 Task: Add an event  with title  Third Conference Call with Stakeholders, date '2024/04/18' & Select Event type as  Group. Add location for the event as  Sofia, Bulgaria and add a description: By the end of the discussion, the employee will have a clear understanding of the performance concerns, a roadmap for improvement, and a support system in place to help them succeed. The supervisor will also have a framework for monitoring progress, providing ongoing feedback, and recognizing positive changes.Create an event link  http-thirdconferencecallwithstakeholderscom & Select the event color as  Lime Green. , logged in from the account softage.4@softage.netand send the event invitation to softage.8@softage.net and softage.9@softage.net
Action: Mouse pressed left at (691, 101)
Screenshot: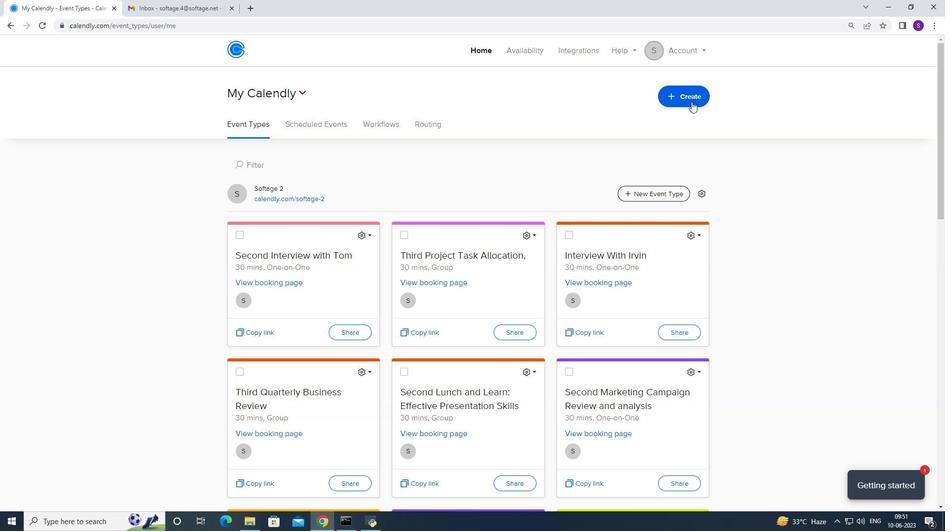 
Action: Mouse moved to (637, 143)
Screenshot: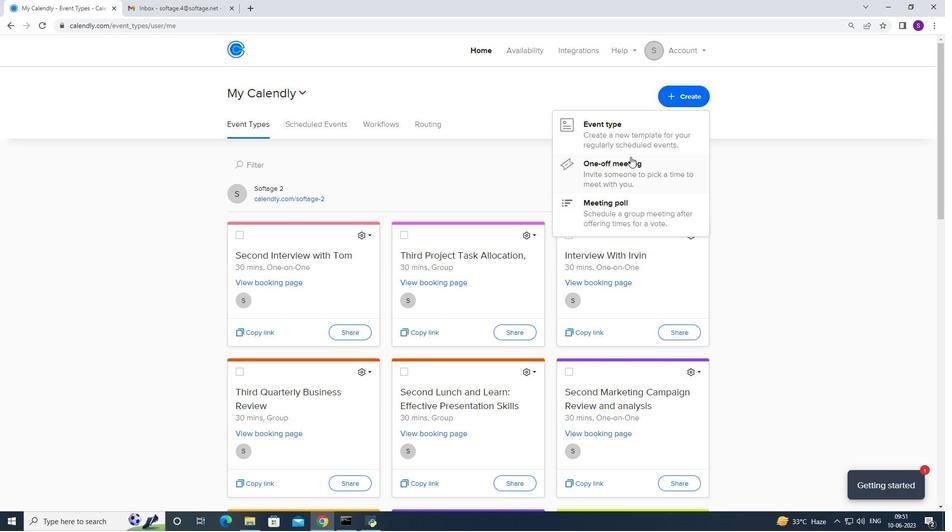 
Action: Mouse pressed left at (637, 143)
Screenshot: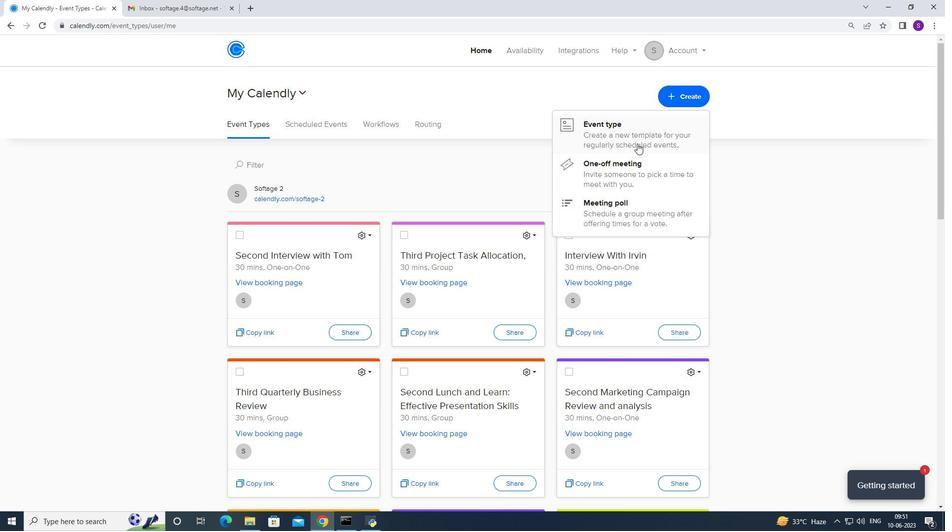 
Action: Mouse moved to (436, 227)
Screenshot: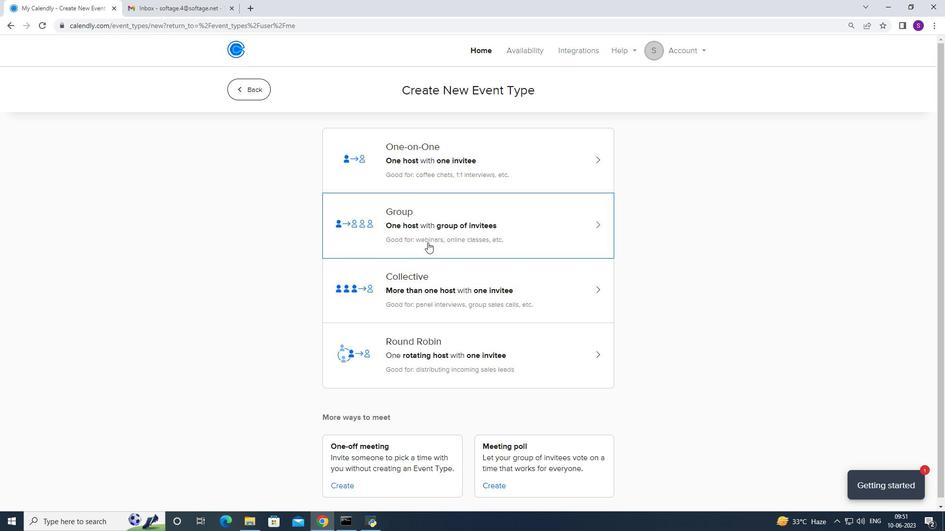 
Action: Mouse pressed left at (436, 227)
Screenshot: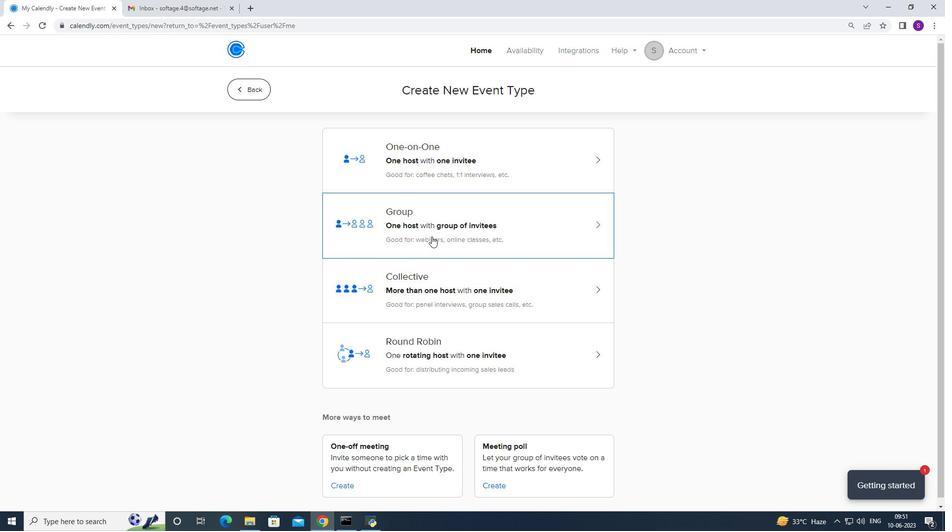 
Action: Mouse moved to (409, 234)
Screenshot: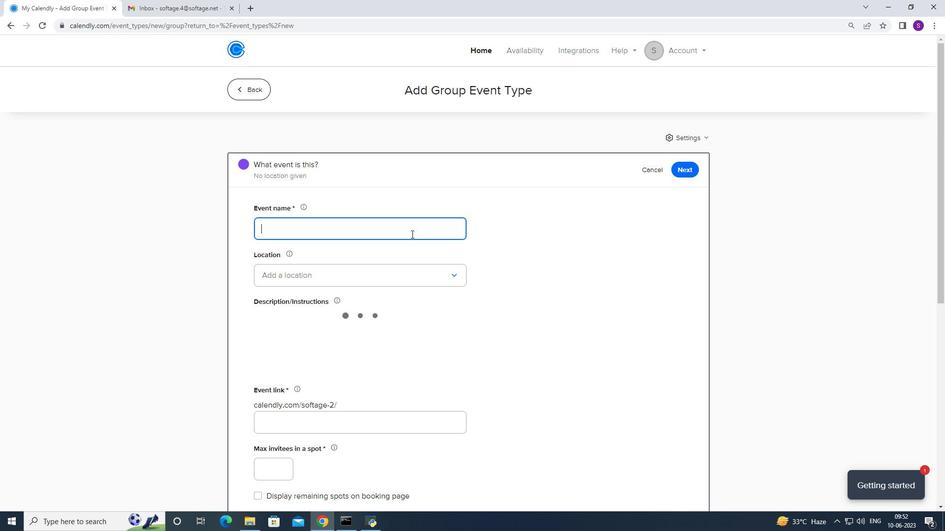 
Action: Key pressed ctrl+V
Screenshot: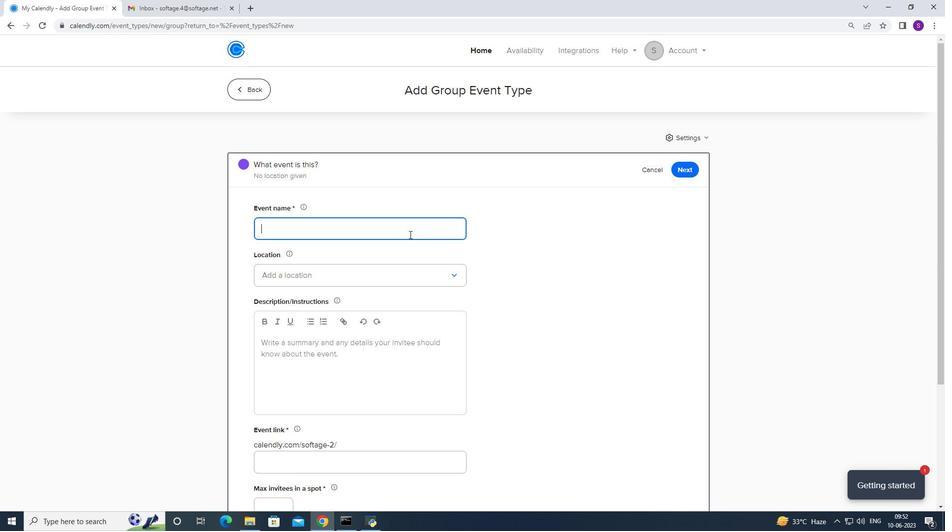 
Action: Mouse moved to (287, 283)
Screenshot: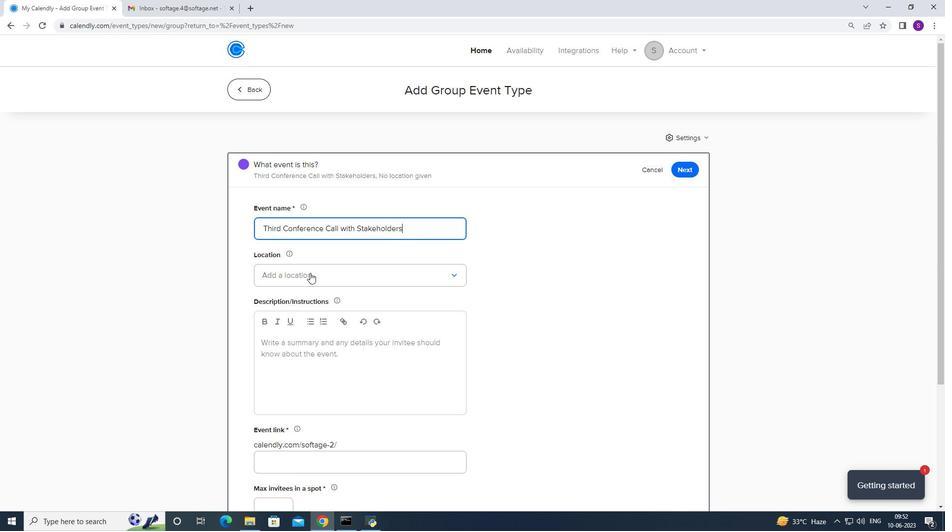 
Action: Mouse pressed left at (287, 283)
Screenshot: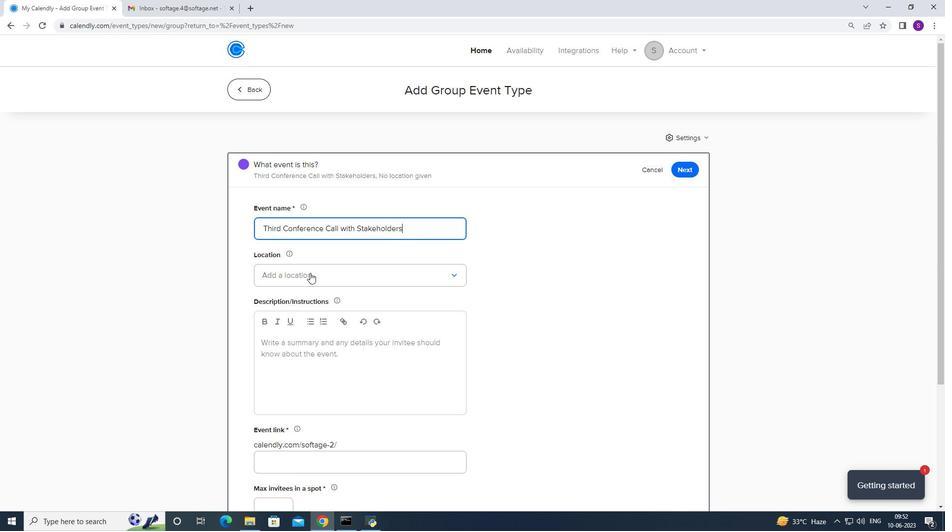 
Action: Mouse moved to (286, 313)
Screenshot: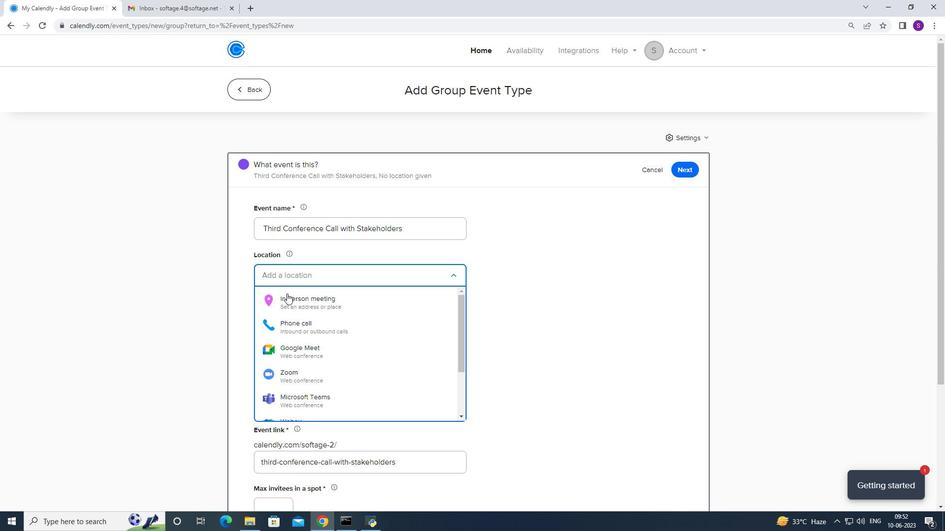 
Action: Mouse pressed left at (286, 313)
Screenshot: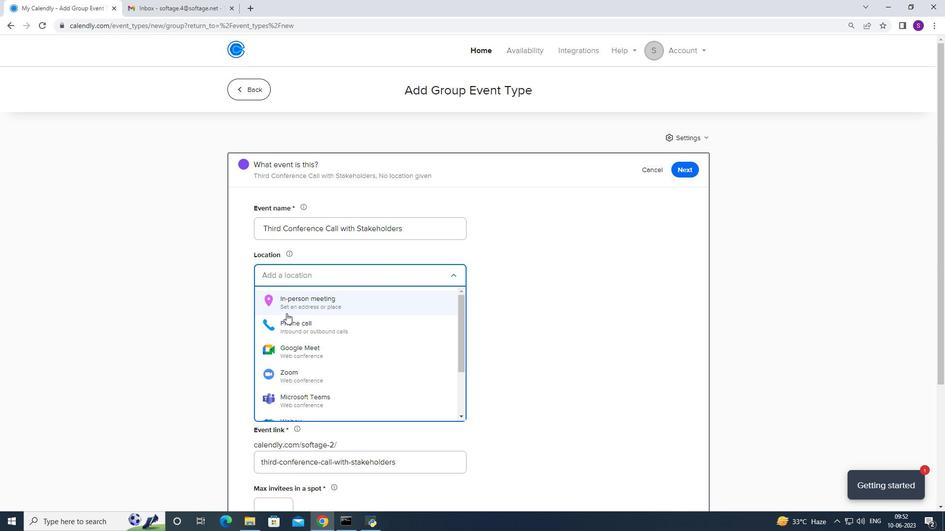 
Action: Mouse moved to (407, 156)
Screenshot: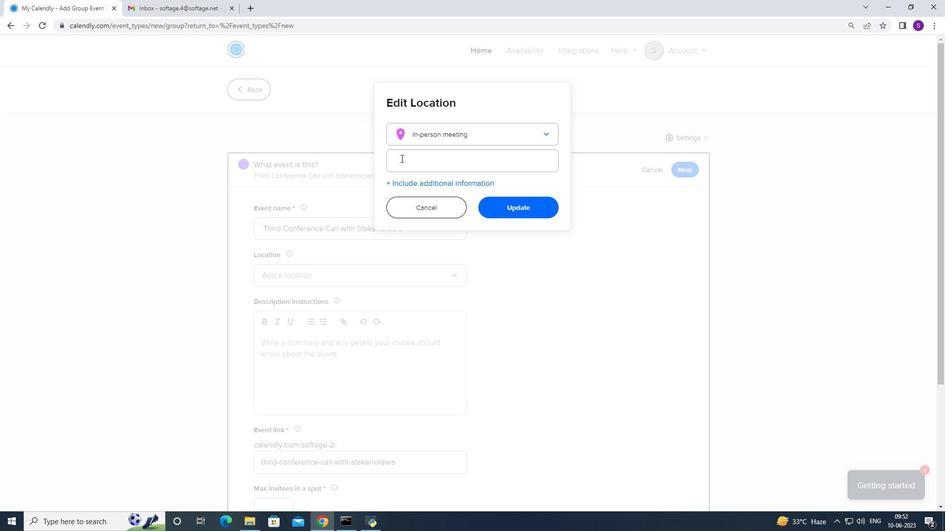 
Action: Mouse pressed left at (407, 156)
Screenshot: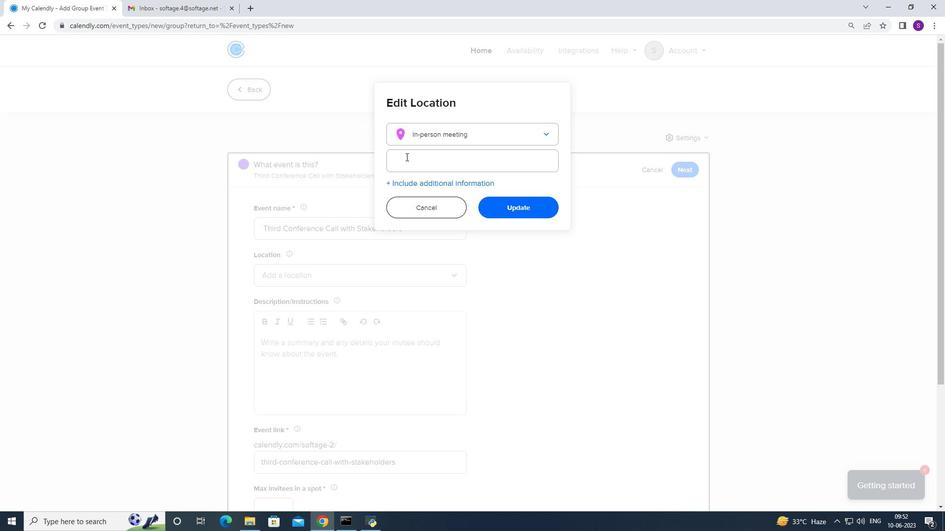 
Action: Mouse moved to (420, 154)
Screenshot: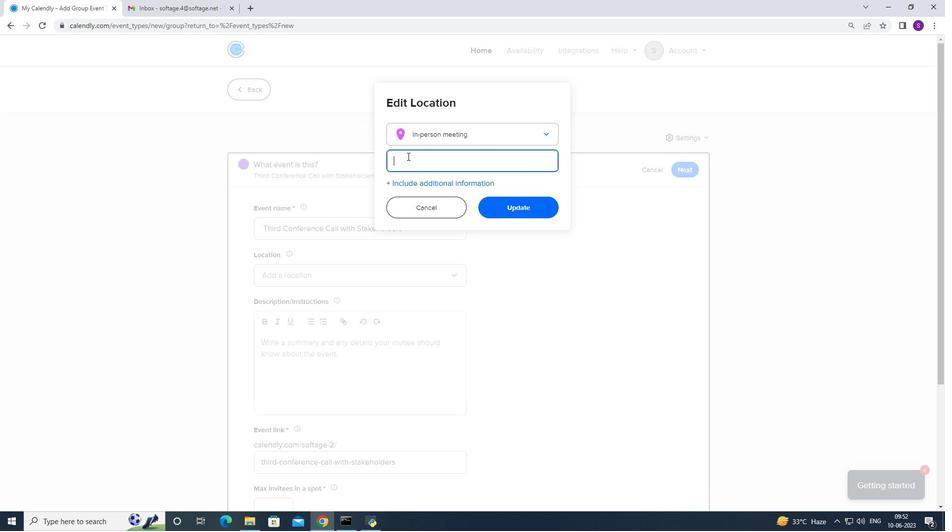 
Action: Key pressed <Key.caps_lock>S<Key.caps_lock>
Screenshot: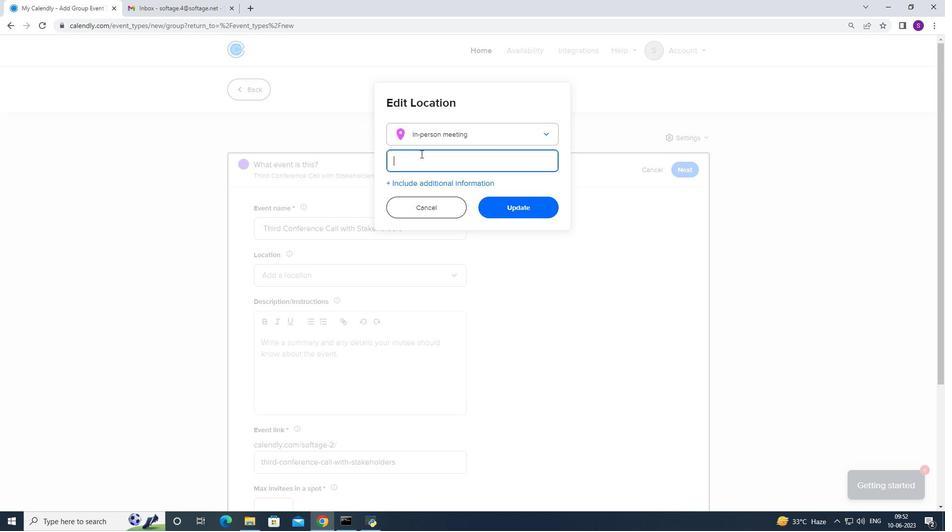 
Action: Mouse moved to (450, 145)
Screenshot: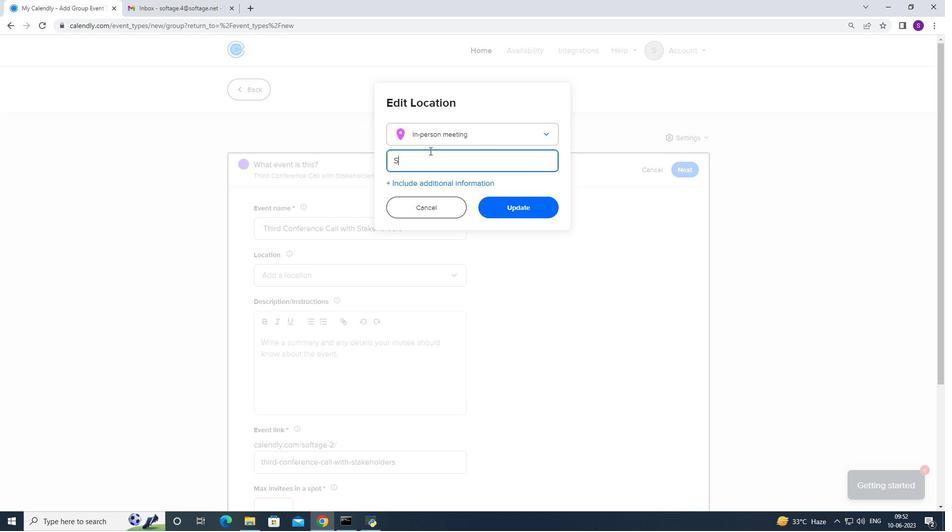 
Action: Key pressed o
Screenshot: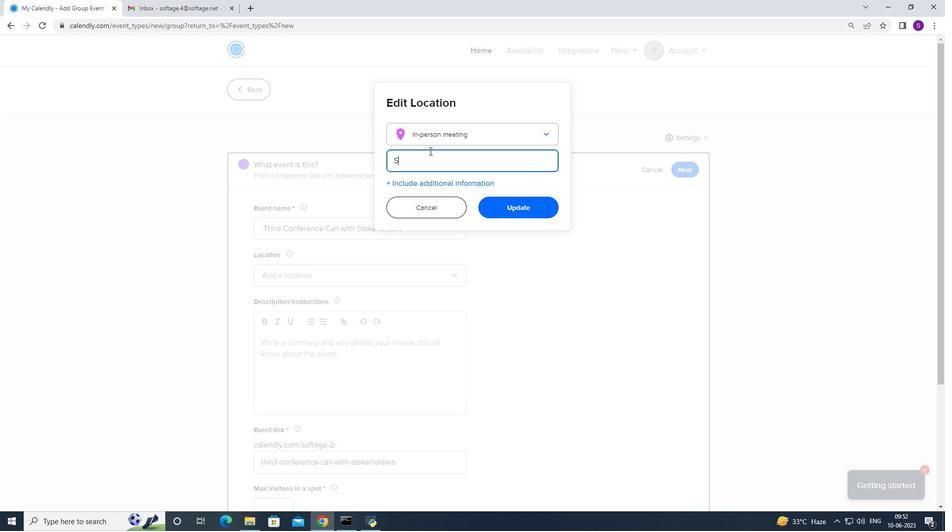 
Action: Mouse moved to (459, 147)
Screenshot: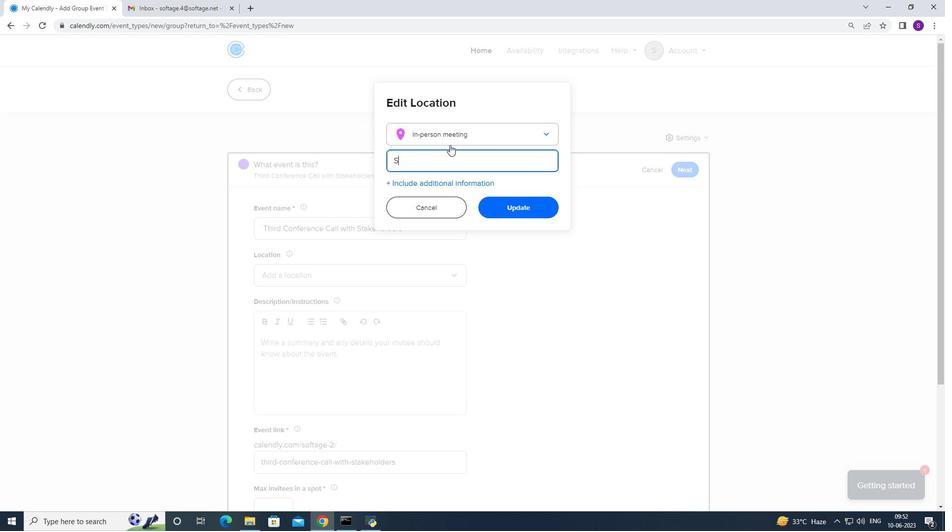 
Action: Key pressed fia,<Key.space><Key.caps_lock>B<Key.caps_lock>ulf
Screenshot: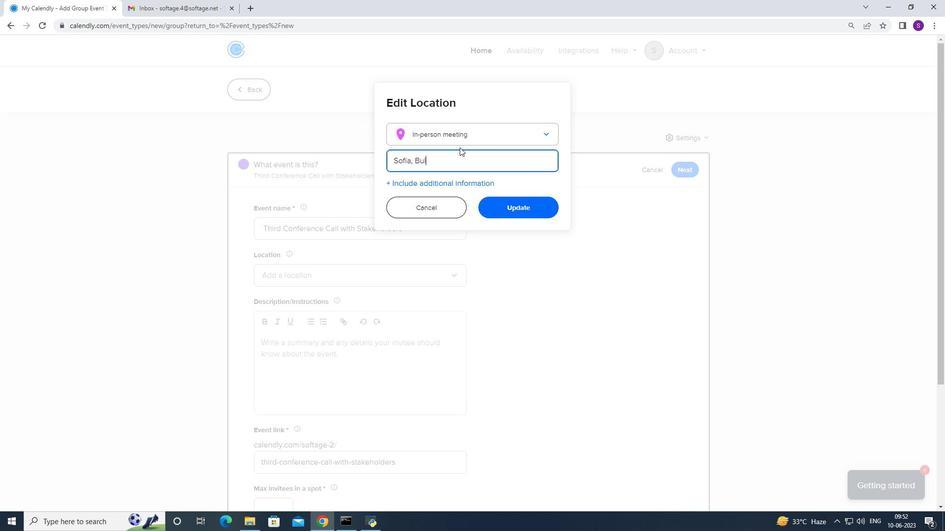 
Action: Mouse moved to (599, 204)
Screenshot: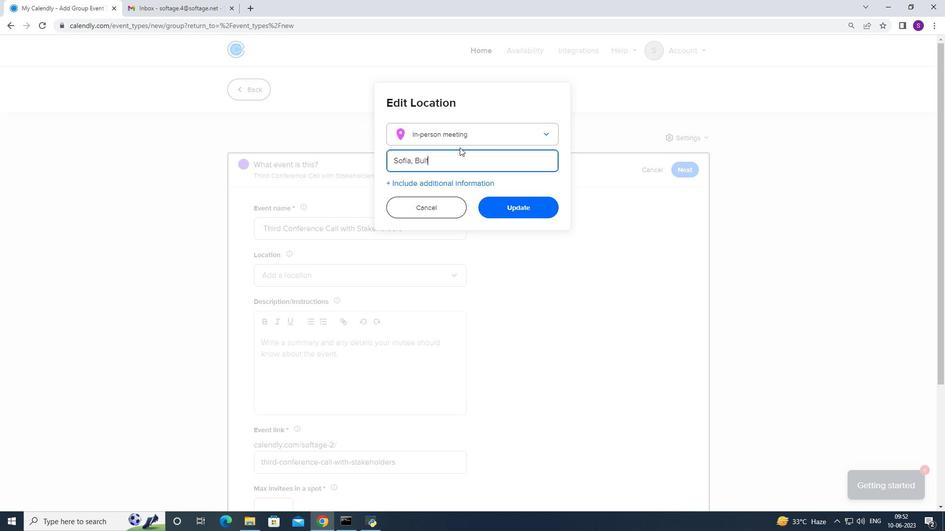 
Action: Key pressed <Key.backspace>
Screenshot: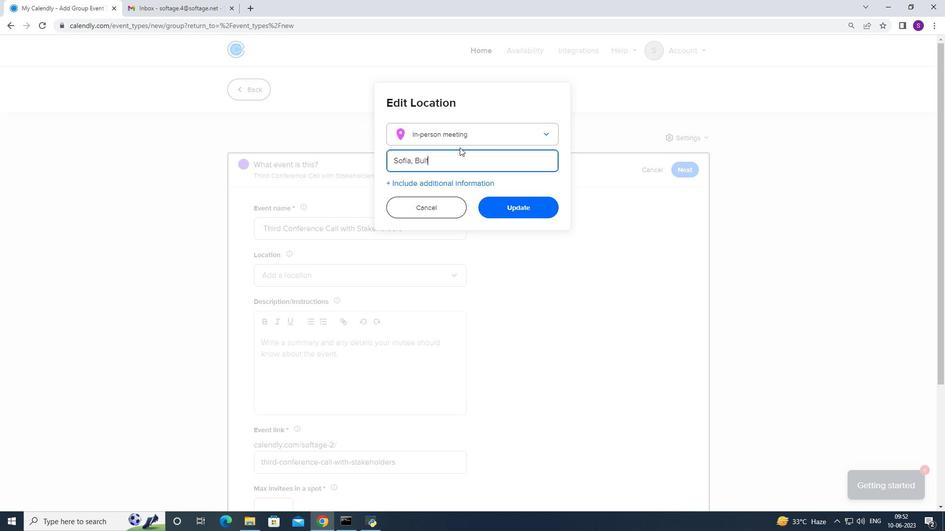 
Action: Mouse moved to (821, 225)
Screenshot: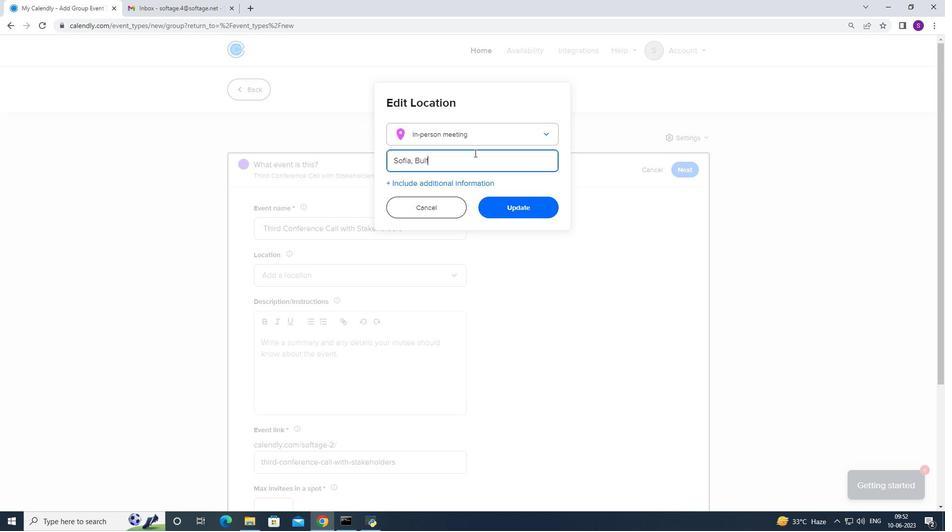 
Action: Key pressed garia
Screenshot: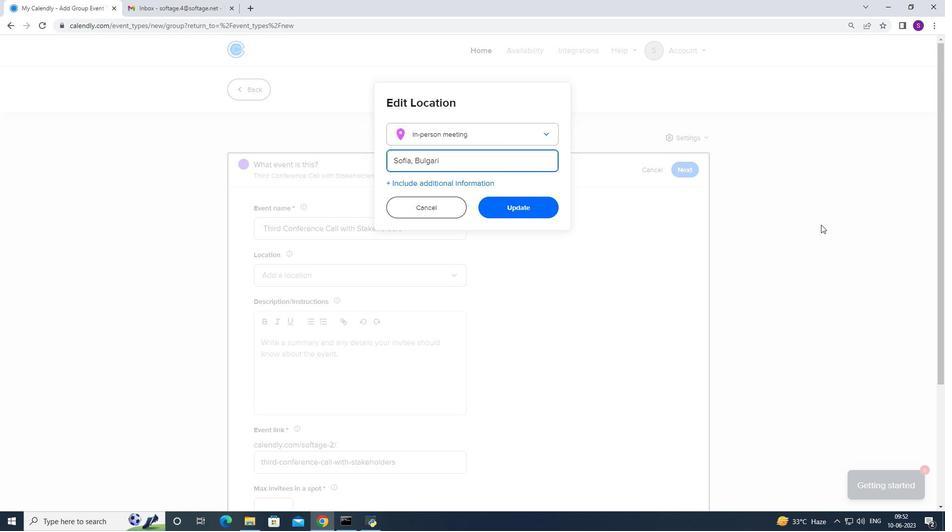 
Action: Mouse moved to (544, 211)
Screenshot: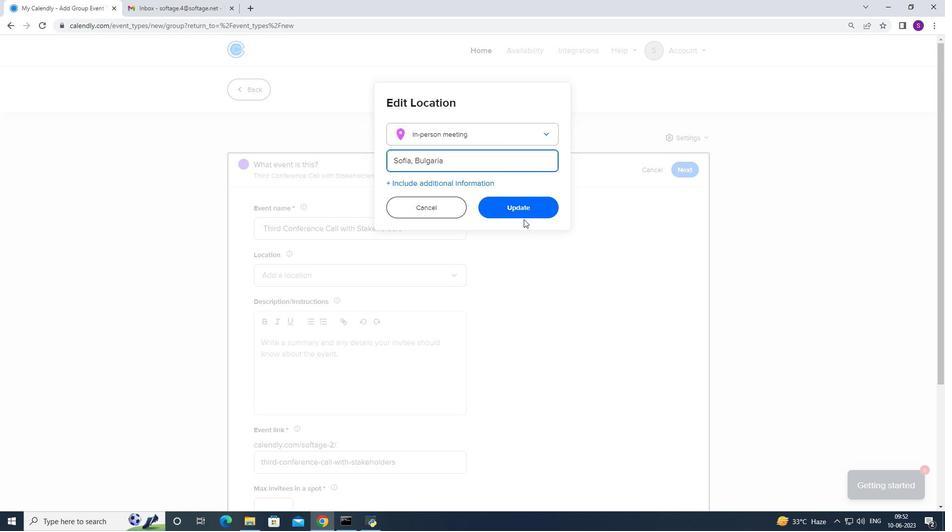 
Action: Mouse pressed left at (544, 211)
Screenshot: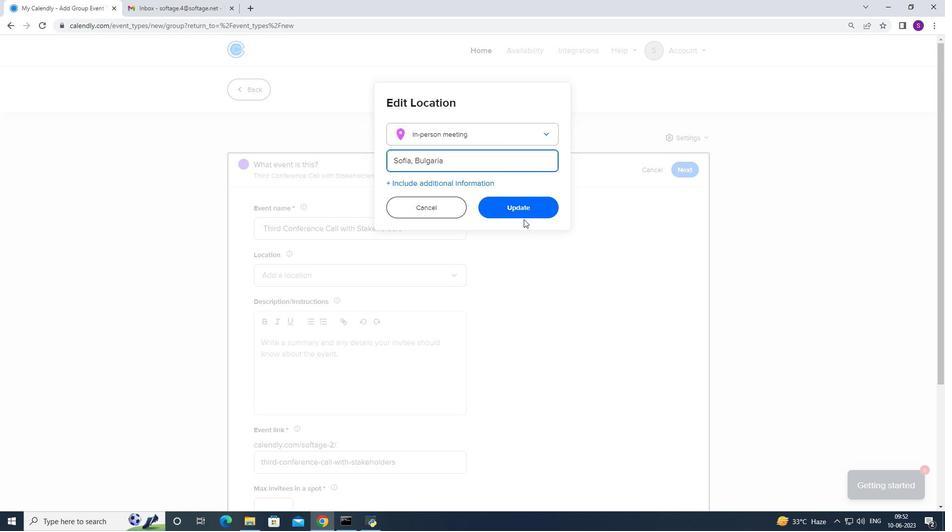 
Action: Mouse moved to (381, 256)
Screenshot: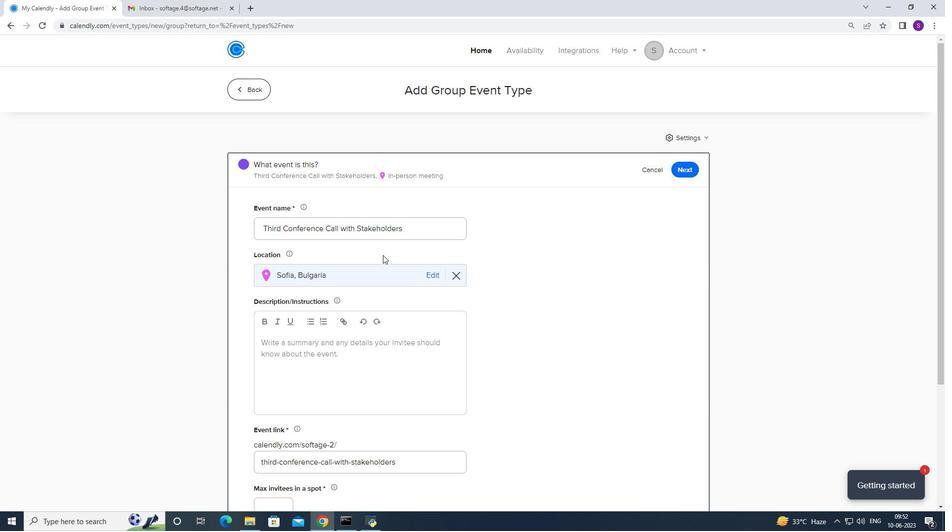
Action: Mouse scrolled (381, 255) with delta (0, 0)
Screenshot: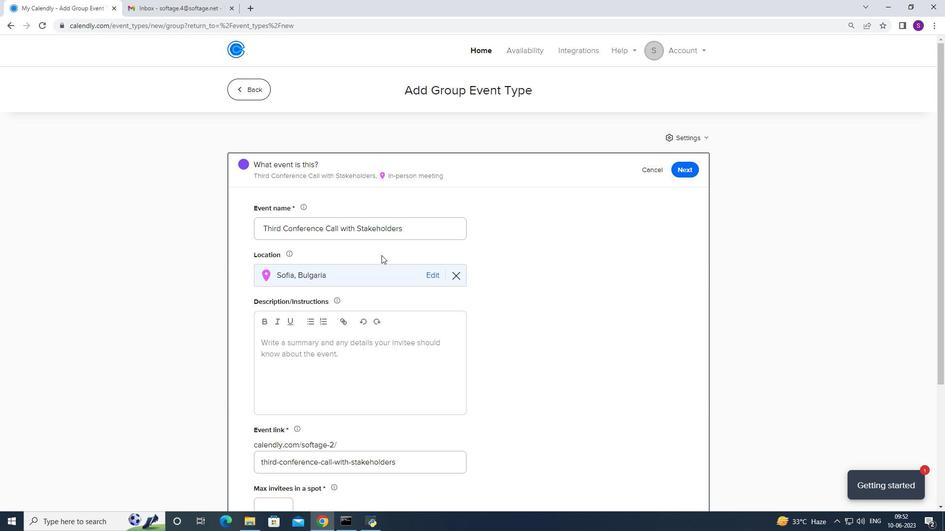 
Action: Mouse scrolled (381, 255) with delta (0, 0)
Screenshot: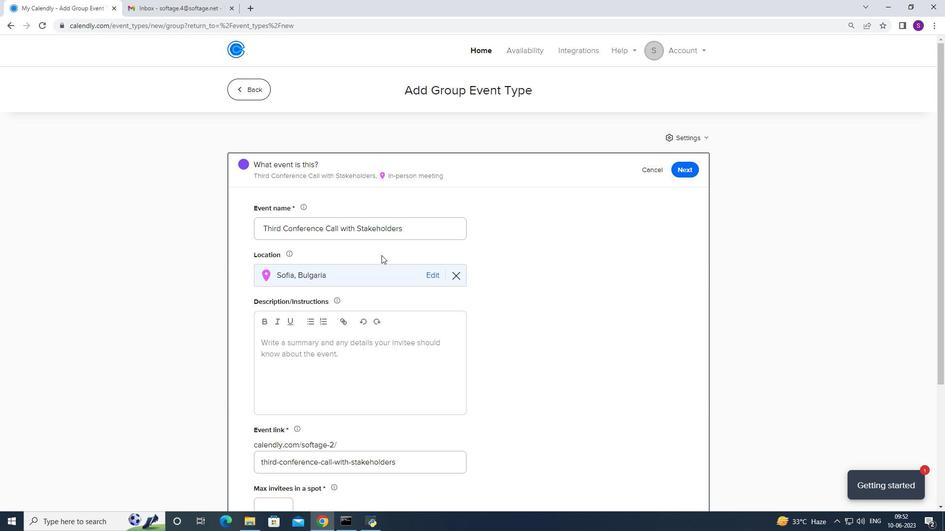 
Action: Mouse scrolled (381, 255) with delta (0, 0)
Screenshot: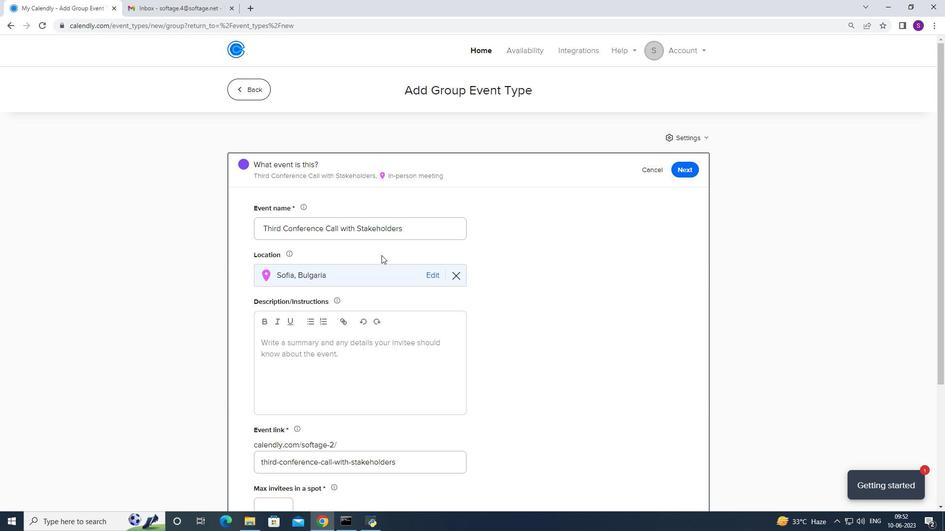 
Action: Mouse scrolled (381, 255) with delta (0, 0)
Screenshot: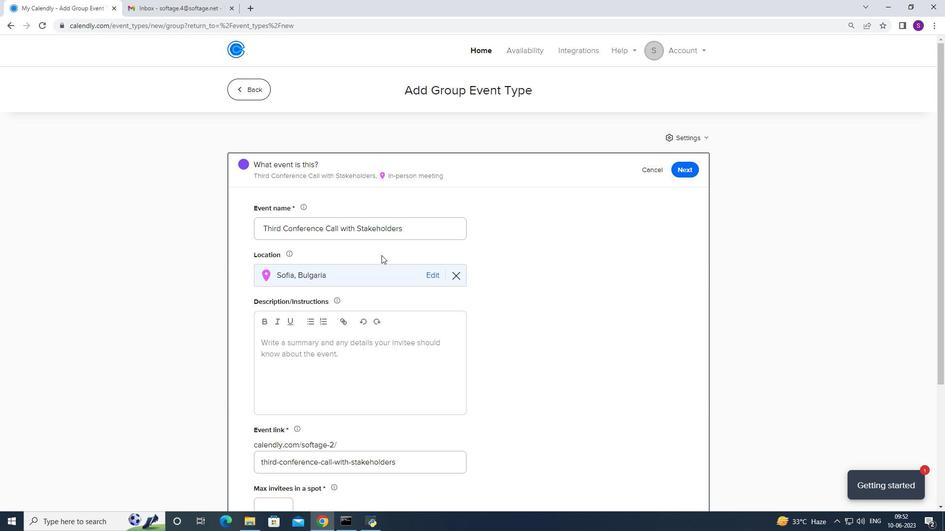 
Action: Mouse scrolled (381, 255) with delta (0, 0)
Screenshot: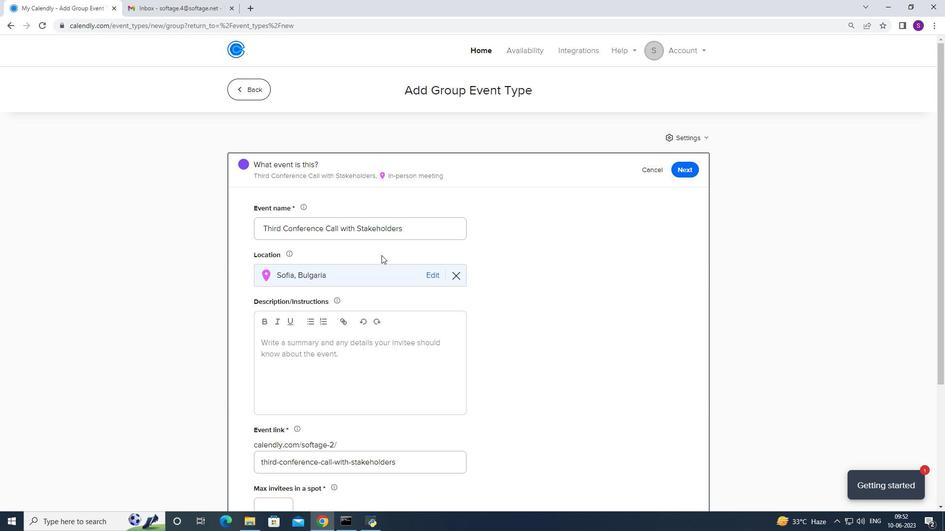 
Action: Mouse moved to (388, 412)
Screenshot: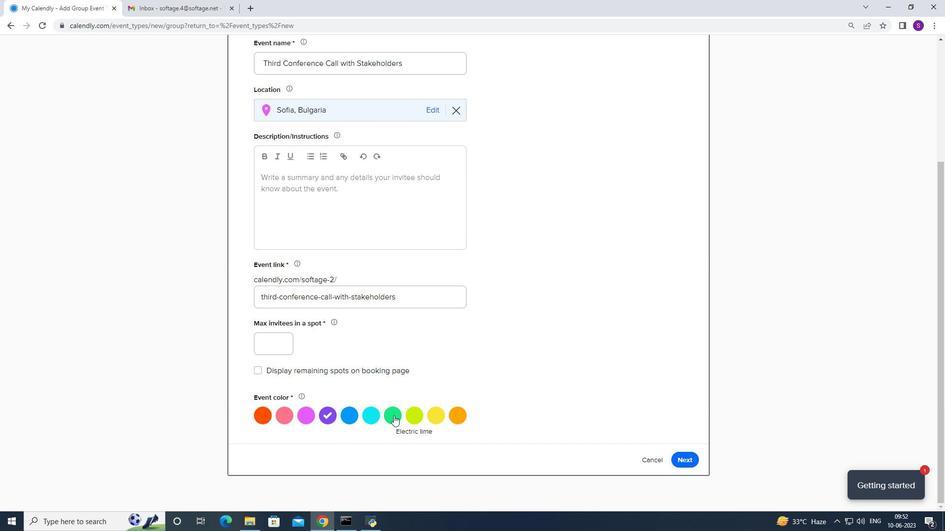 
Action: Mouse pressed left at (388, 412)
Screenshot: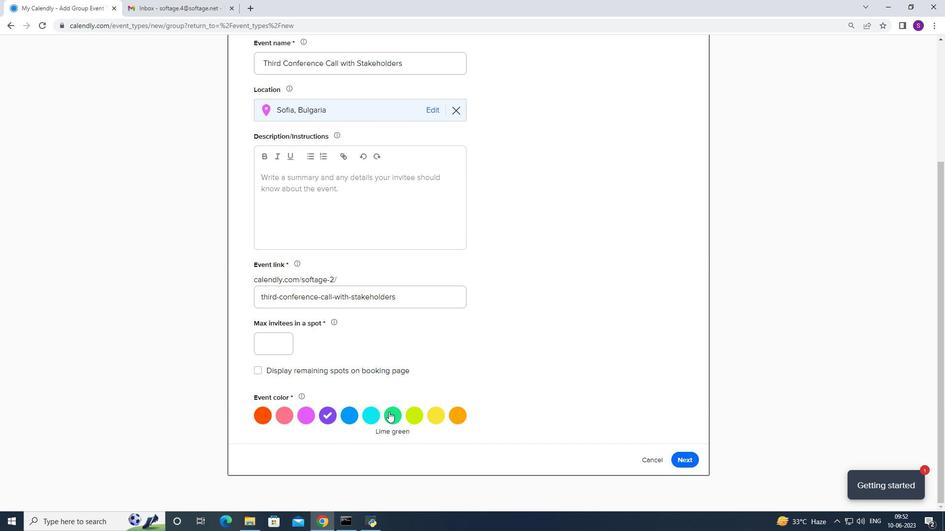 
Action: Mouse pressed right at (388, 412)
Screenshot: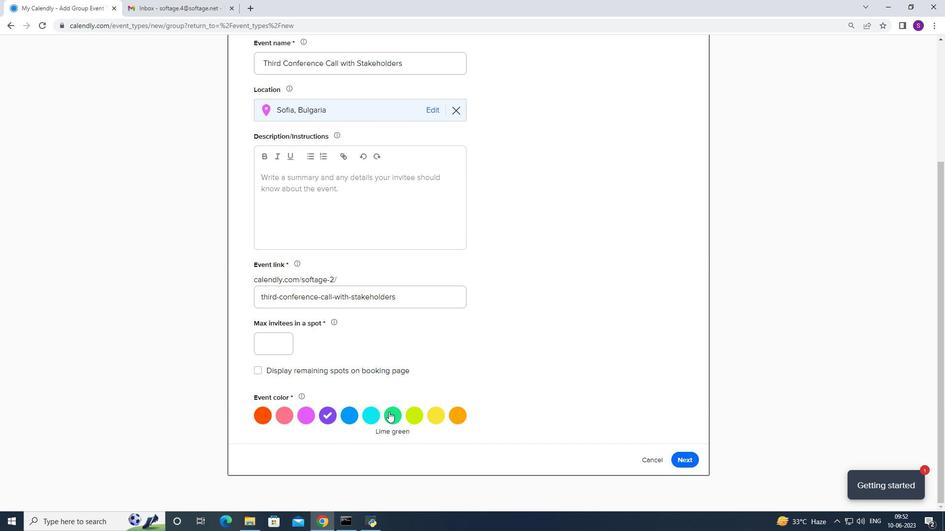 
Action: Mouse pressed left at (388, 412)
Screenshot: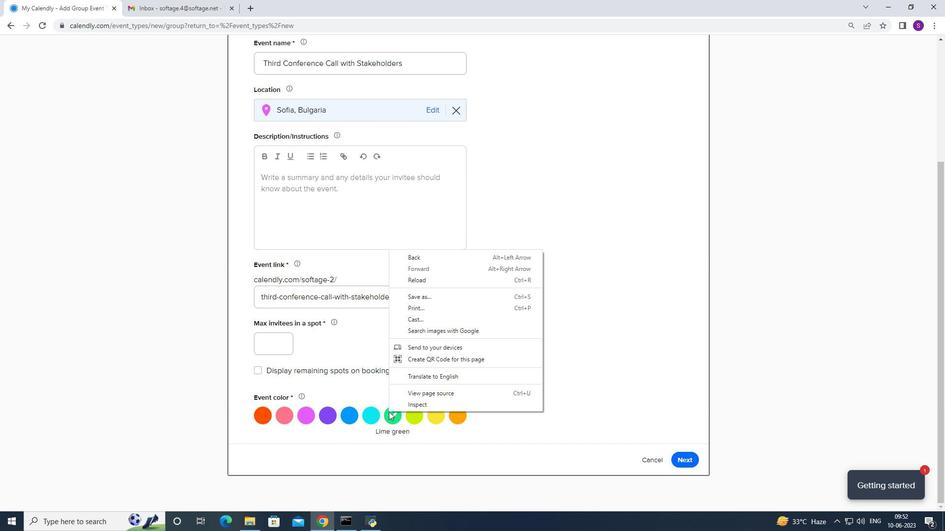 
Action: Mouse moved to (293, 204)
Screenshot: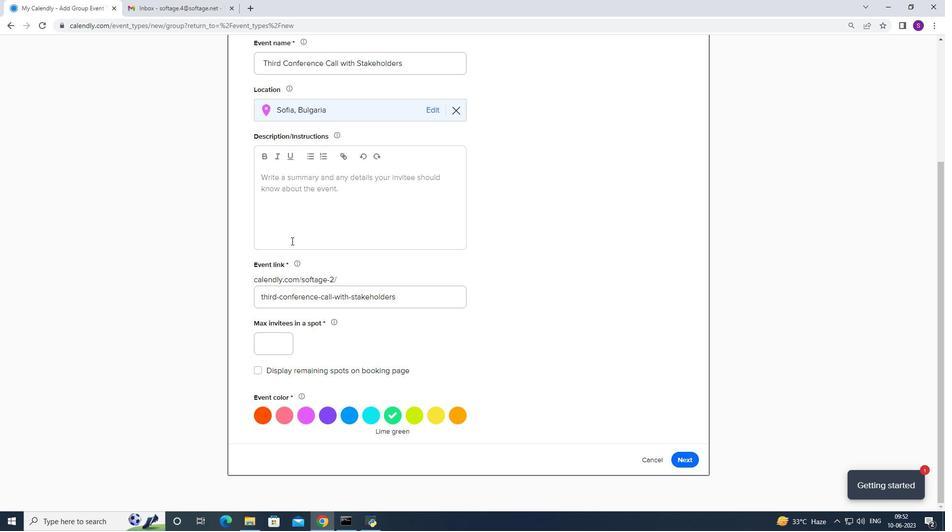 
Action: Mouse pressed left at (293, 204)
Screenshot: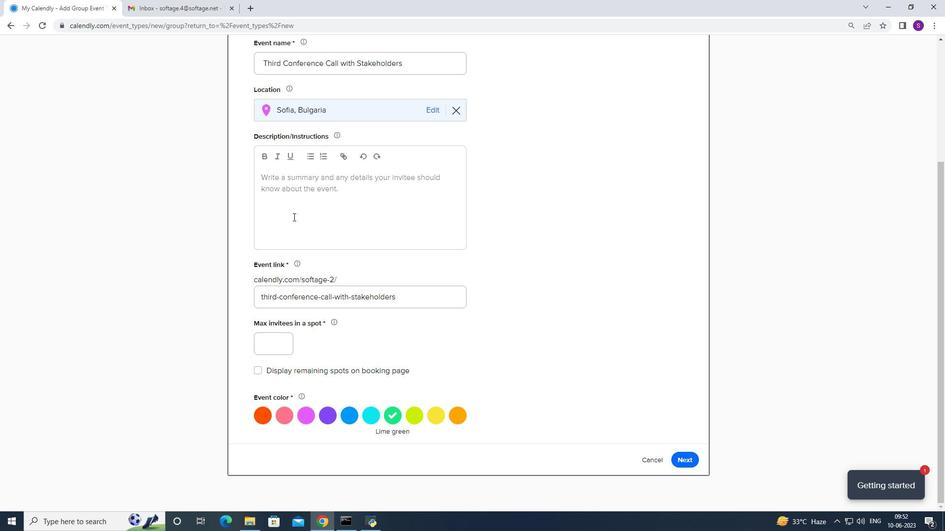 
Action: Mouse moved to (301, 201)
Screenshot: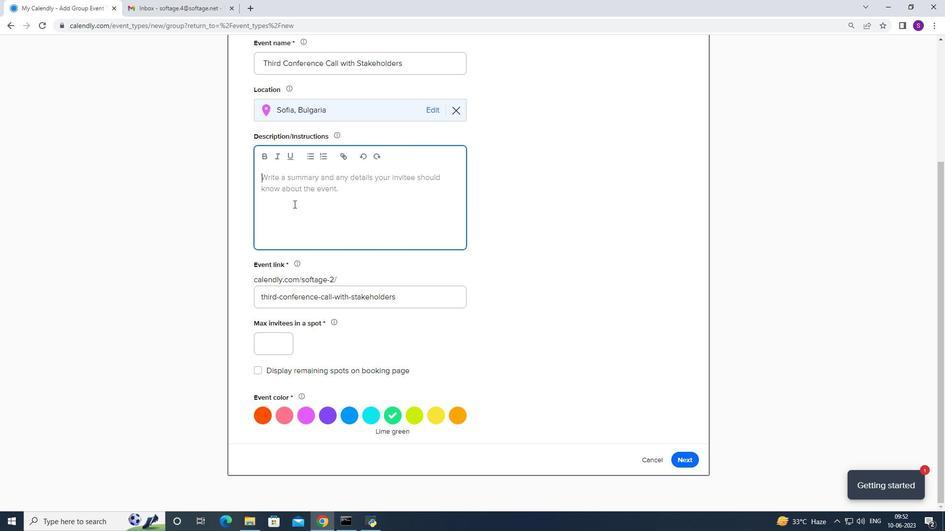 
Action: Mouse scrolled (301, 201) with delta (0, 0)
Screenshot: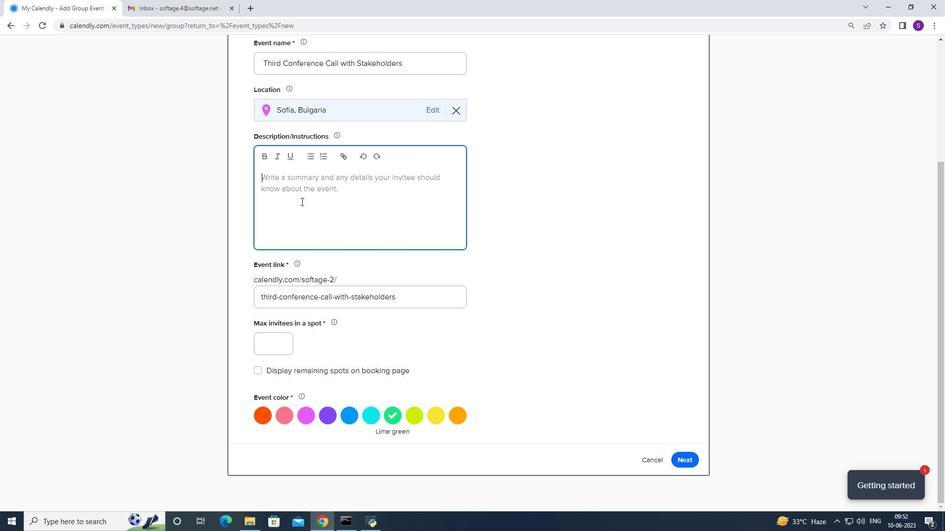 
Action: Mouse scrolled (301, 201) with delta (0, 0)
Screenshot: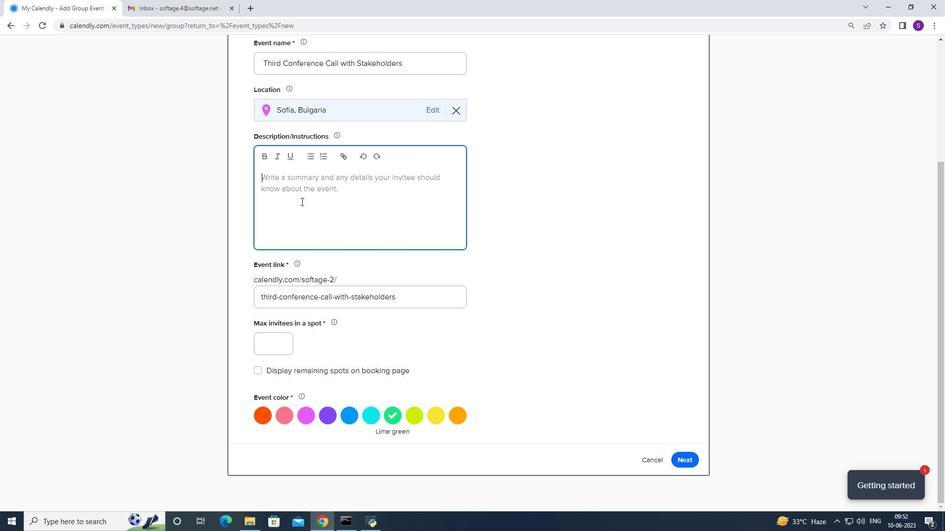 
Action: Mouse scrolled (301, 201) with delta (0, 0)
Screenshot: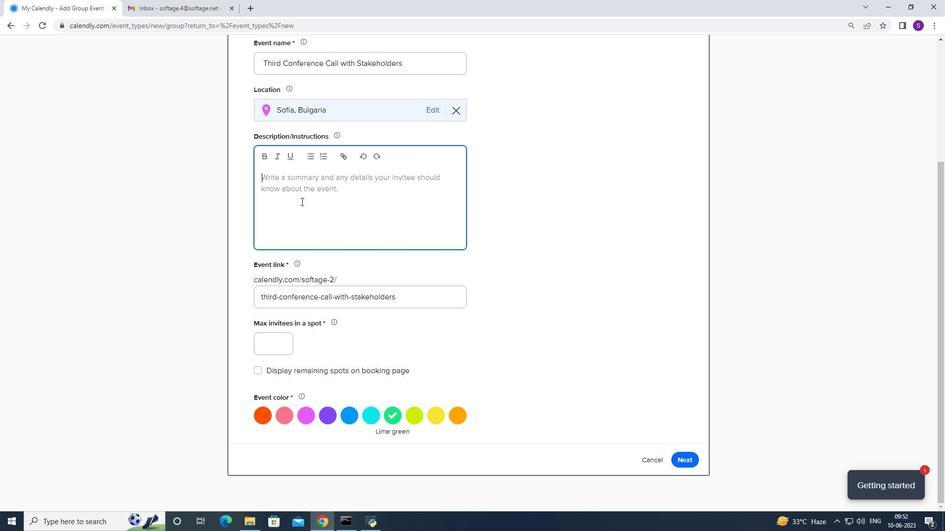 
Action: Mouse scrolled (301, 202) with delta (0, 0)
Screenshot: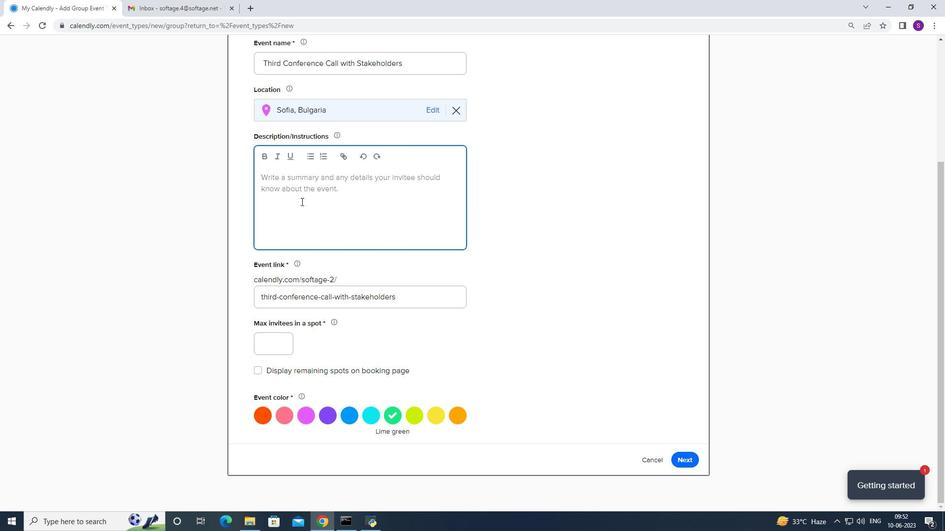 
Action: Mouse scrolled (301, 202) with delta (0, 0)
Screenshot: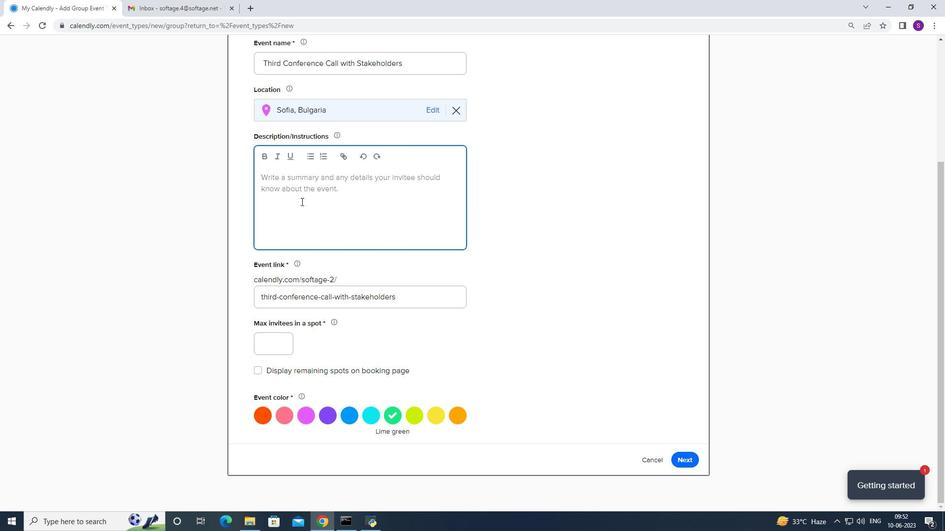 
Action: Mouse moved to (301, 201)
Screenshot: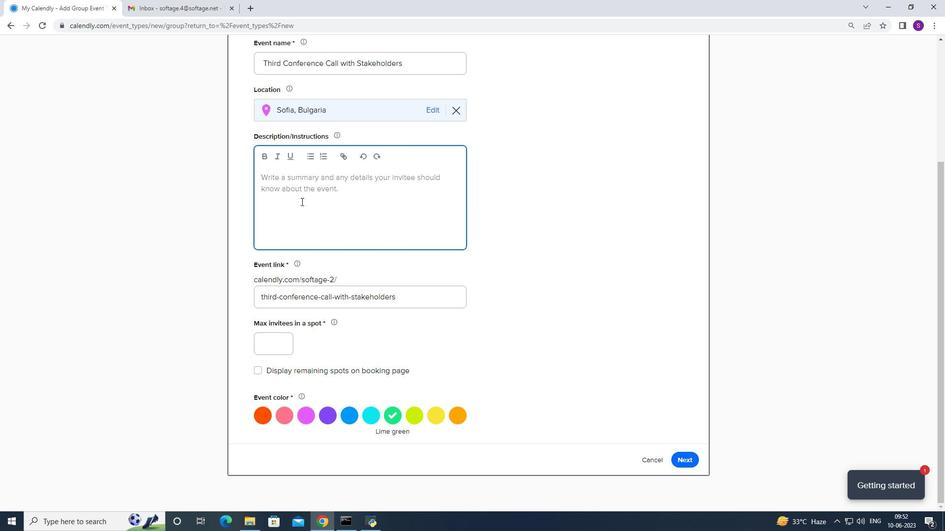 
Action: Mouse scrolled (301, 202) with delta (0, 0)
Screenshot: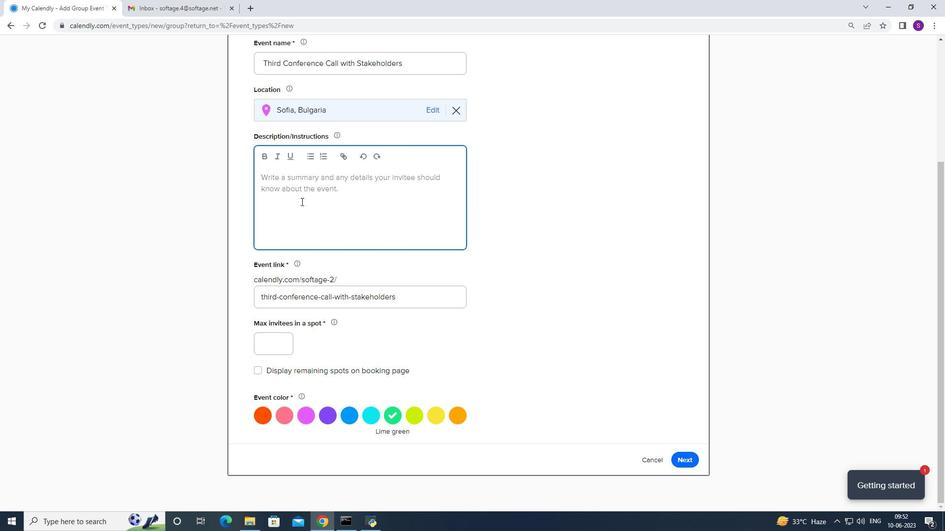 
Action: Mouse moved to (299, 201)
Screenshot: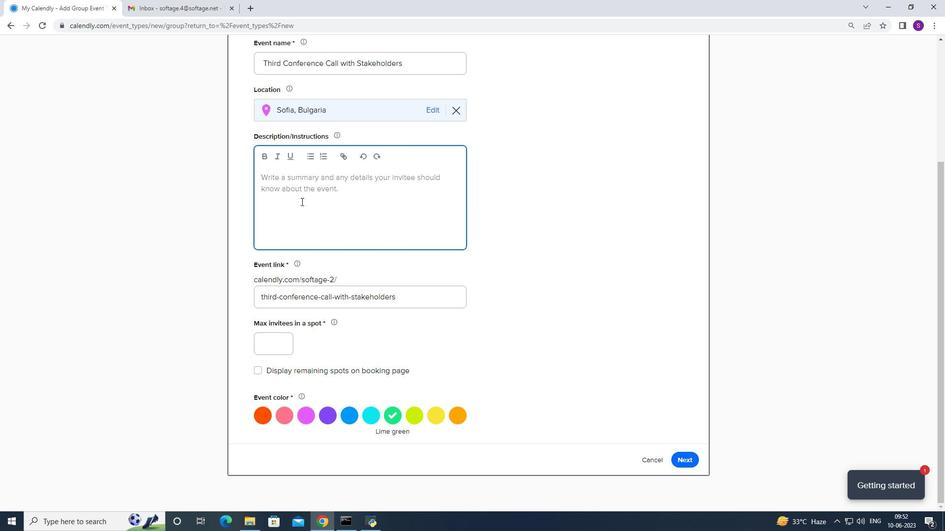 
Action: Mouse scrolled (299, 201) with delta (0, 0)
Screenshot: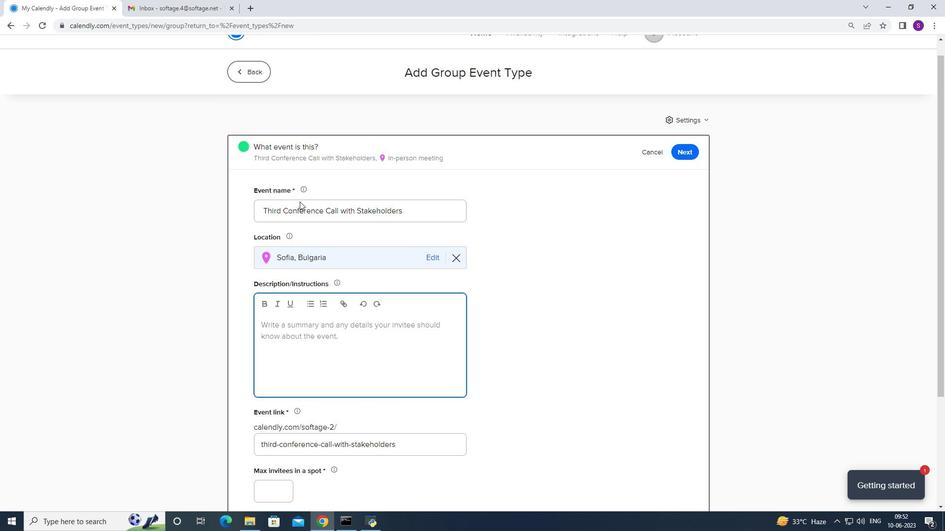 
Action: Mouse scrolled (299, 201) with delta (0, 0)
Screenshot: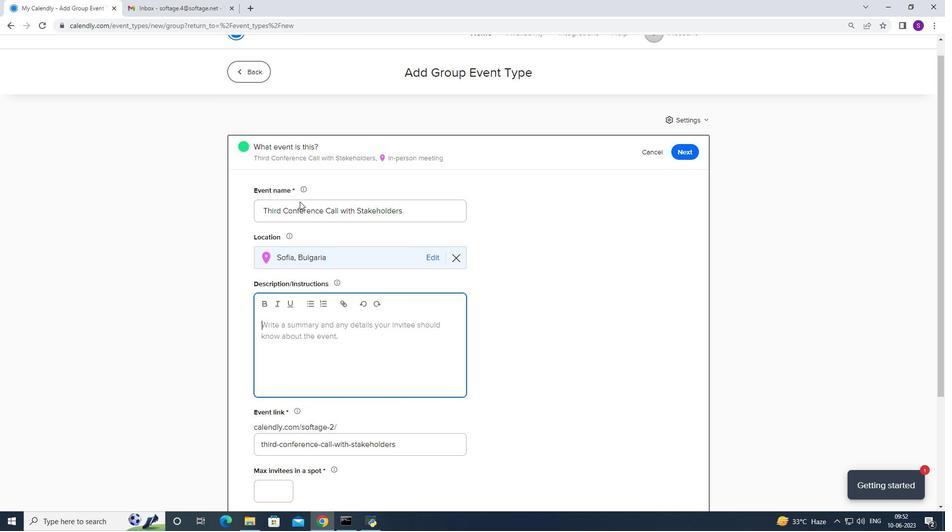 
Action: Mouse moved to (282, 206)
Screenshot: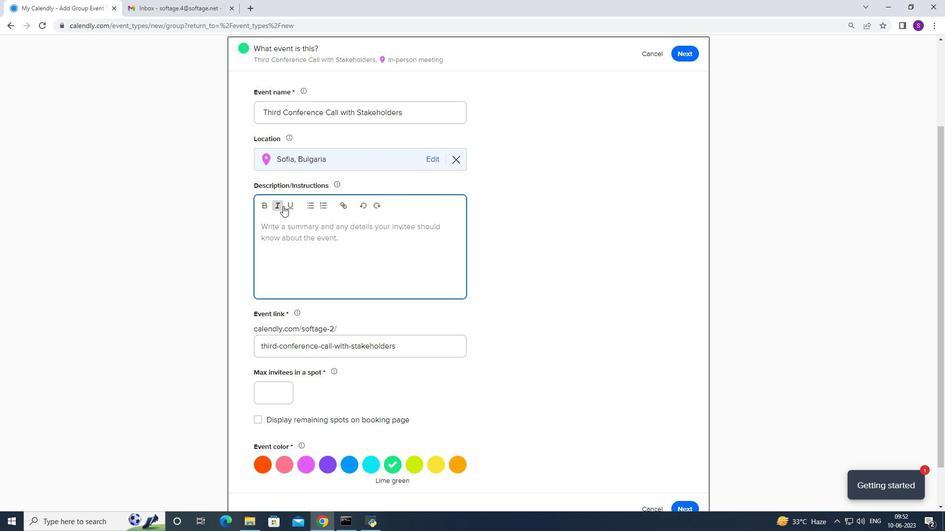 
Action: Mouse pressed left at (282, 206)
Screenshot: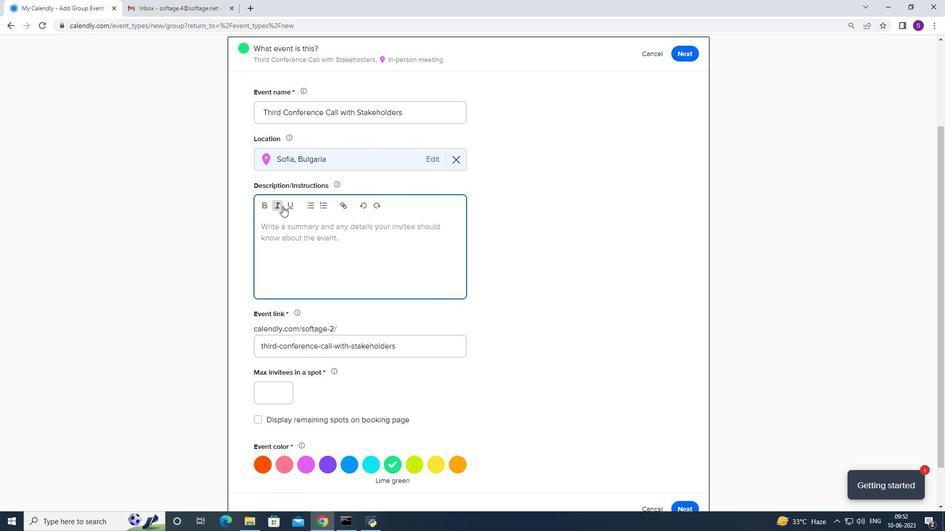 
Action: Mouse moved to (258, 211)
Screenshot: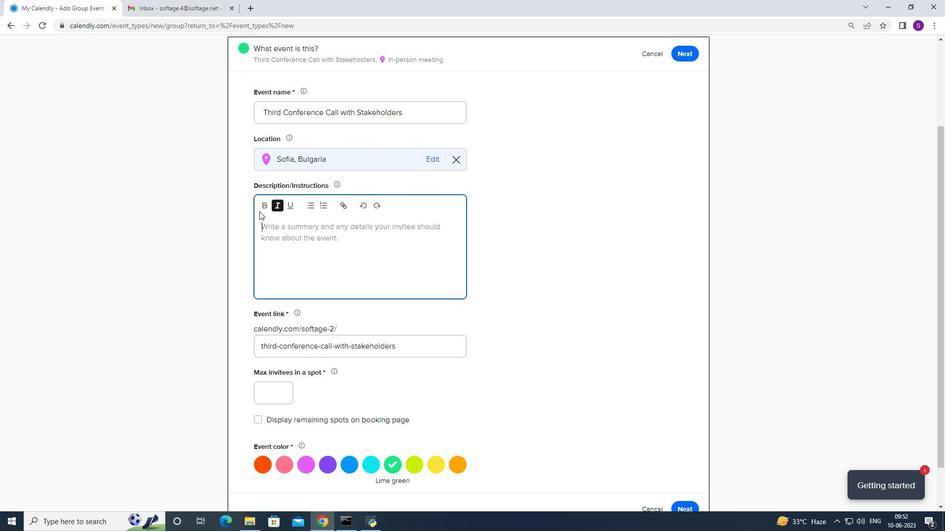 
Action: Key pressed <Key.caps_lock>B<Key.caps_lock>y<Key.space>the<Key.space>end<Key.space>of<Key.space>s<Key.backspace>=
Screenshot: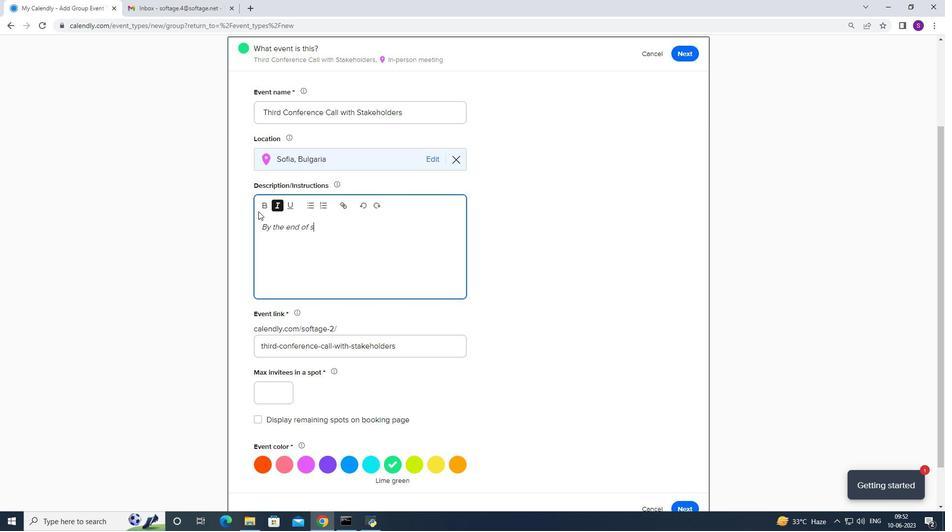 
Action: Mouse moved to (258, 212)
Screenshot: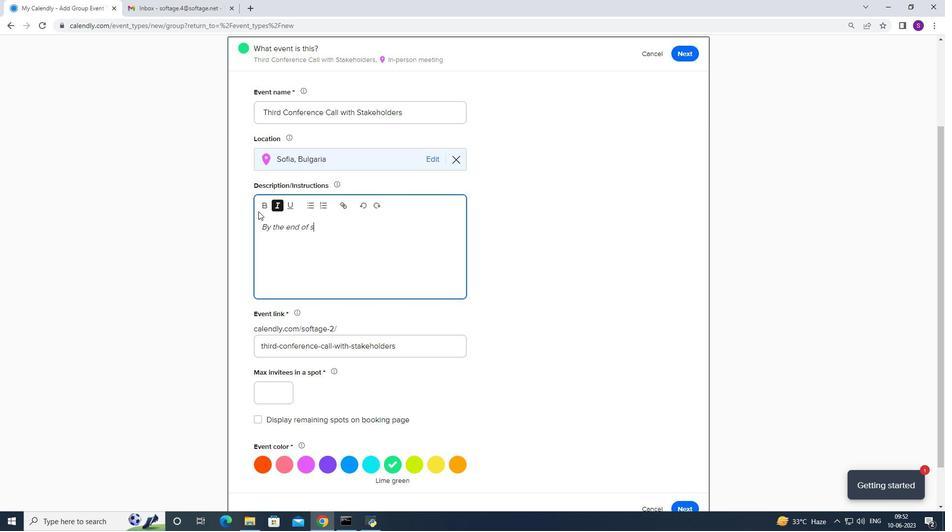 
Action: Key pressed <Key.backspace>discussion<Key.space>the<Key.space>employee<Key.space>will<Key.space>have<Key.space>a<Key.space>clear<Key.space>undferstanding<Key.space>
Screenshot: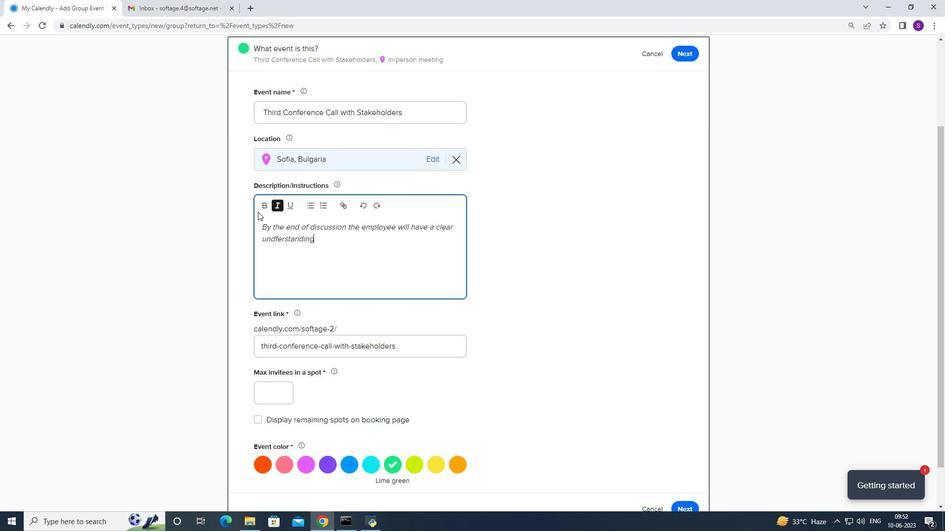 
Action: Mouse moved to (276, 243)
Screenshot: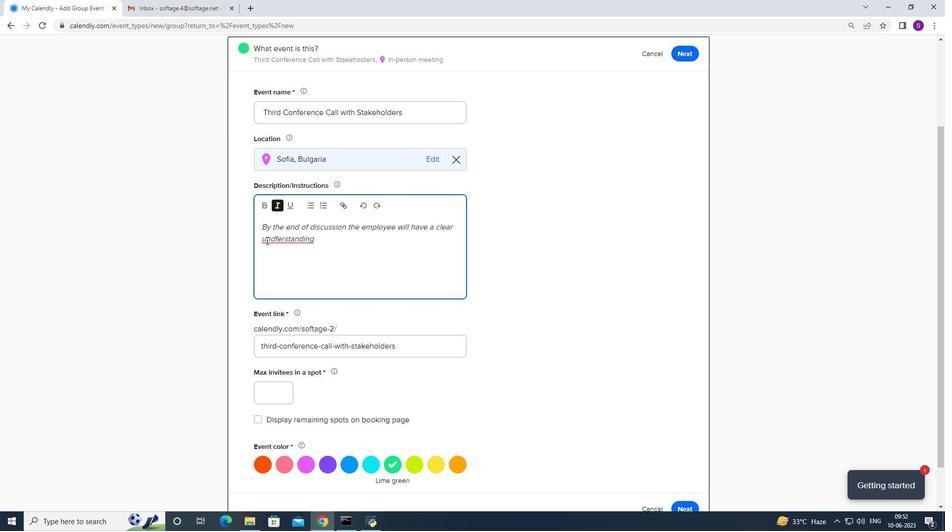
Action: Mouse pressed right at (276, 243)
Screenshot: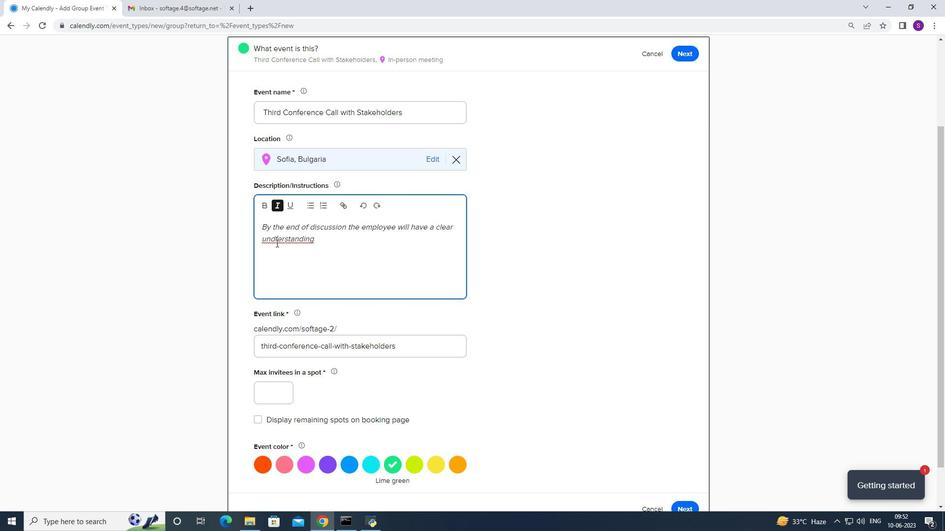 
Action: Mouse moved to (296, 248)
Screenshot: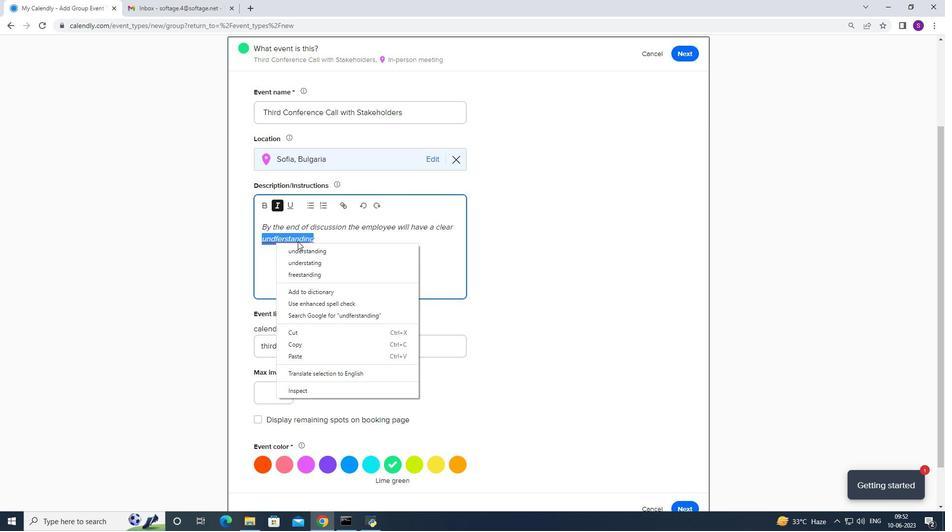 
Action: Mouse pressed left at (296, 248)
Screenshot: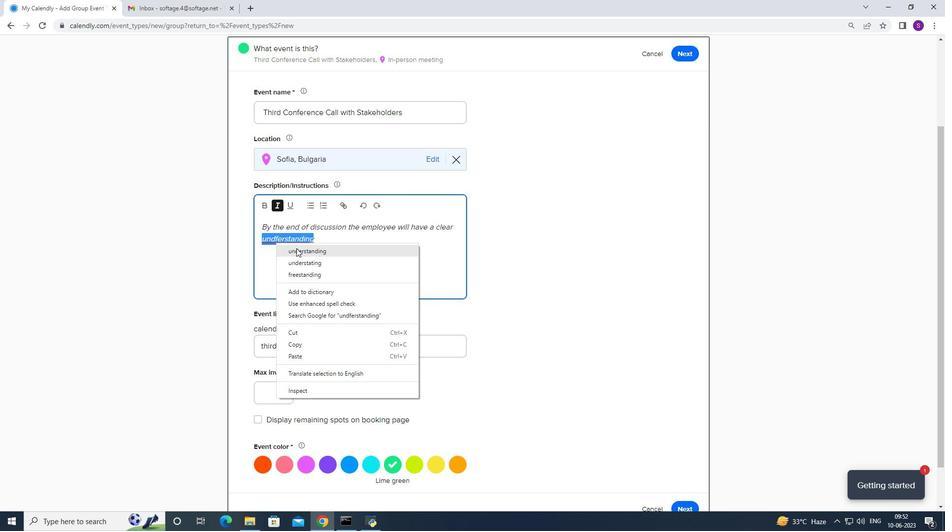 
Action: Mouse moved to (340, 237)
Screenshot: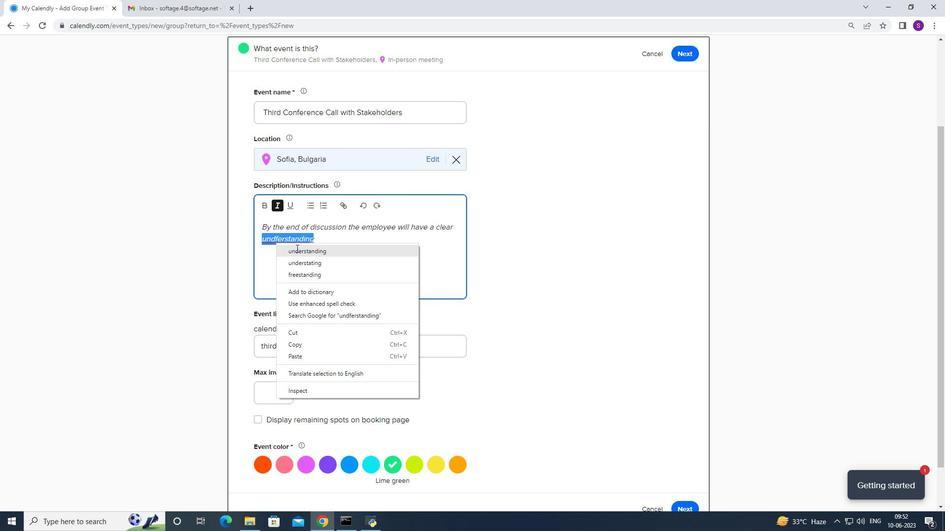 
Action: Mouse pressed left at (340, 237)
Screenshot: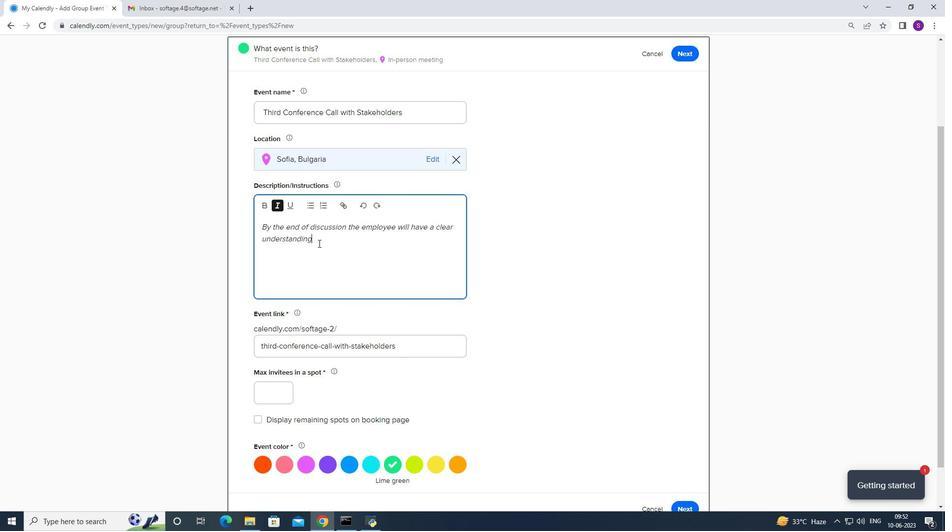 
Action: Key pressed of<Key.space>the<Key.space>p
Screenshot: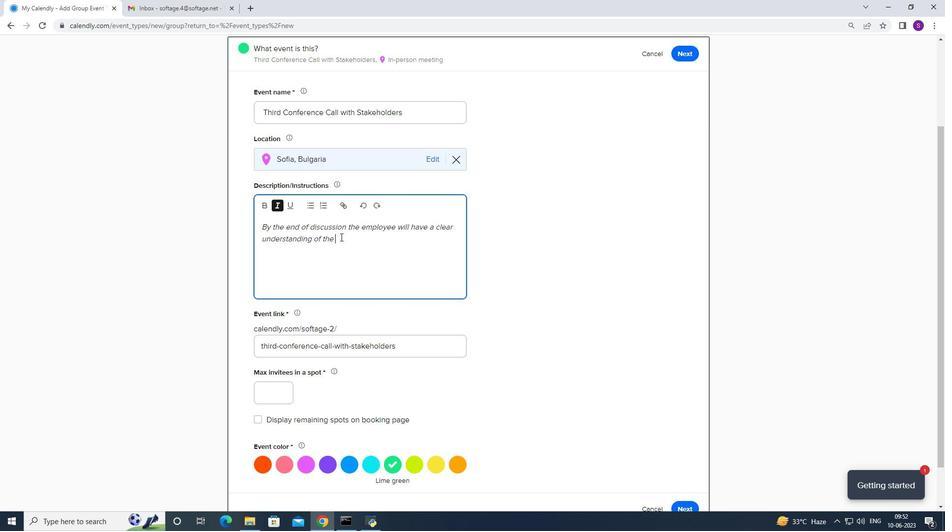
Action: Mouse moved to (340, 237)
Screenshot: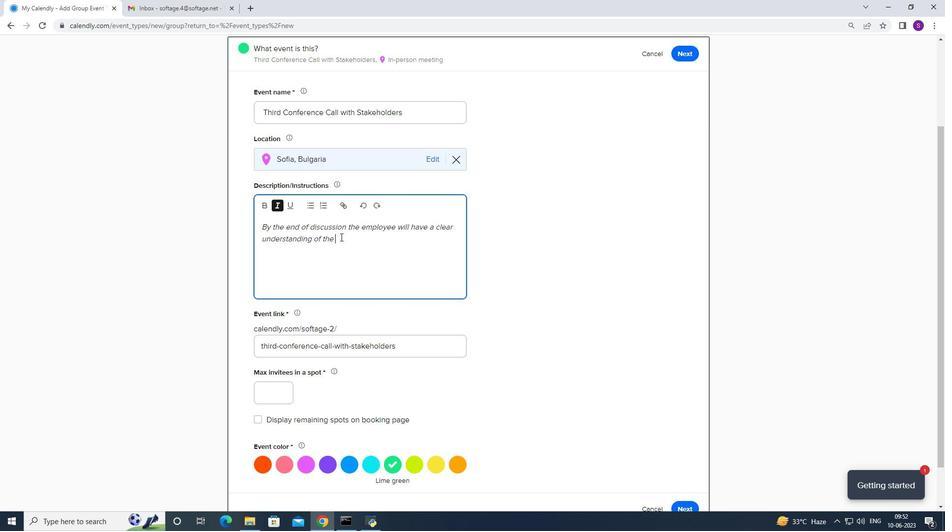 
Action: Key pressed erfor
Screenshot: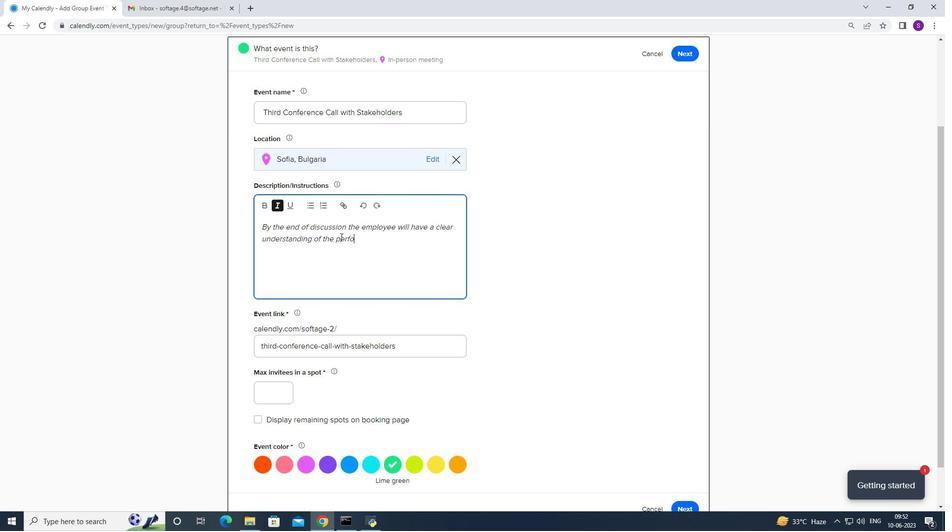 
Action: Mouse moved to (340, 237)
Screenshot: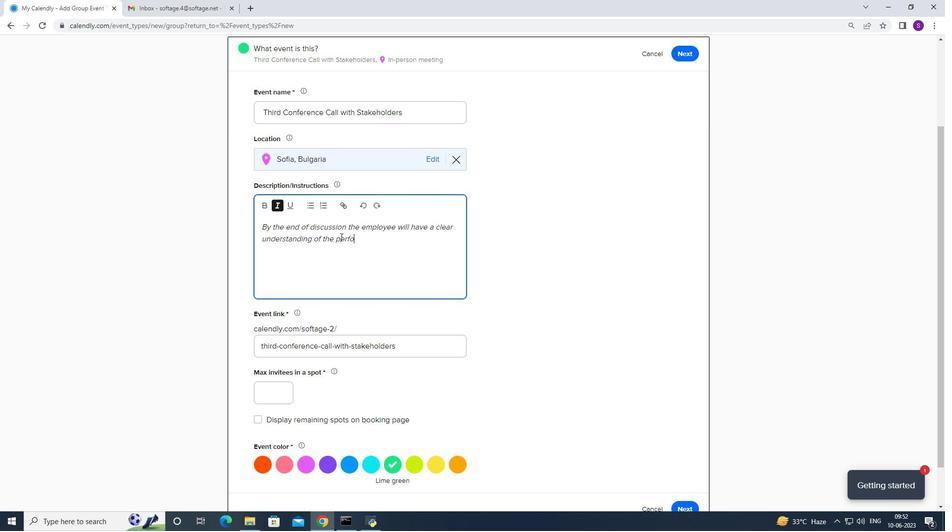 
Action: Key pressed mancve<Key.space>criteria,<Key.space>a<Key.space>road<Key.space>map<Key.space>for<Key.space>improvement
Screenshot: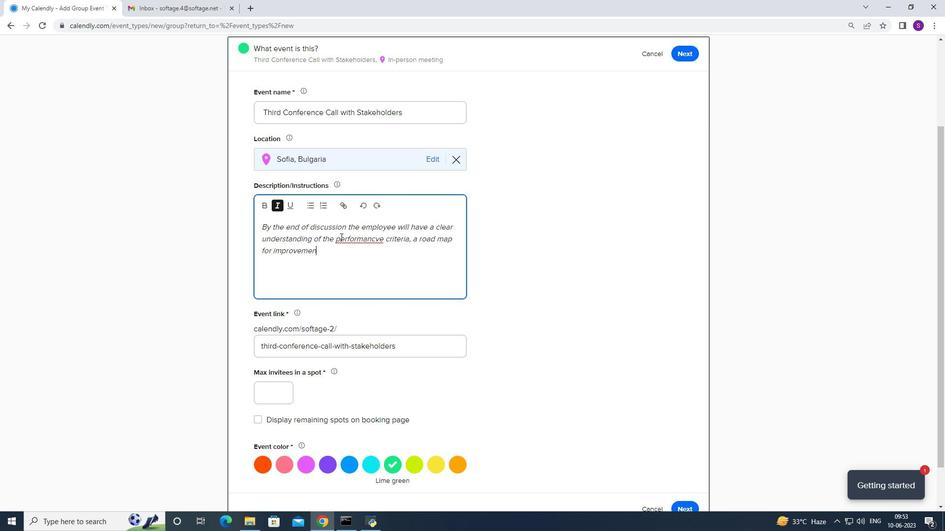 
Action: Mouse moved to (340, 237)
Screenshot: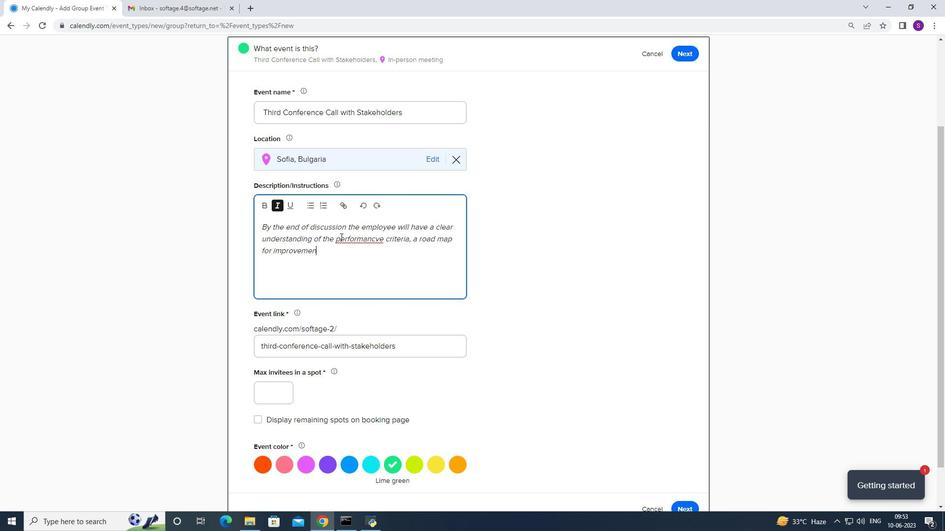 
Action: Key pressed <Key.space>and<Key.space>a<Key.space>support
Screenshot: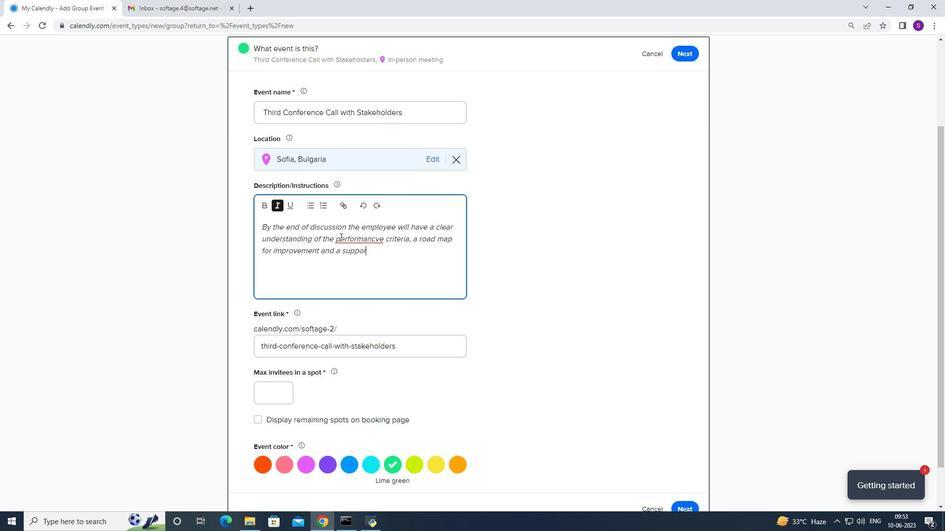 
Action: Mouse moved to (339, 237)
Screenshot: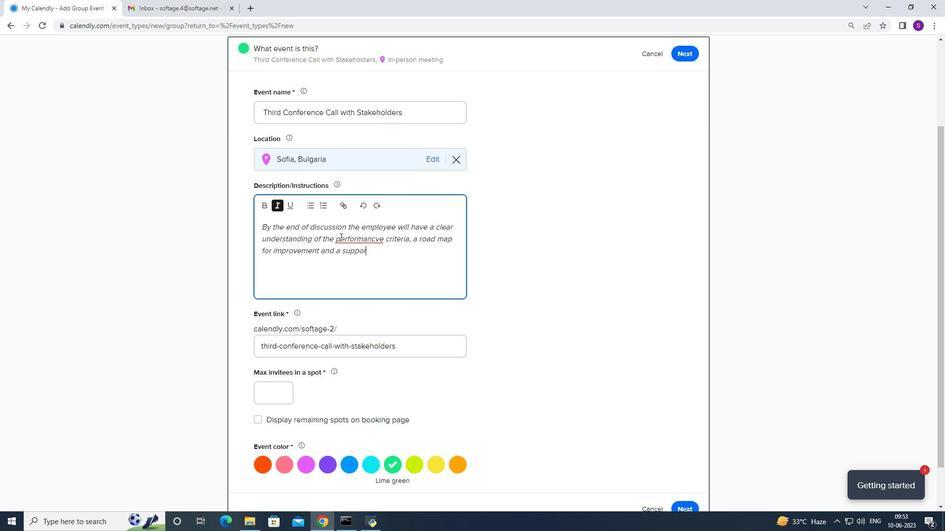 
Action: Key pressed <Key.space>system<Key.space>in<Key.space>place<Key.space>to<Key.space>ghe<Key.backspace><Key.backspace><Key.backspace><Key.backspace>
Screenshot: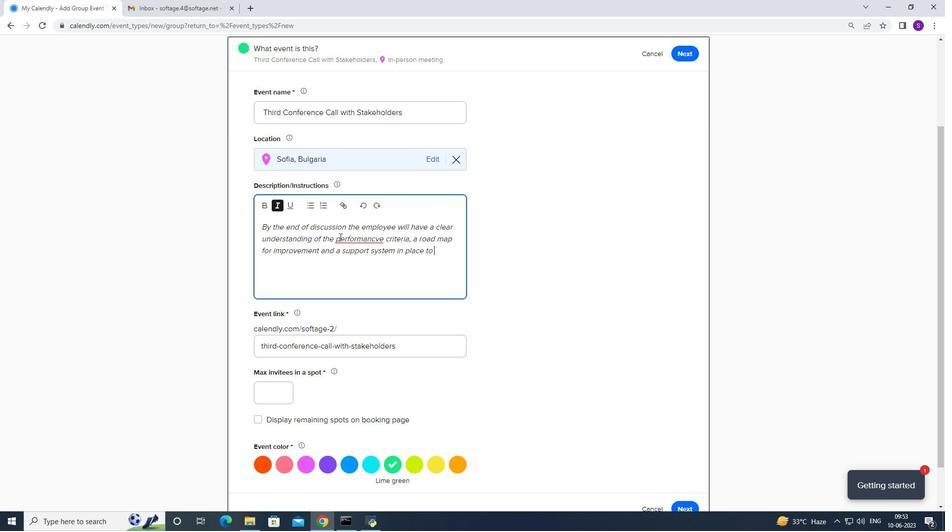 
Action: Mouse pressed right at (339, 237)
Screenshot: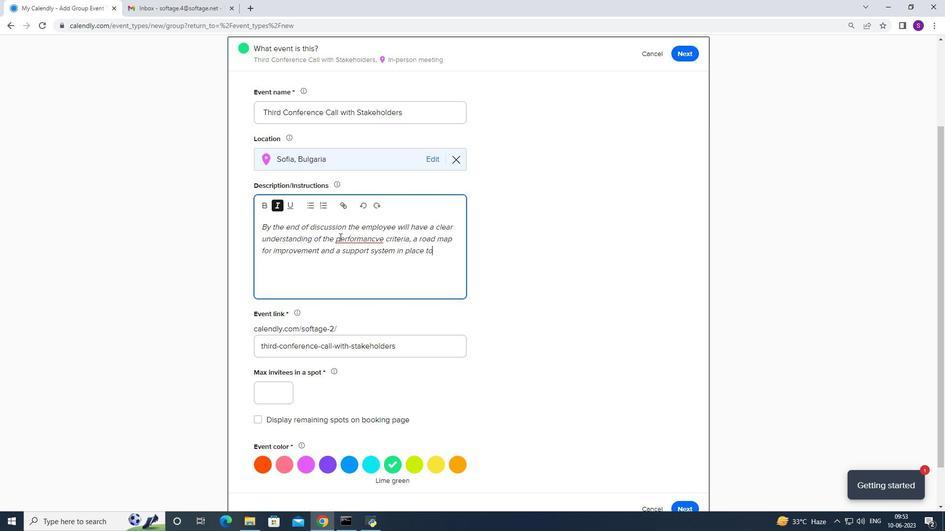 
Action: Mouse moved to (348, 246)
Screenshot: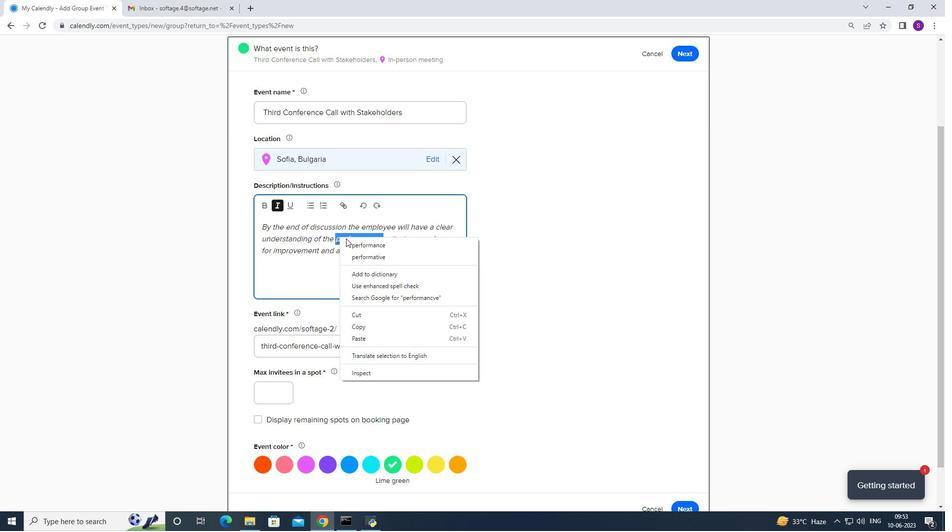 
Action: Mouse pressed left at (348, 246)
Screenshot: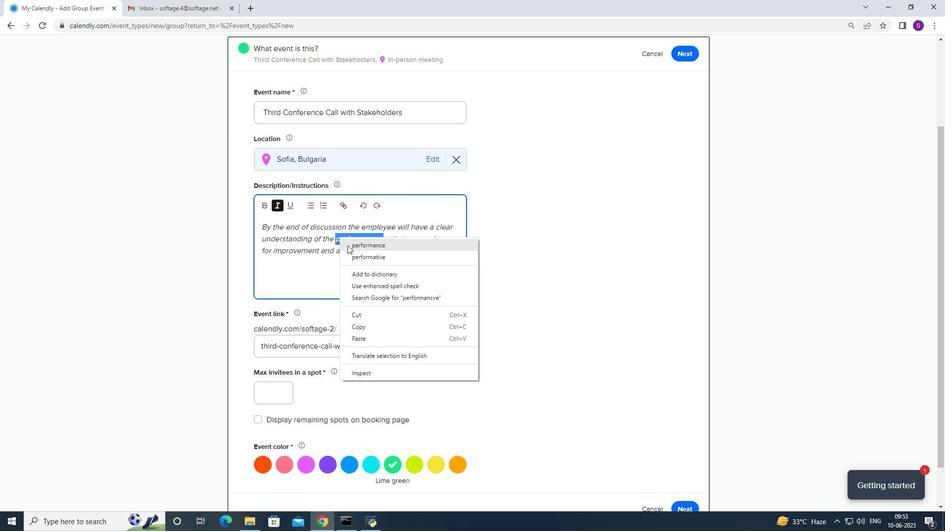 
Action: Mouse moved to (439, 253)
Screenshot: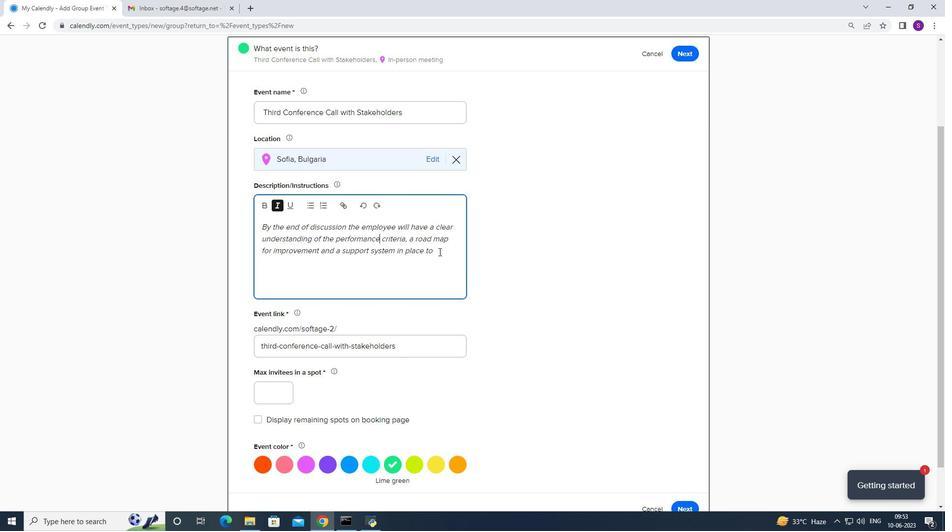 
Action: Mouse pressed left at (439, 253)
Screenshot: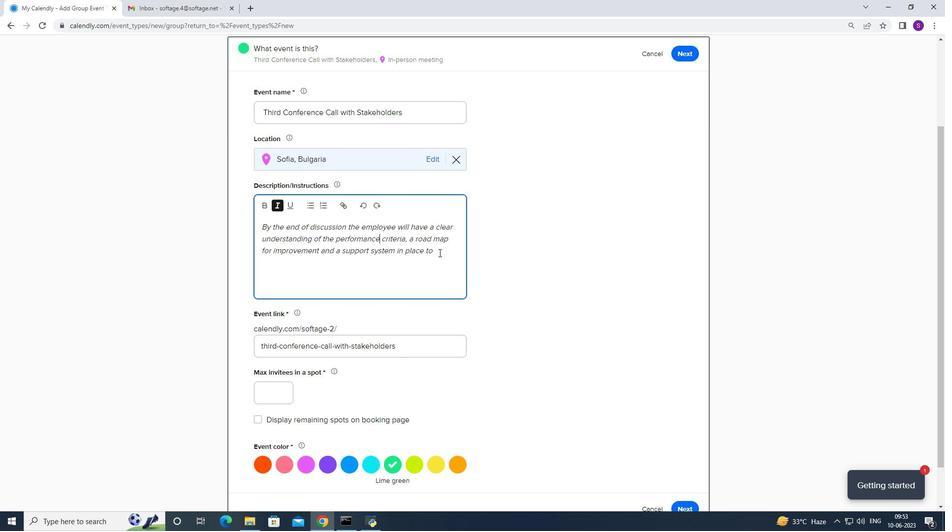 
Action: Key pressed <Key.space>help<Key.space>them<Key.space>s
Screenshot: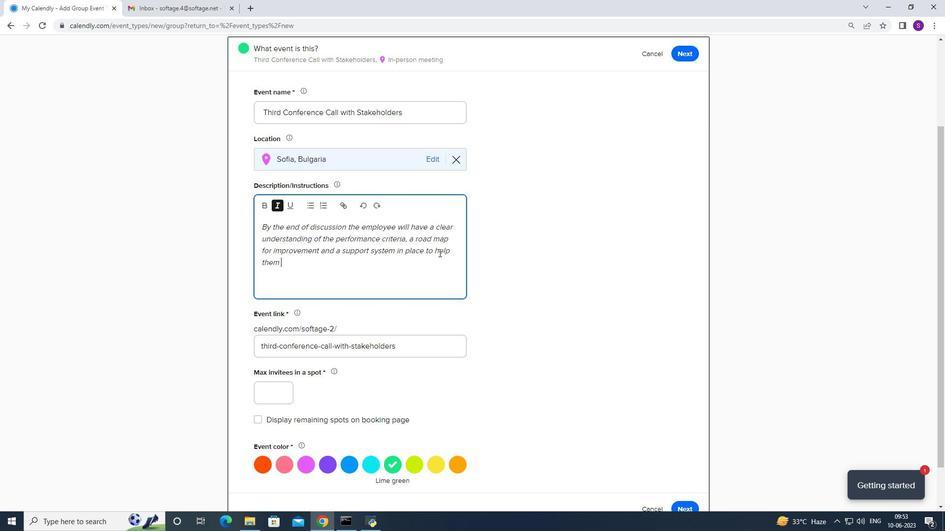 
Action: Mouse moved to (439, 253)
Screenshot: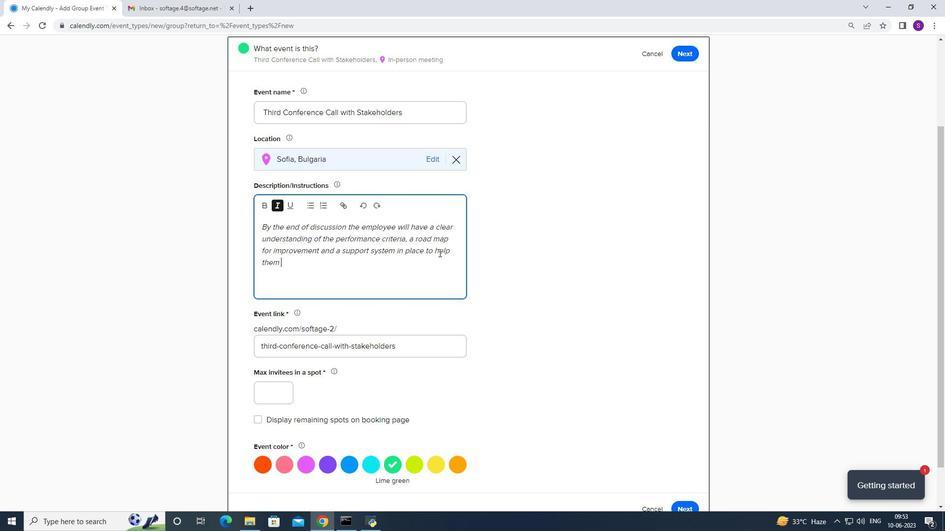 
Action: Key pressed ucceed.<Key.space><Key.caps_lock>T<Key.caps_lock>he<Key.space>su
Screenshot: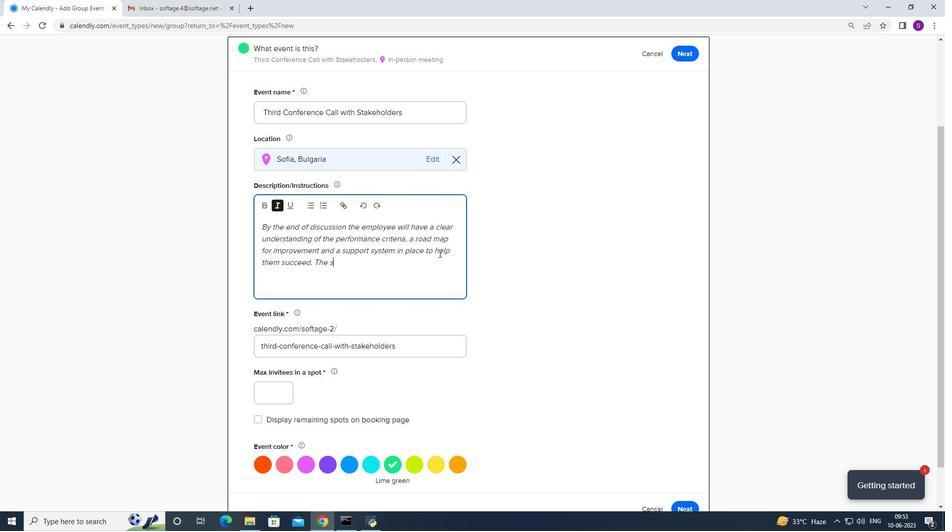 
Action: Mouse moved to (439, 253)
Screenshot: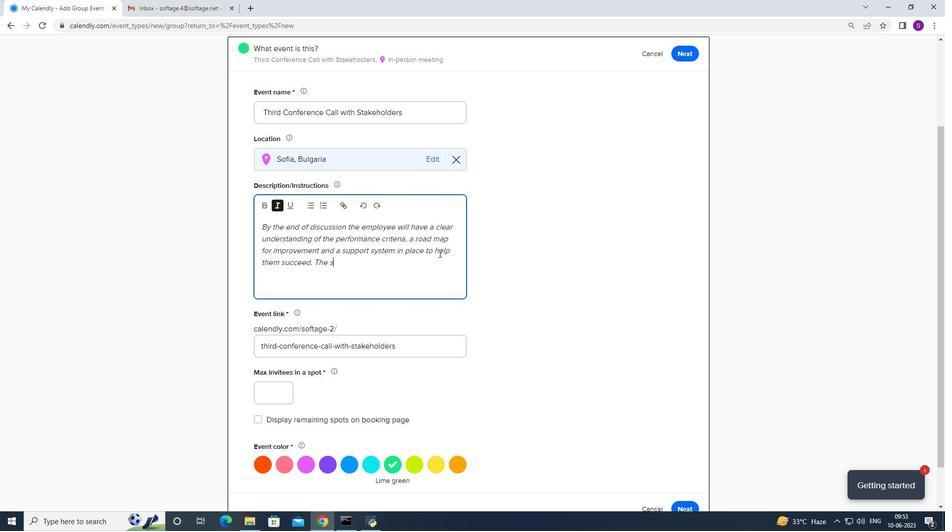 
Action: Key pressed pervisor<Key.space>will<Key.space>also<Key.space>hasve<Key.space>a<Key.space>framework<Key.space>for<Key.space>monitoring<Key.space>progress<Key.space>,<Key.space>providing<Key.space>ongoing<Key.space>eedback<Key.space>and<Key.space>e<Key.backspace>recognizing<Key.space>positive<Key.space>changes.
Screenshot: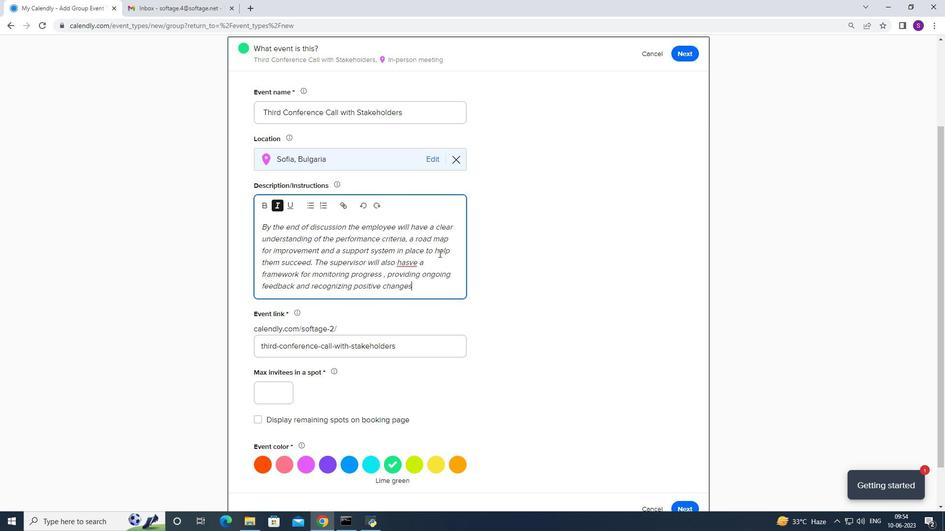 
Action: Mouse moved to (409, 259)
Screenshot: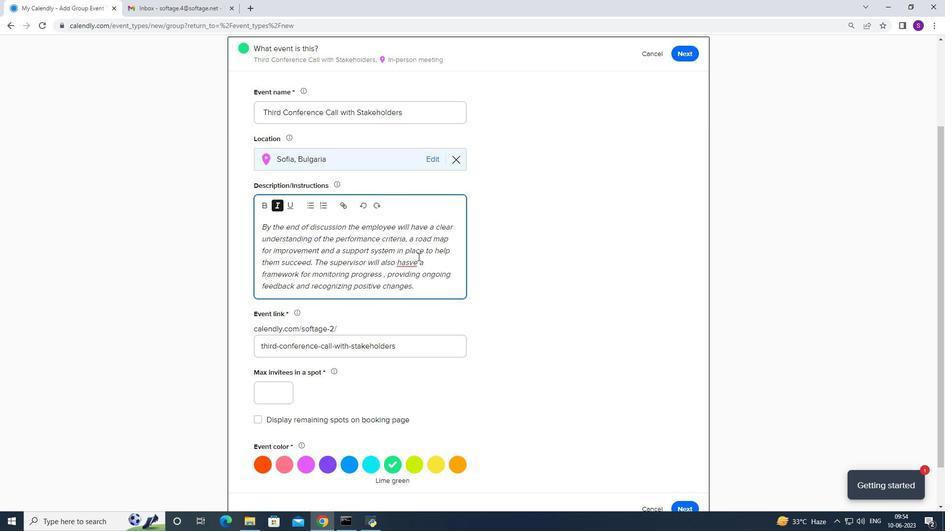 
Action: Mouse pressed left at (409, 259)
Screenshot: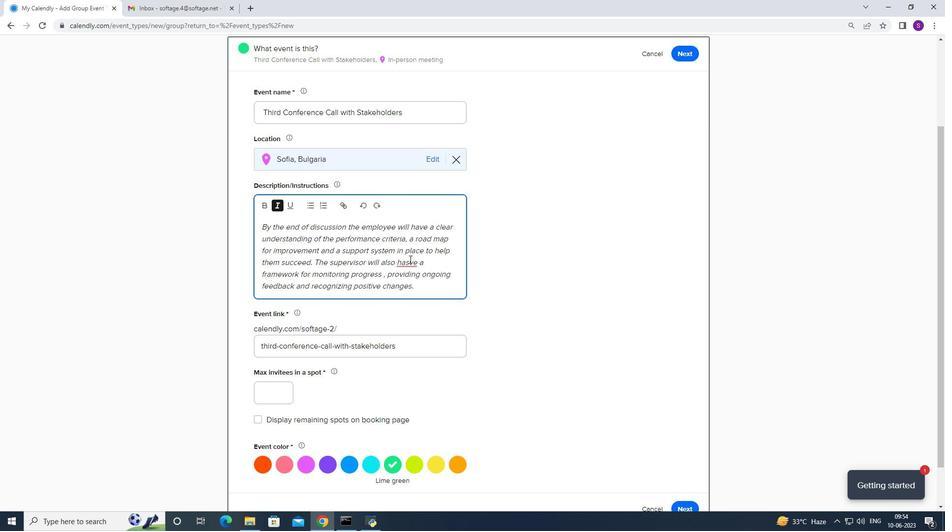 
Action: Key pressed <Key.backspace>
Screenshot: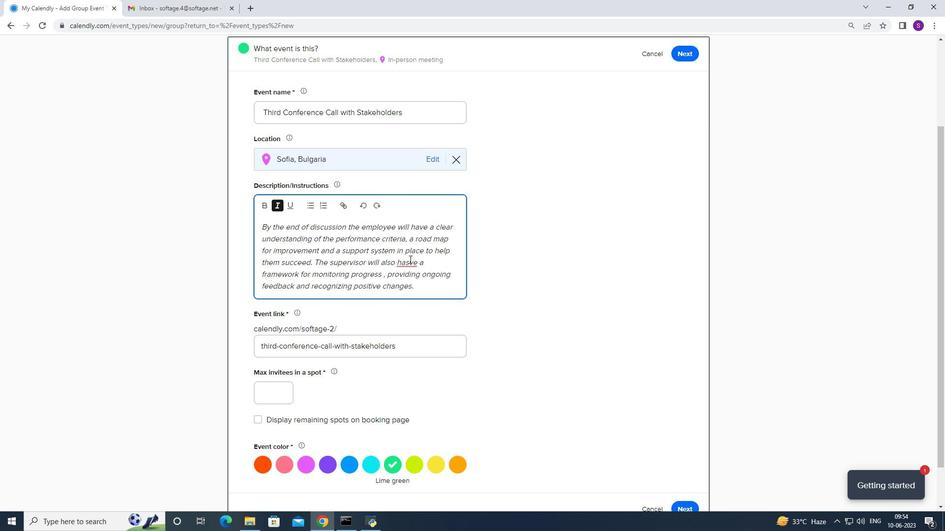 
Action: Mouse moved to (397, 285)
Screenshot: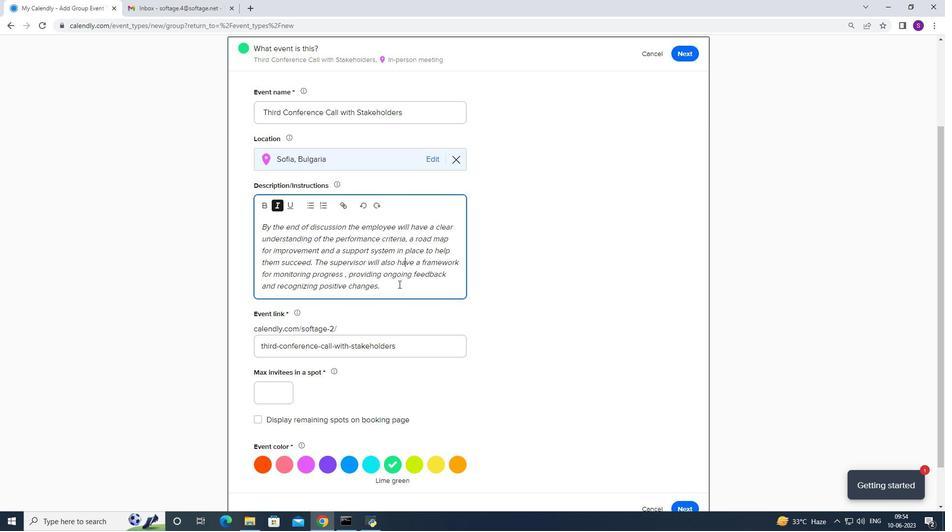 
Action: Mouse pressed left at (397, 285)
Screenshot: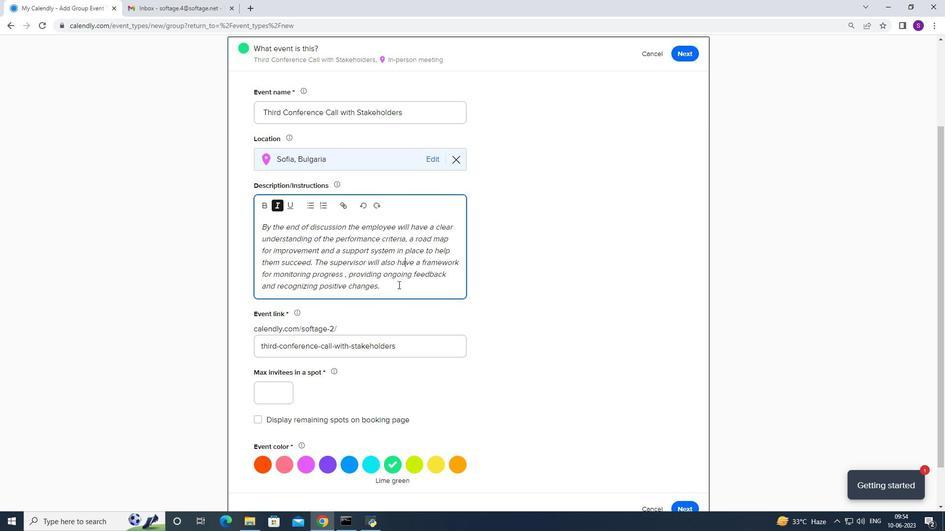 
Action: Mouse moved to (271, 206)
Screenshot: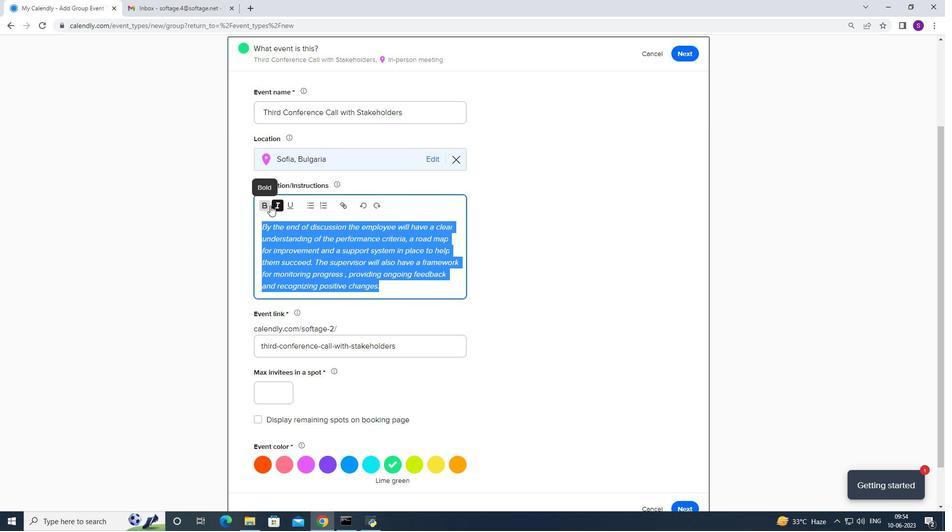 
Action: Mouse pressed left at (271, 206)
Screenshot: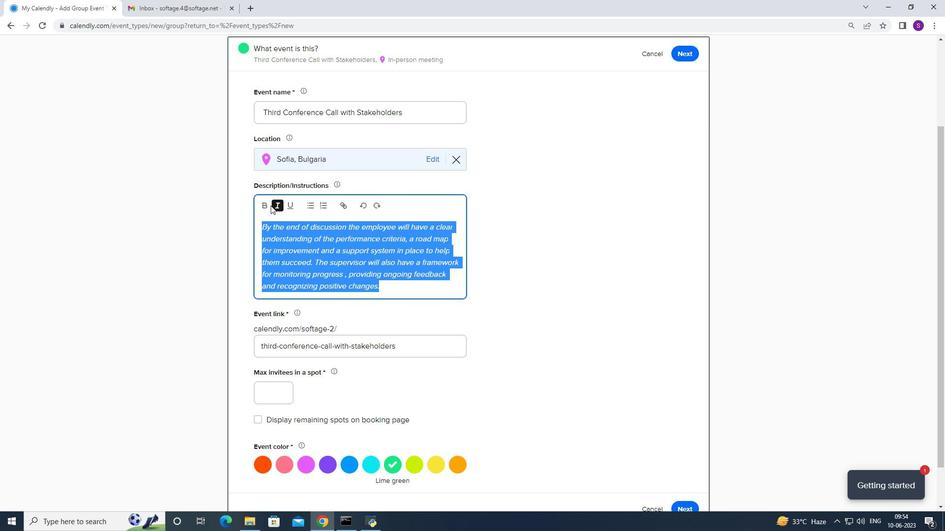 
Action: Mouse moved to (274, 207)
Screenshot: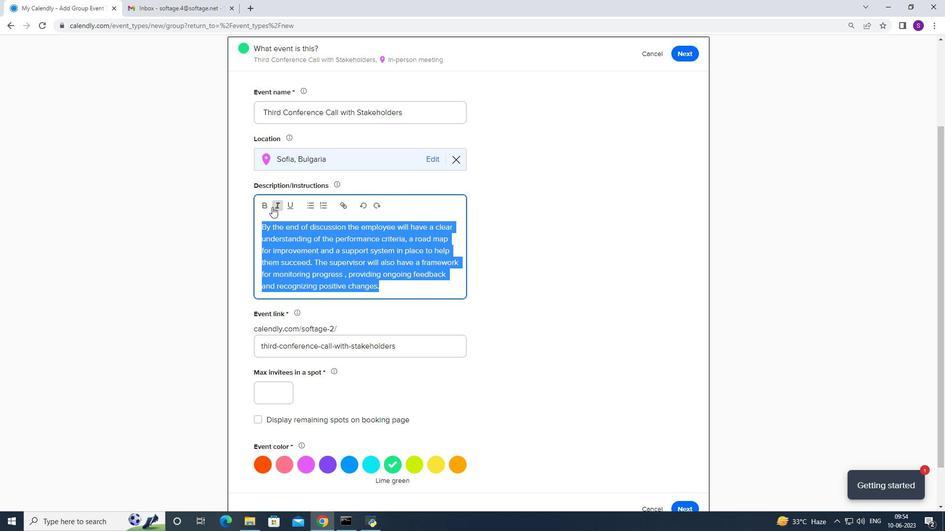 
Action: Mouse pressed left at (274, 207)
Screenshot: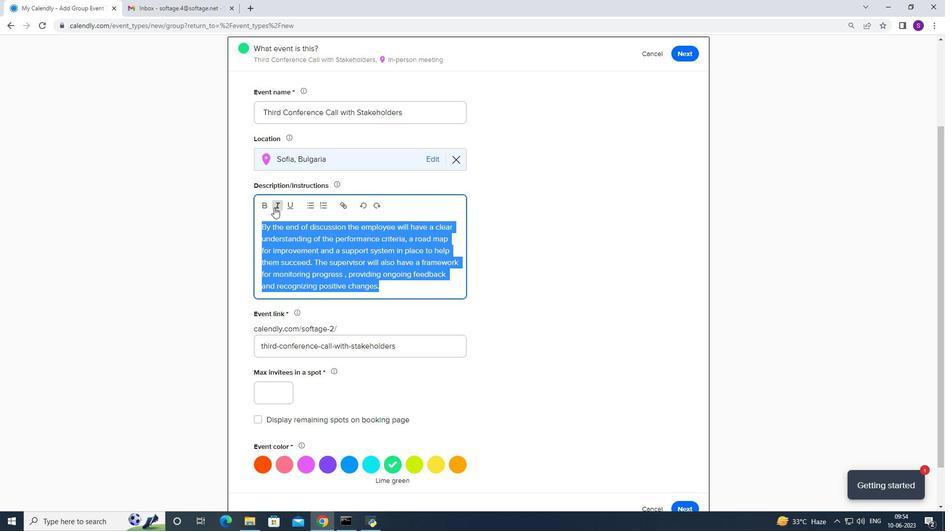 
Action: Mouse moved to (296, 392)
Screenshot: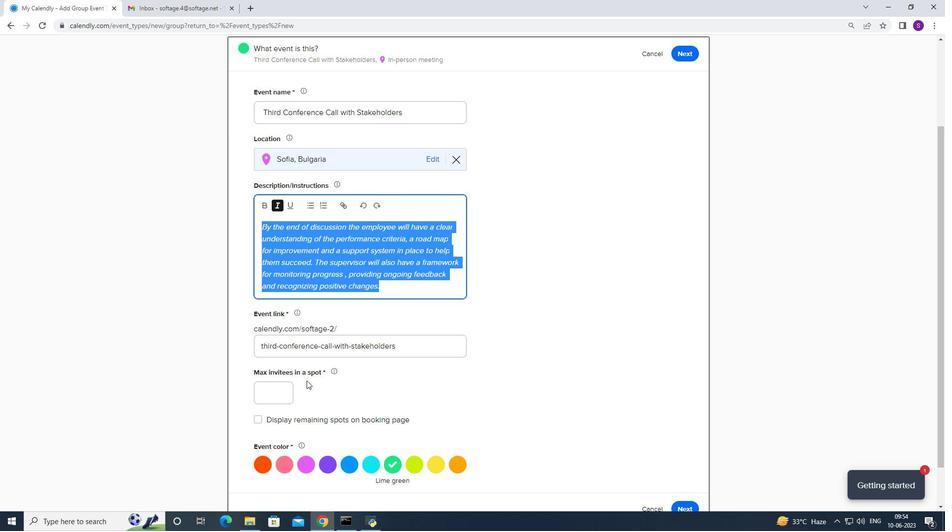 
Action: Mouse pressed left at (296, 392)
Screenshot: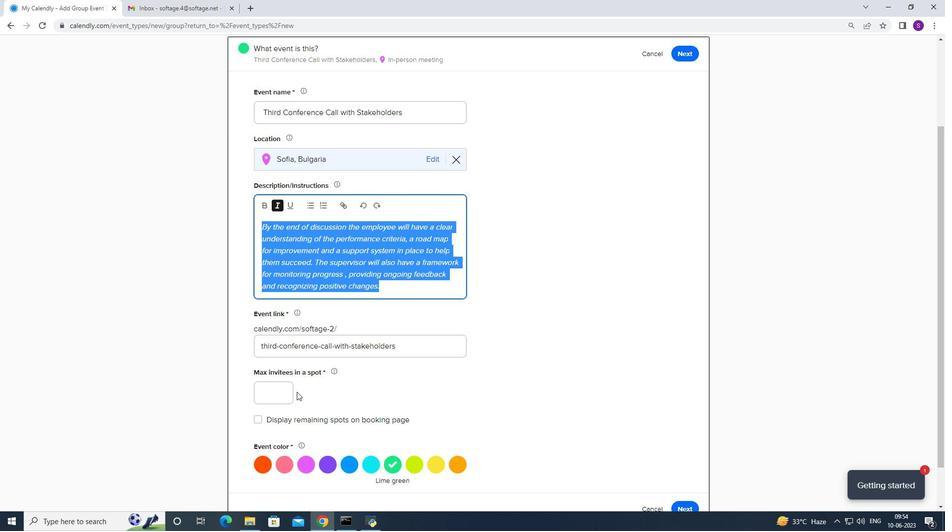 
Action: Mouse moved to (287, 396)
Screenshot: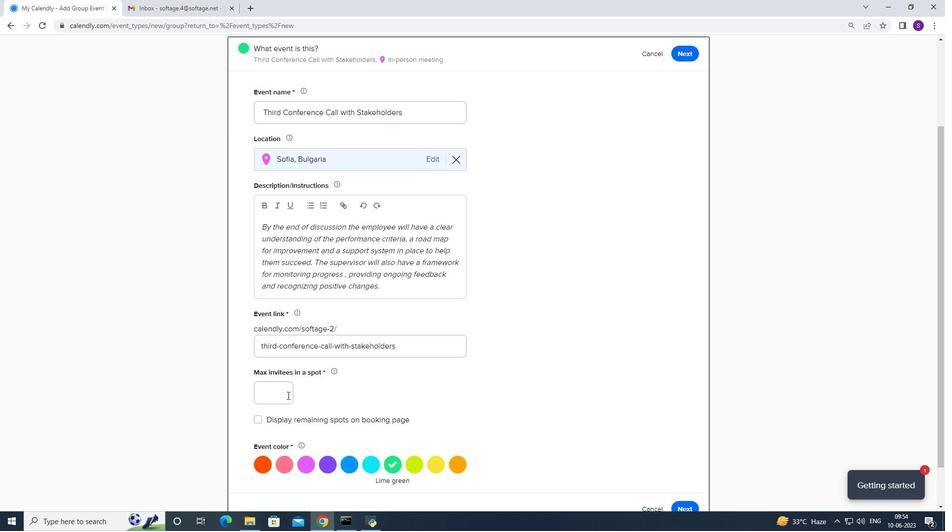 
Action: Mouse pressed left at (287, 396)
Screenshot: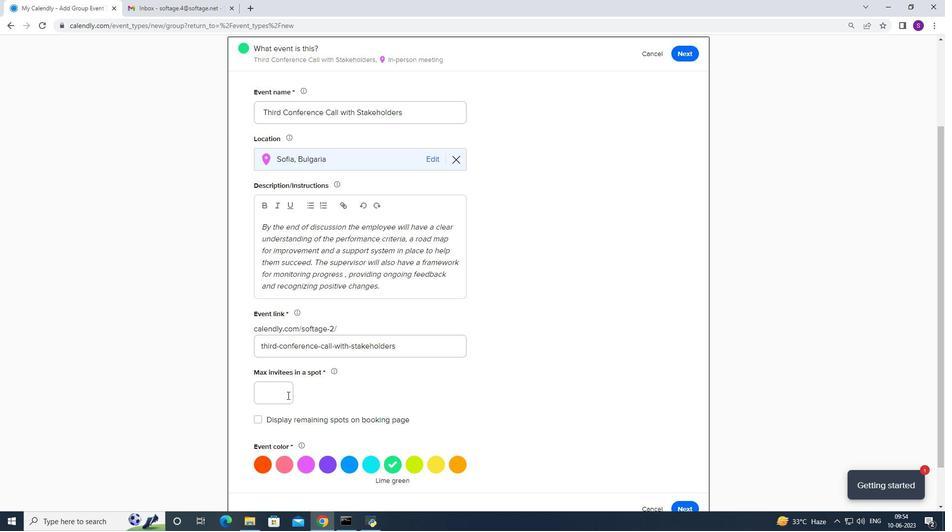 
Action: Key pressed 3
Screenshot: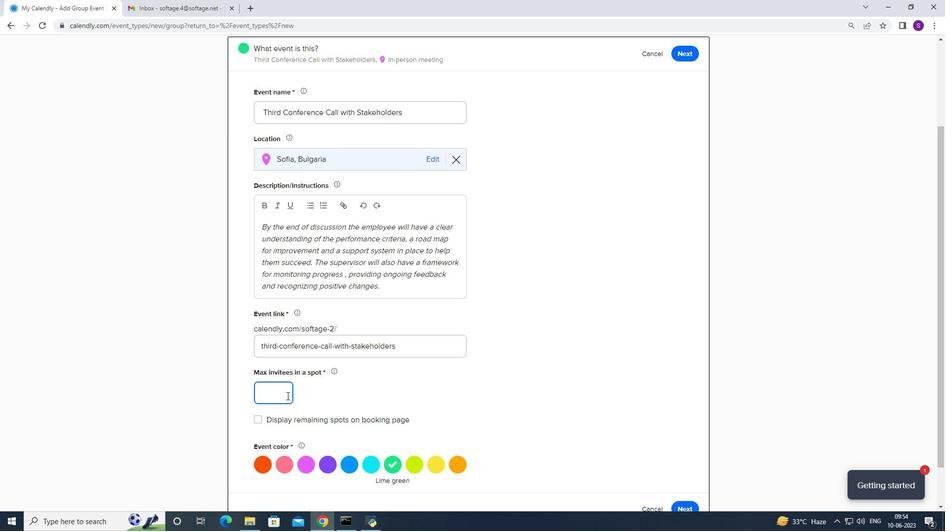 
Action: Mouse moved to (354, 402)
Screenshot: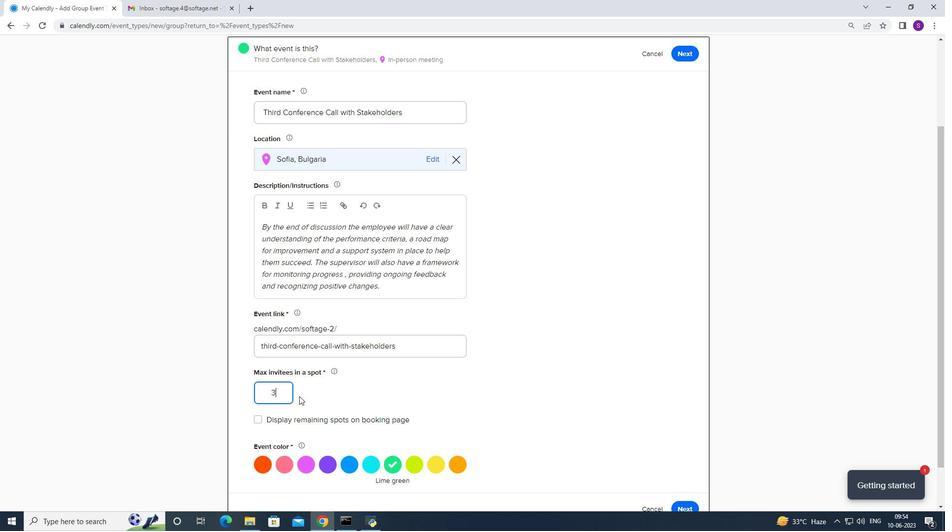 
Action: Mouse scrolled (354, 402) with delta (0, 0)
Screenshot: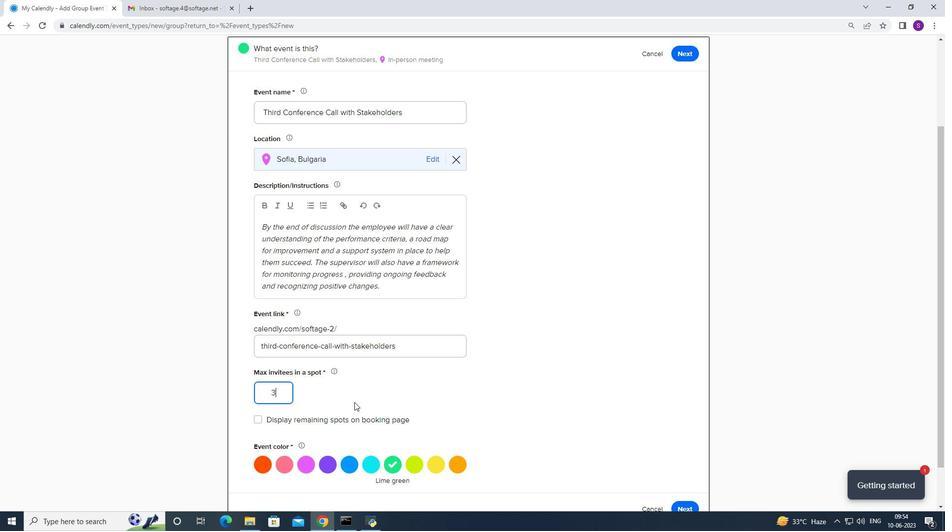
Action: Mouse scrolled (354, 402) with delta (0, 0)
Screenshot: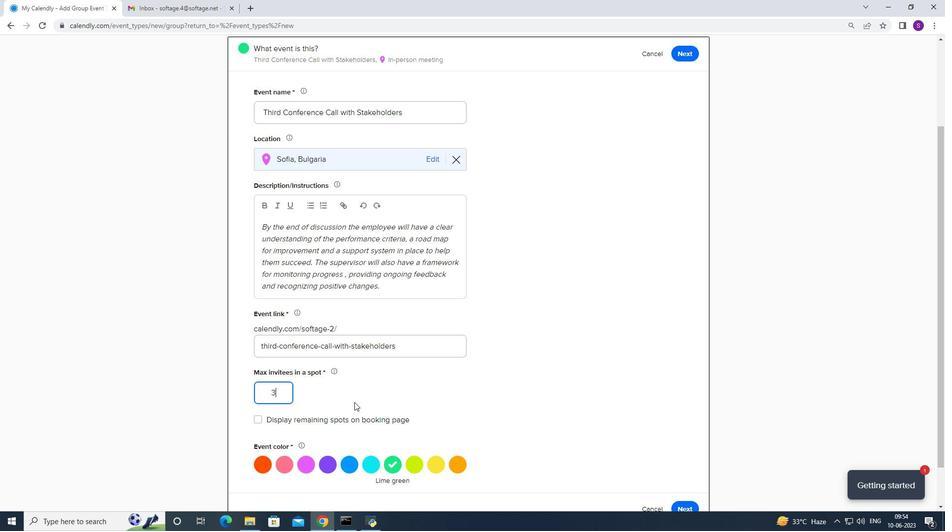 
Action: Mouse scrolled (354, 402) with delta (0, 0)
Screenshot: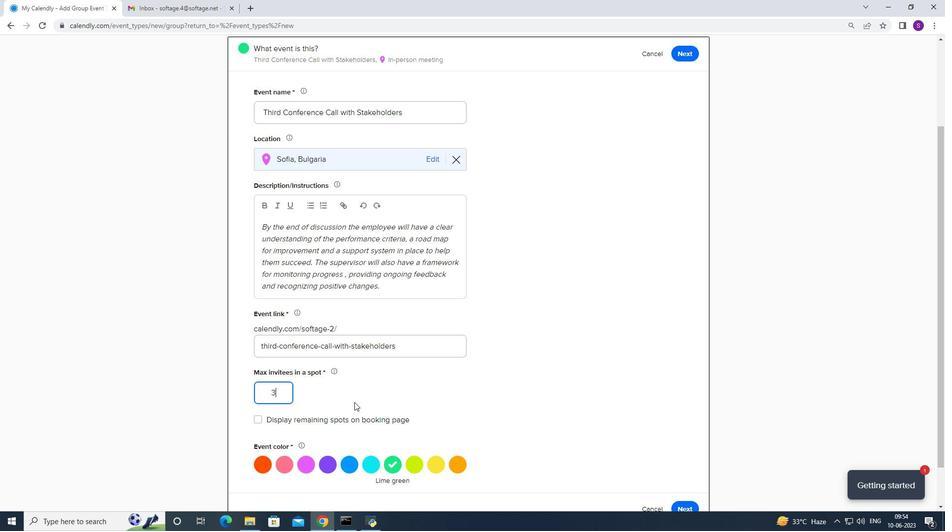 
Action: Mouse scrolled (354, 402) with delta (0, 0)
Screenshot: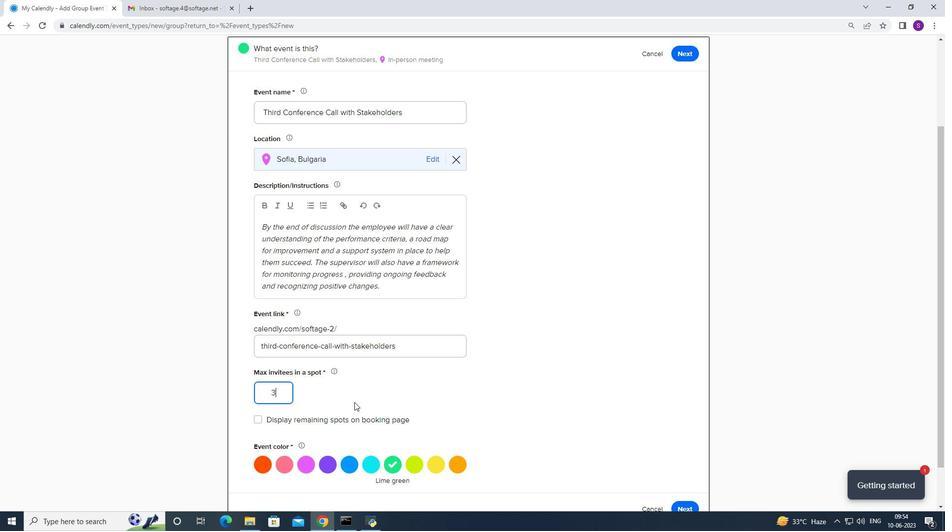 
Action: Mouse scrolled (354, 402) with delta (0, 0)
Screenshot: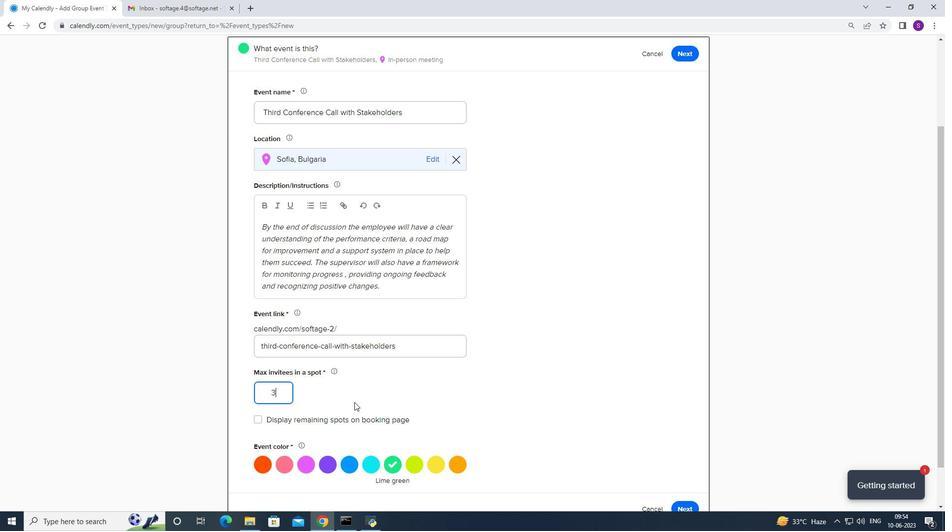 
Action: Mouse scrolled (354, 402) with delta (0, 0)
Screenshot: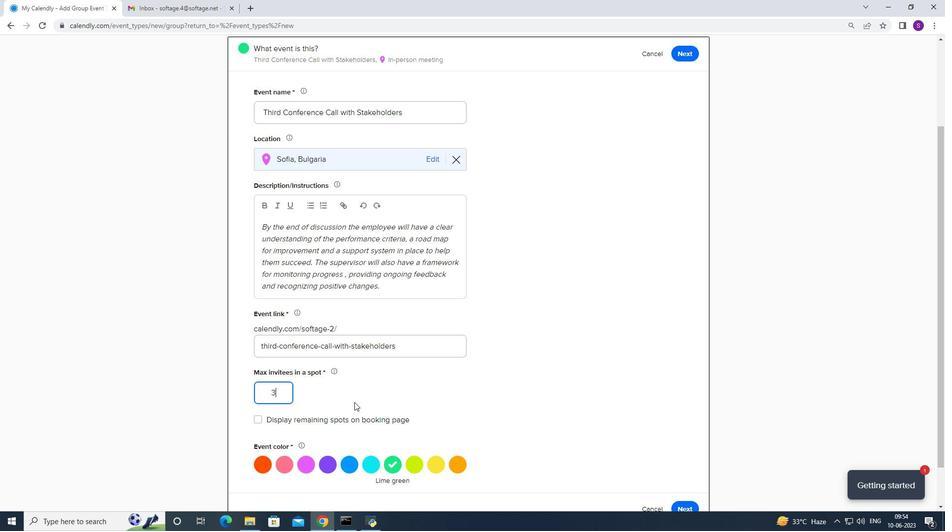 
Action: Mouse scrolled (354, 402) with delta (0, 0)
Screenshot: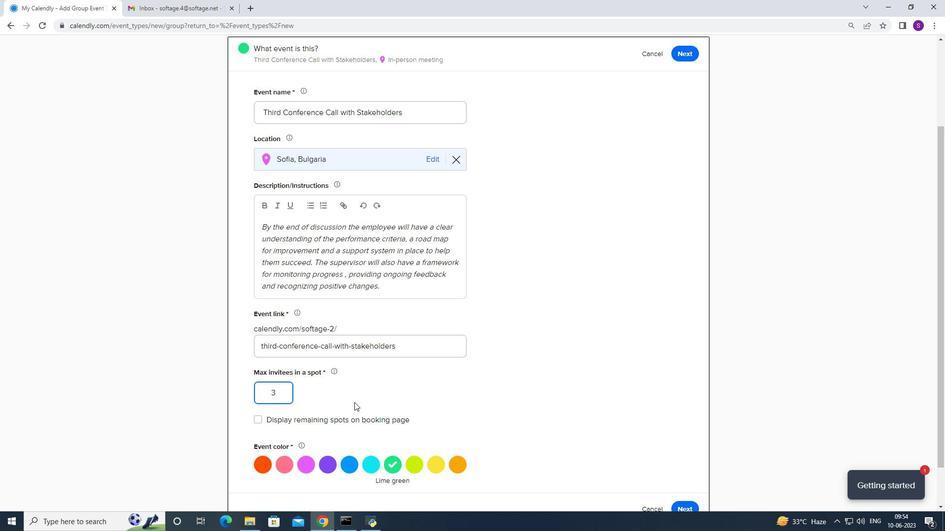 
Action: Mouse moved to (687, 452)
Screenshot: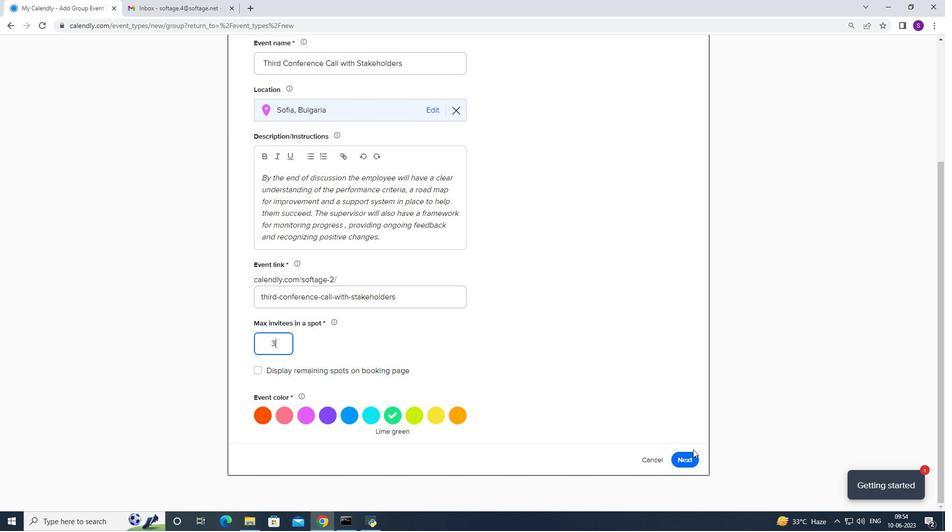 
Action: Mouse pressed left at (687, 452)
Screenshot: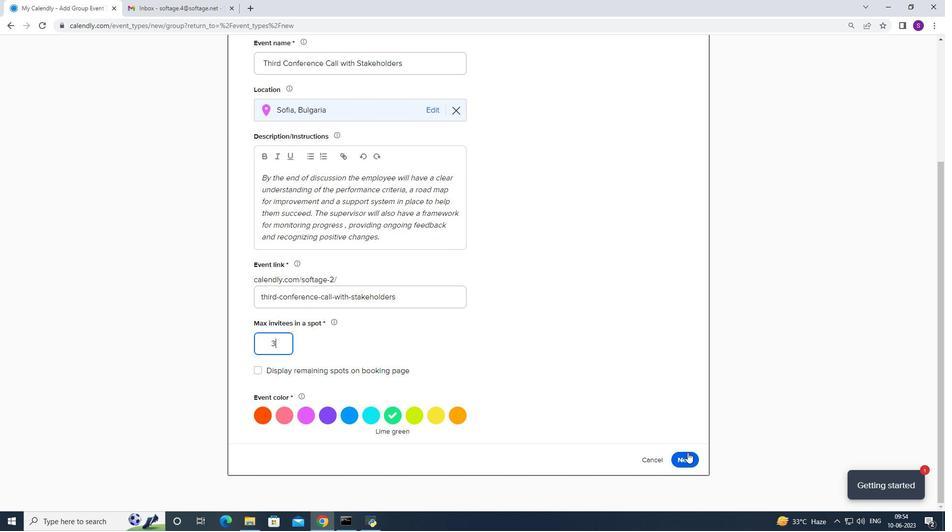 
Action: Mouse moved to (259, 153)
Screenshot: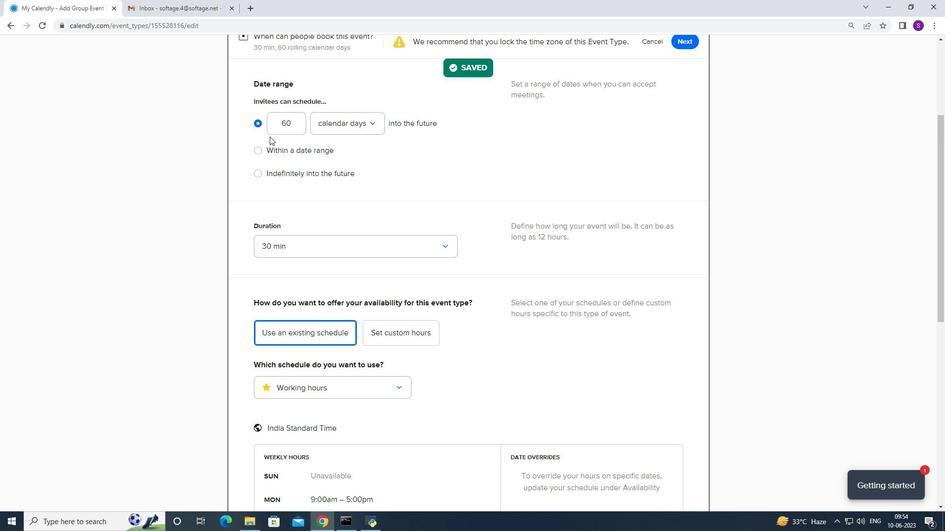 
Action: Mouse pressed left at (259, 153)
Screenshot: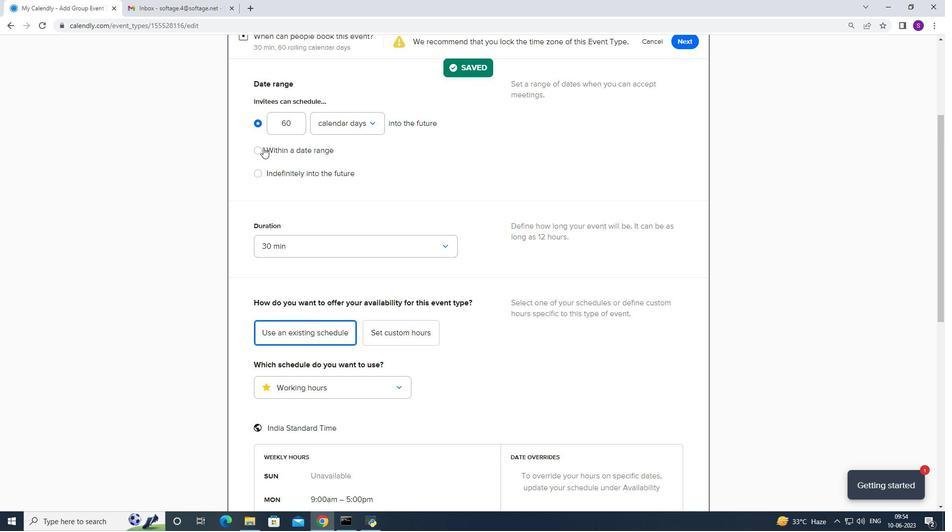 
Action: Mouse moved to (358, 148)
Screenshot: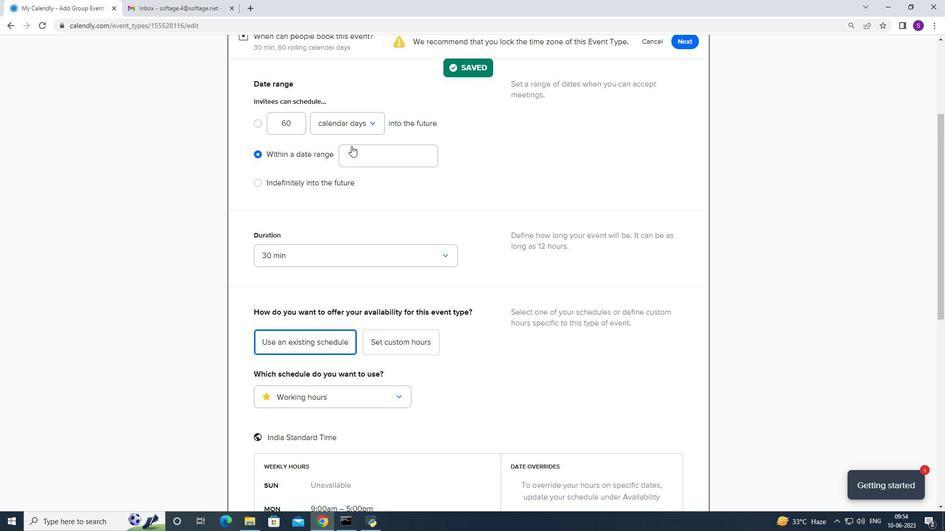 
Action: Mouse pressed left at (358, 148)
Screenshot: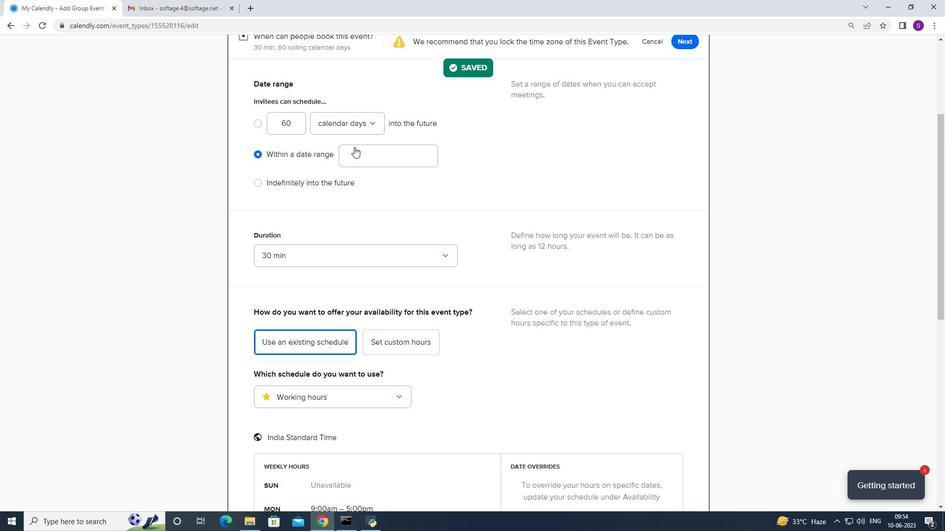 
Action: Mouse moved to (409, 187)
Screenshot: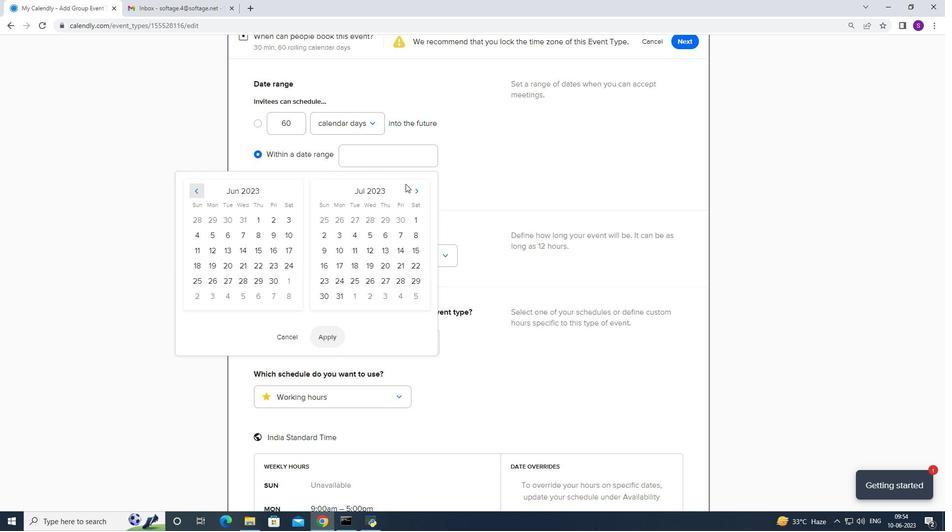
Action: Mouse pressed left at (409, 187)
Screenshot: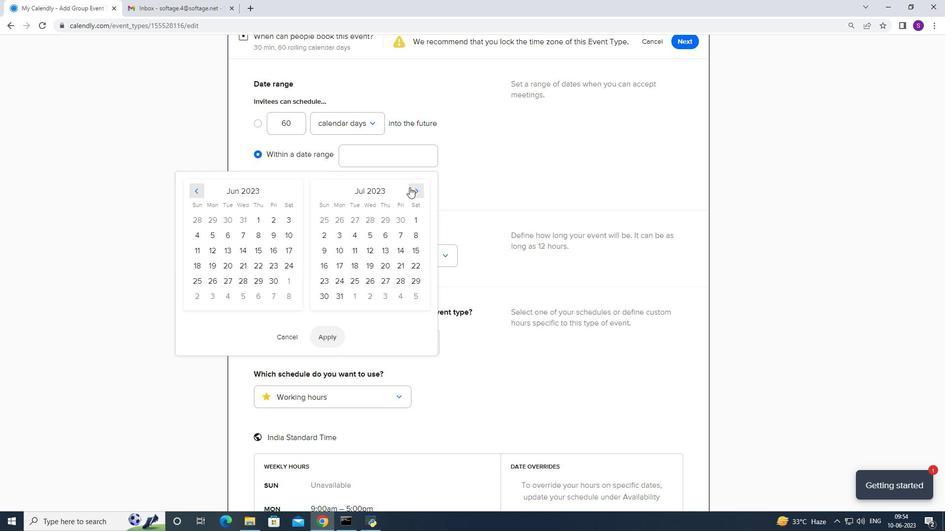 
Action: Mouse pressed left at (409, 187)
Screenshot: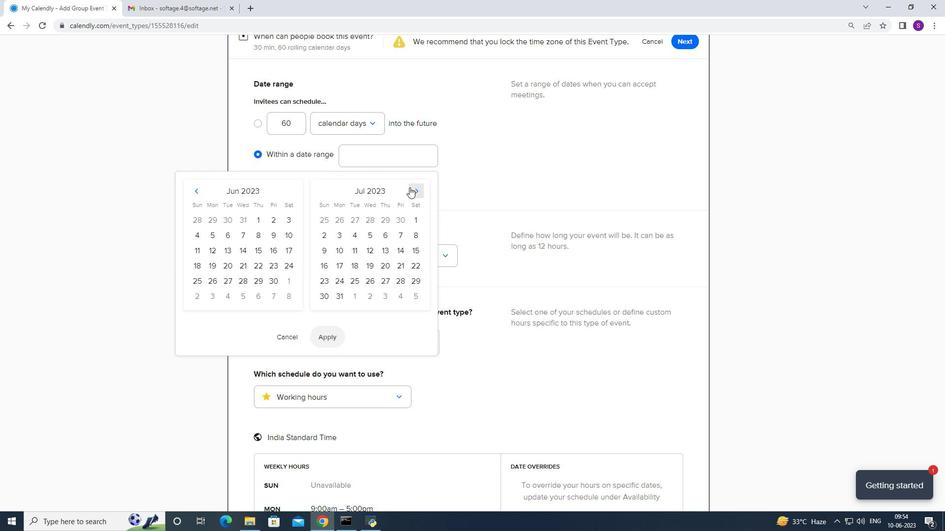 
Action: Mouse pressed left at (409, 187)
Screenshot: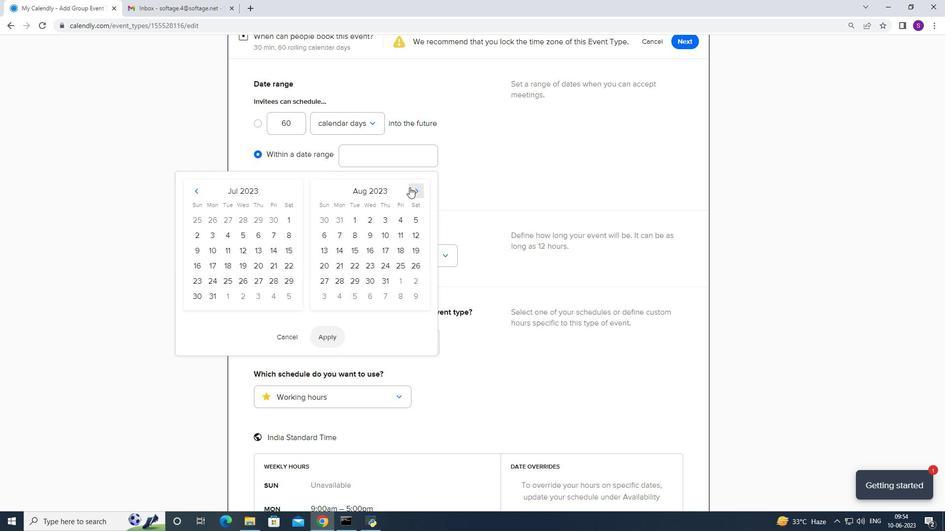 
Action: Mouse pressed left at (409, 187)
Screenshot: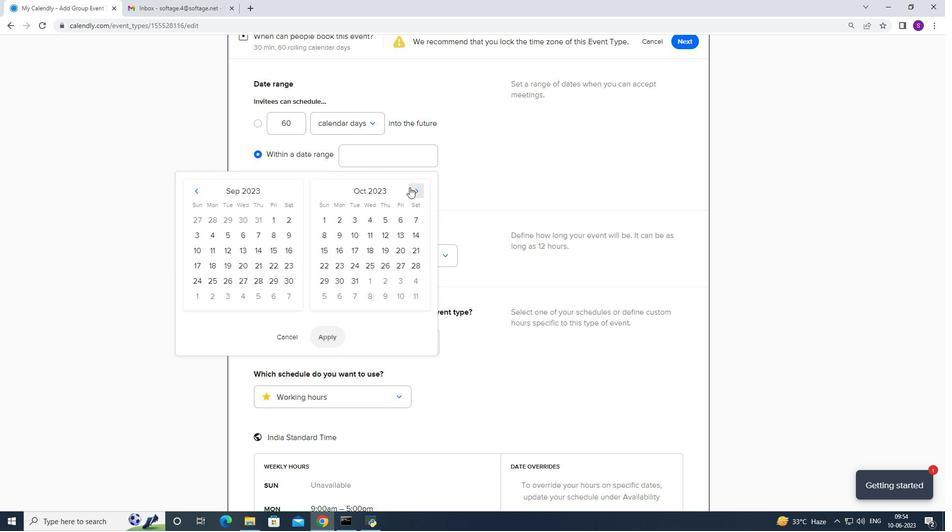 
Action: Mouse pressed left at (409, 187)
Screenshot: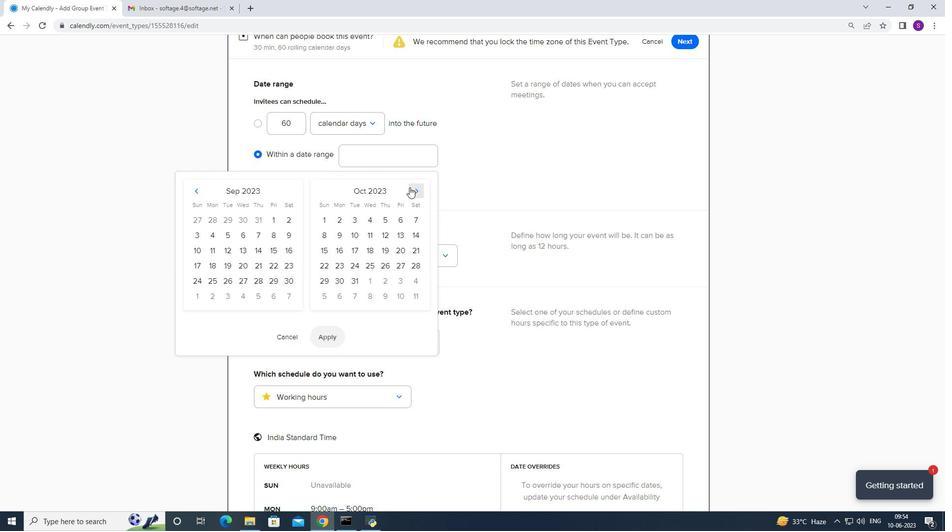 
Action: Mouse pressed left at (409, 187)
Screenshot: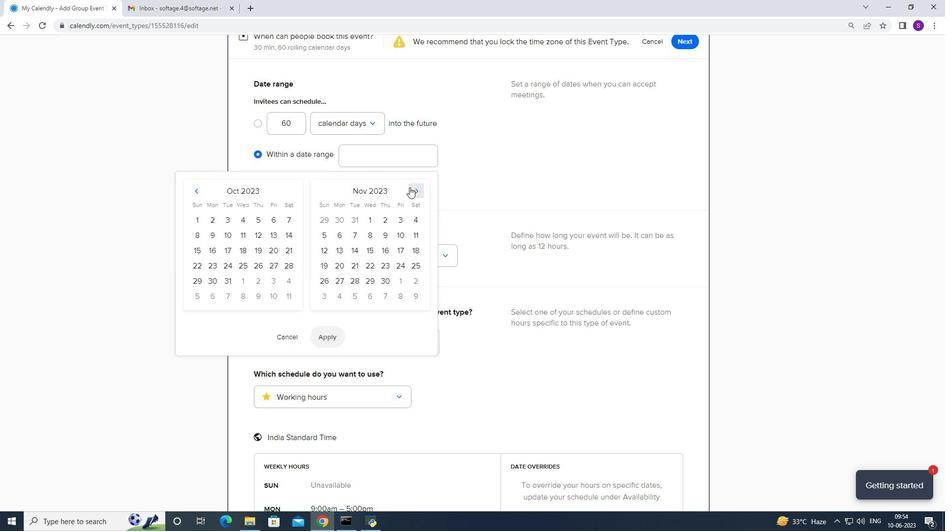 
Action: Mouse pressed left at (409, 187)
Screenshot: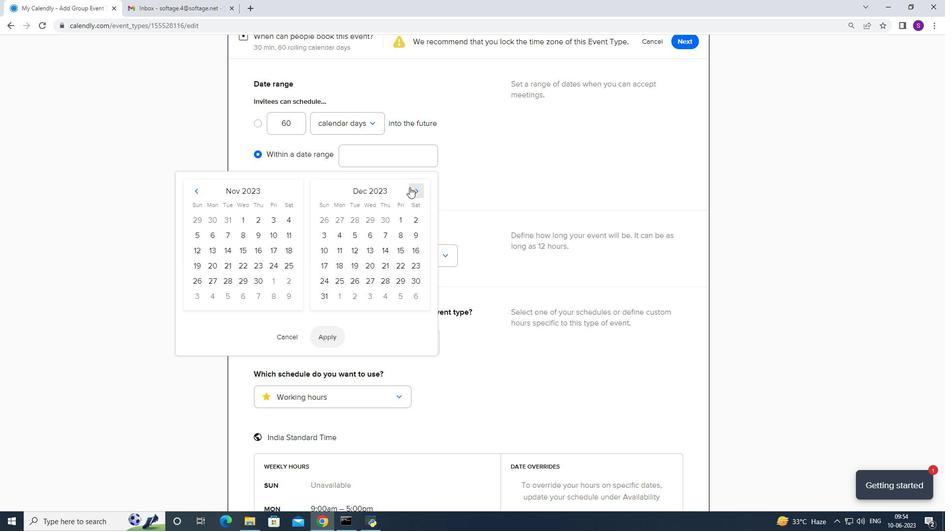 
Action: Mouse pressed left at (409, 187)
Screenshot: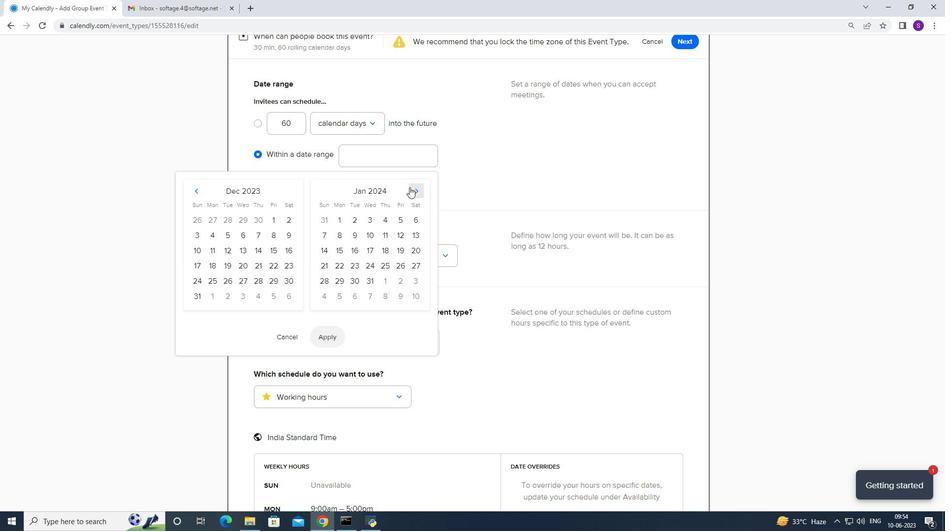 
Action: Mouse pressed left at (409, 187)
Screenshot: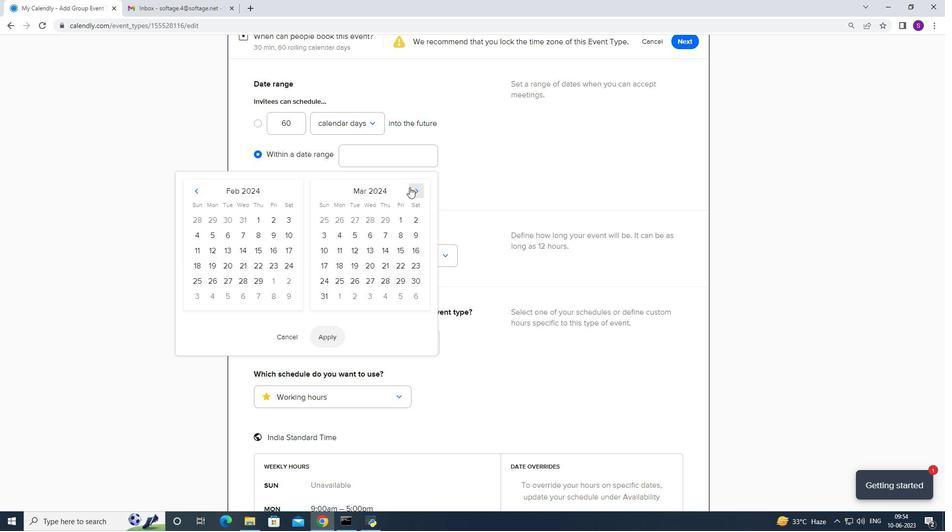 
Action: Mouse moved to (382, 256)
Screenshot: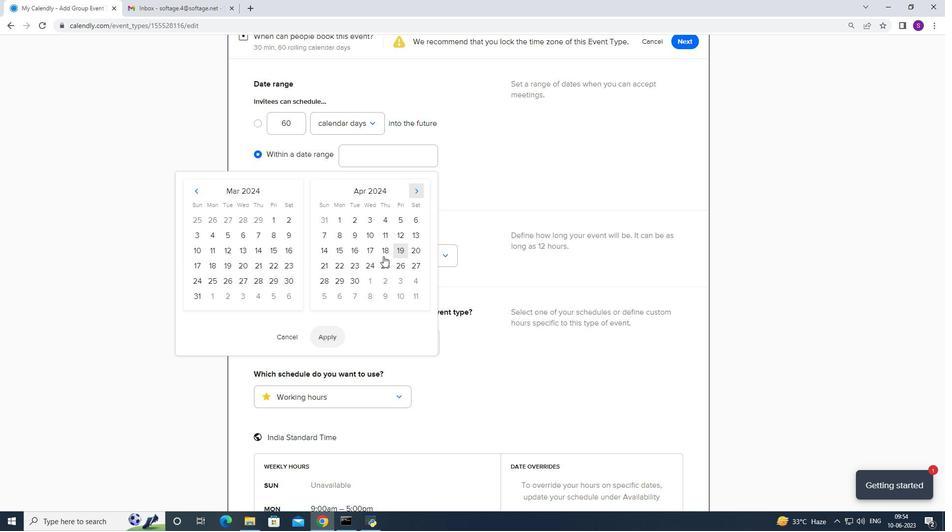 
Action: Mouse pressed left at (382, 256)
Screenshot: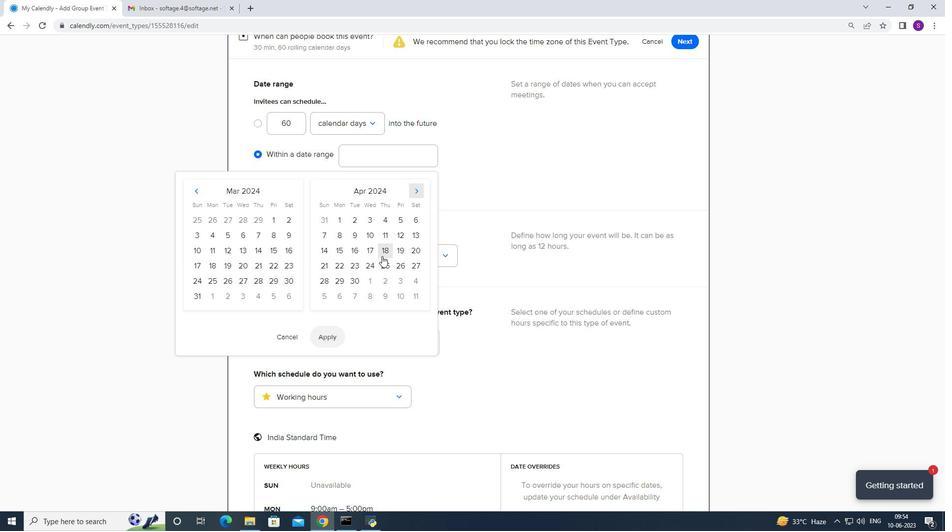 
Action: Mouse moved to (402, 251)
Screenshot: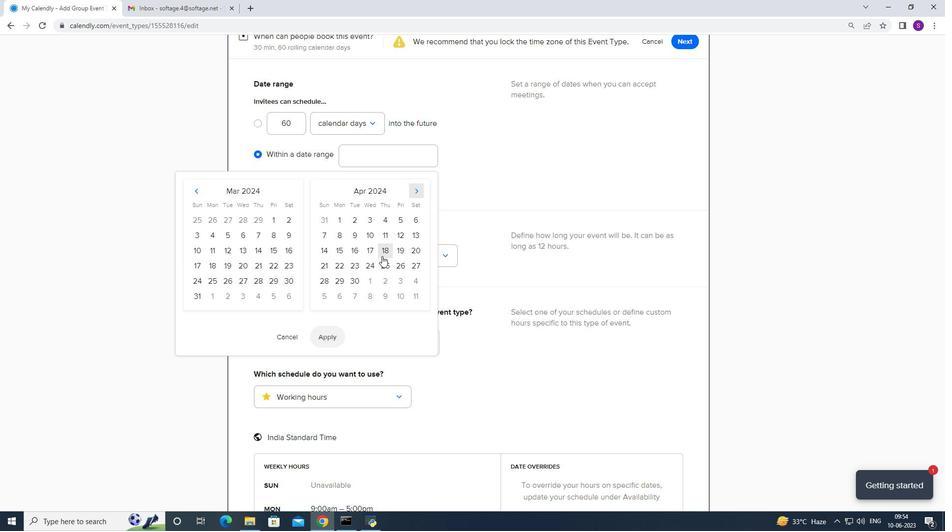 
Action: Mouse pressed left at (402, 251)
Screenshot: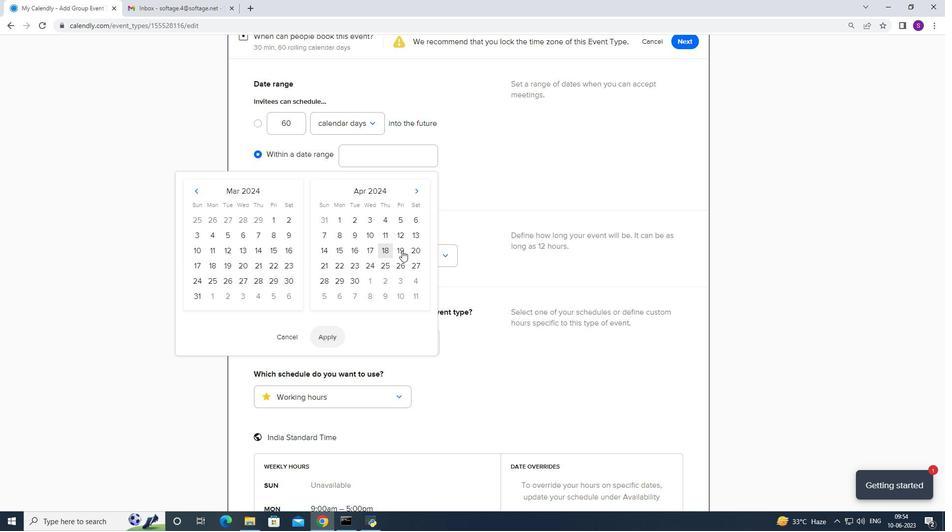 
Action: Mouse moved to (335, 333)
Screenshot: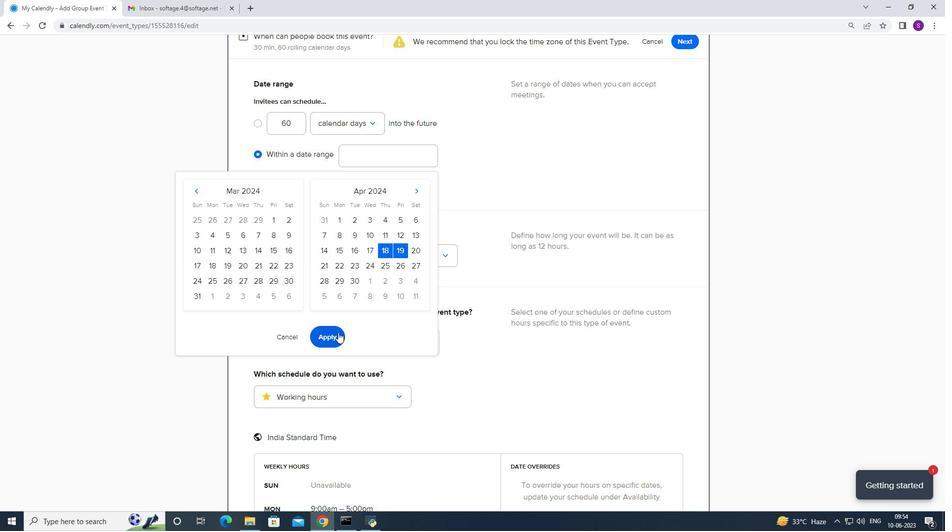 
Action: Mouse pressed left at (335, 333)
Screenshot: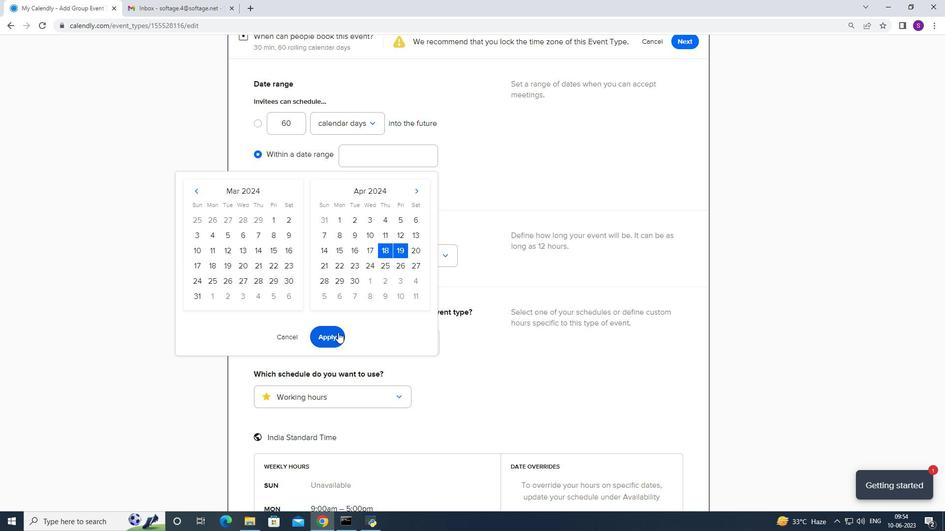 
Action: Mouse moved to (342, 325)
Screenshot: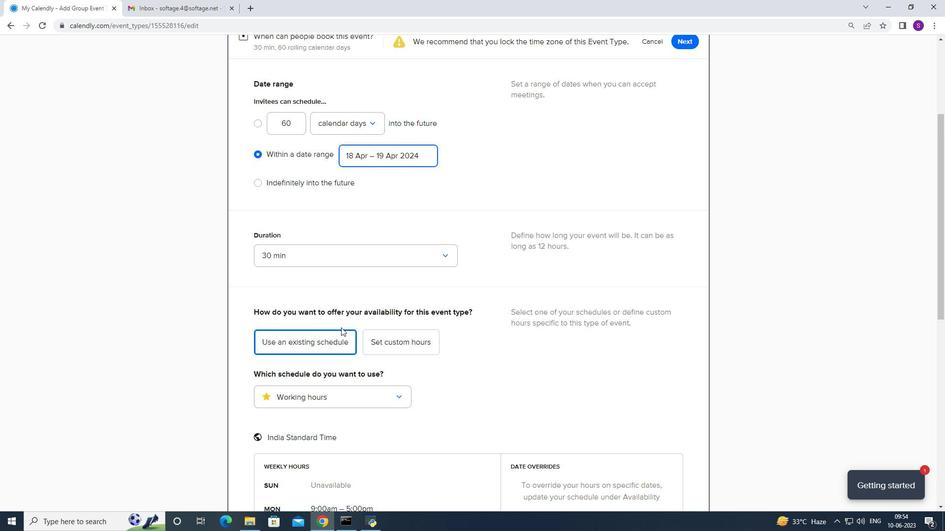 
Action: Mouse scrolled (342, 325) with delta (0, 0)
Screenshot: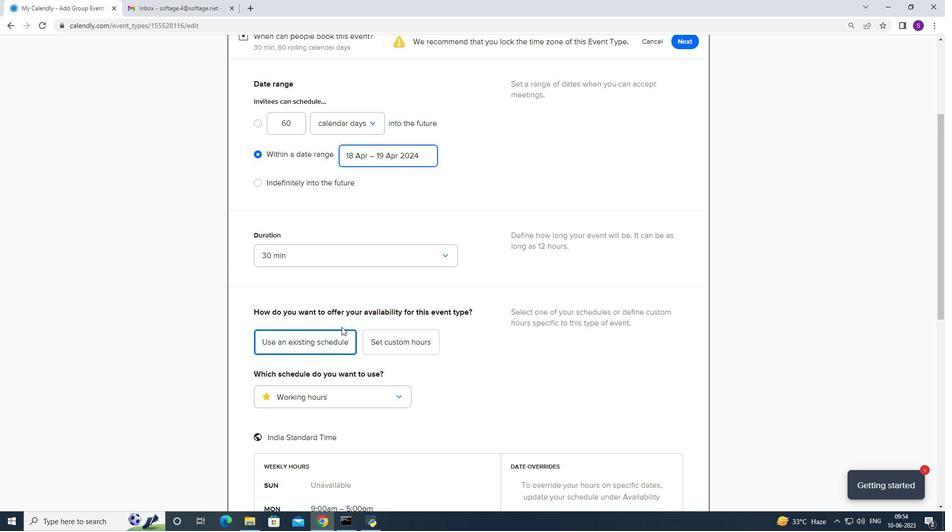 
Action: Mouse scrolled (342, 325) with delta (0, 0)
Screenshot: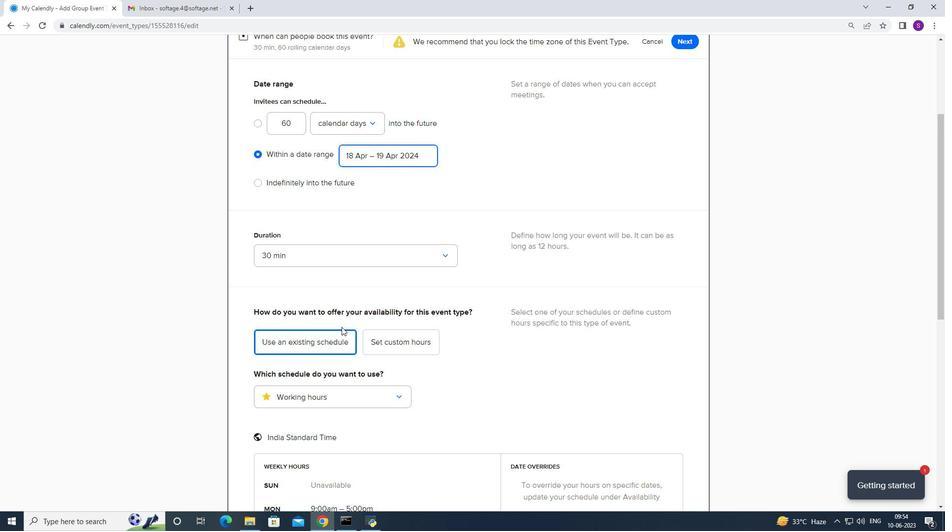 
Action: Mouse scrolled (342, 324) with delta (0, 0)
Screenshot: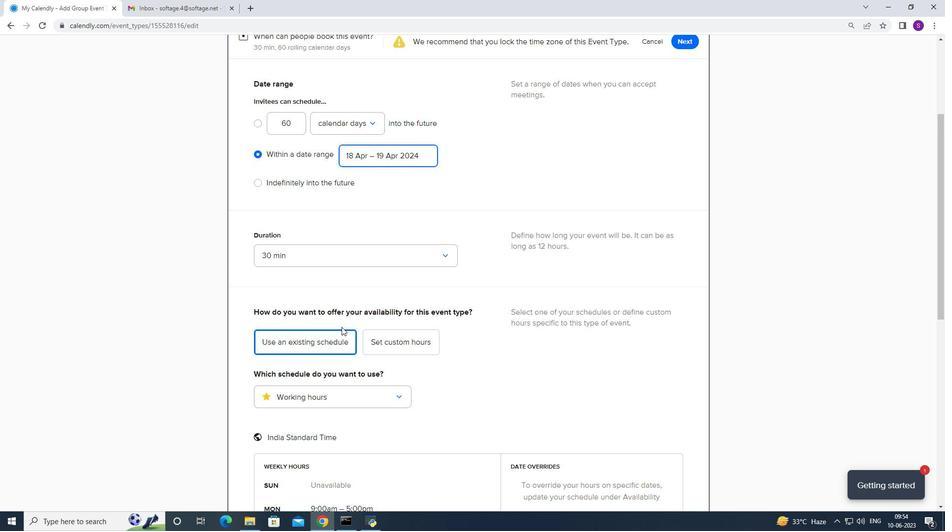 
Action: Mouse scrolled (342, 324) with delta (0, 0)
Screenshot: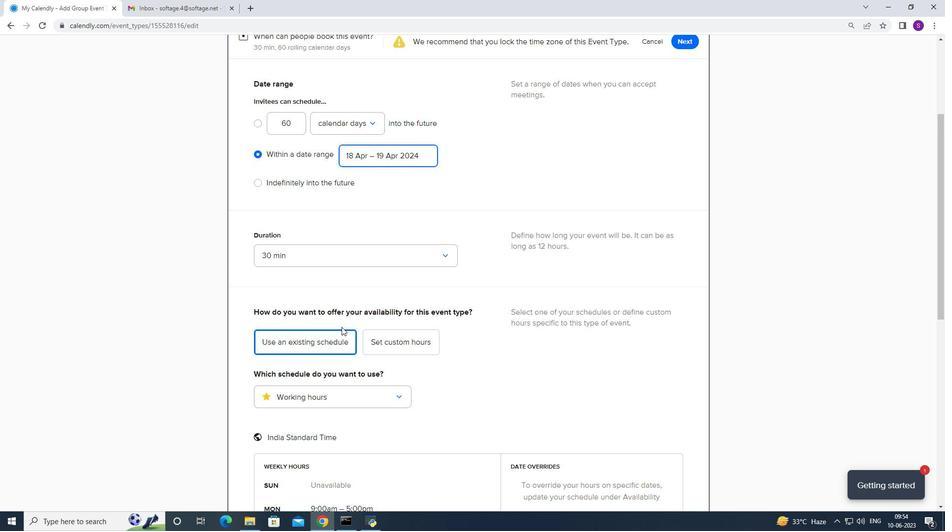 
Action: Mouse scrolled (342, 325) with delta (0, 0)
Screenshot: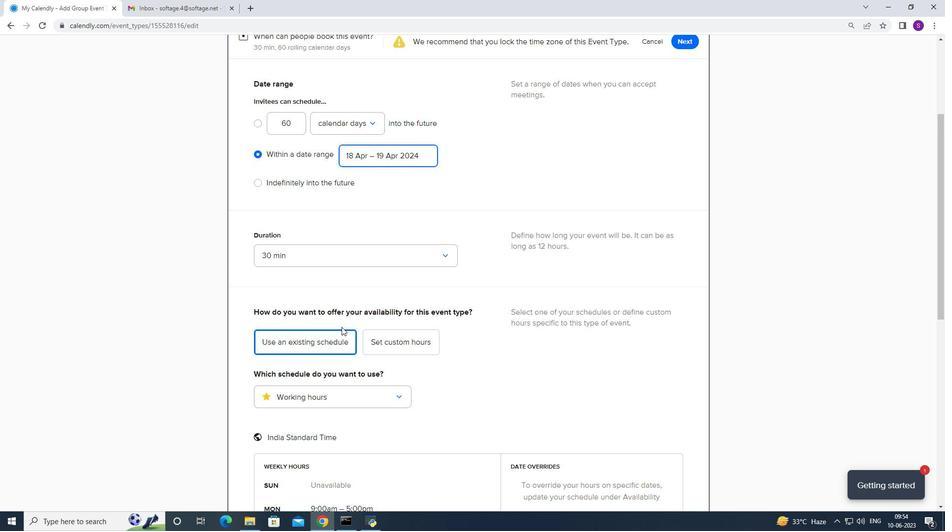 
Action: Mouse scrolled (342, 325) with delta (0, 0)
Screenshot: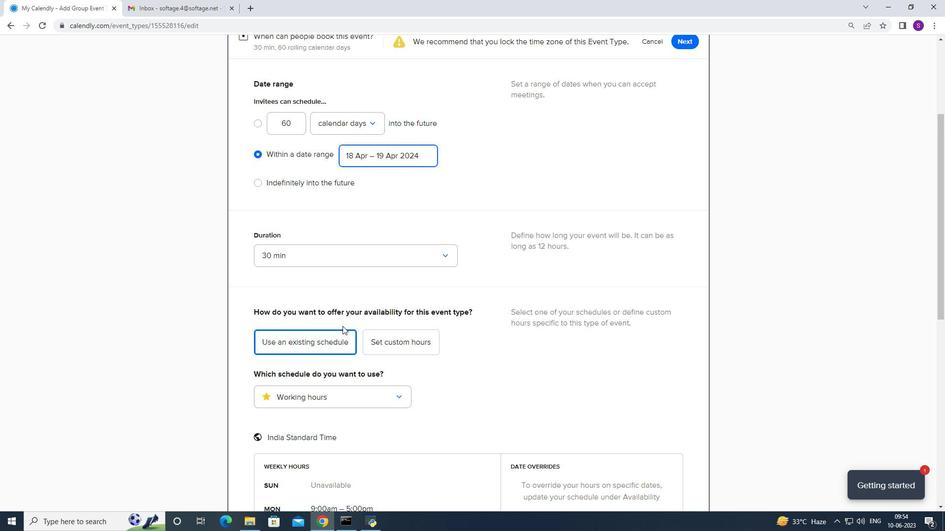 
Action: Mouse moved to (348, 315)
Screenshot: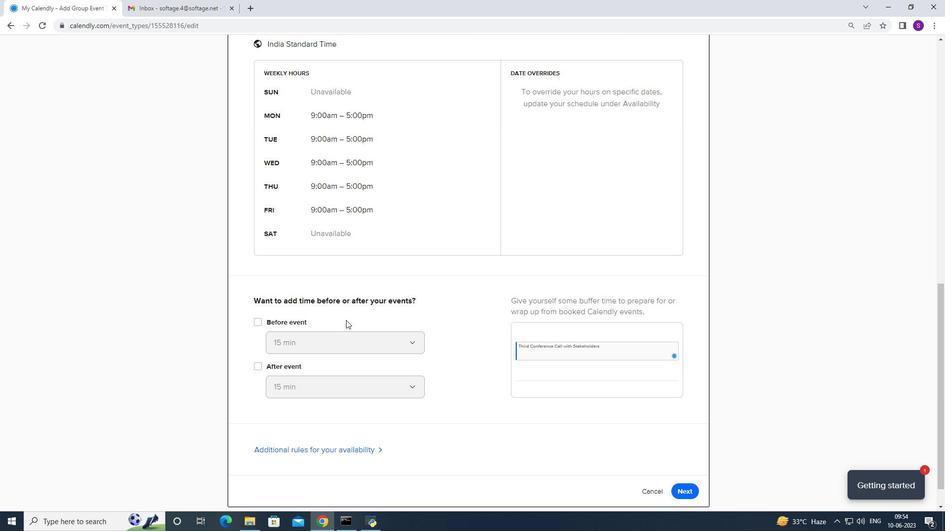 
Action: Mouse scrolled (348, 315) with delta (0, 0)
Screenshot: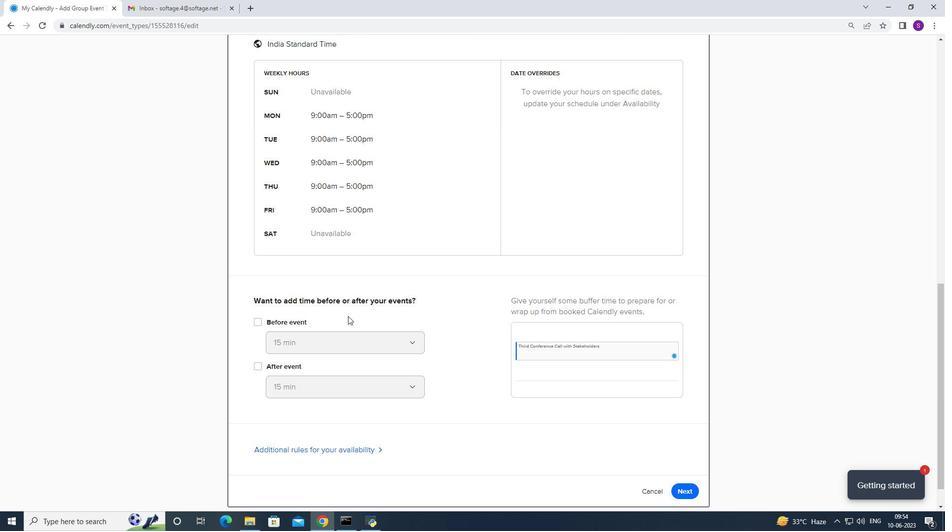 
Action: Mouse scrolled (348, 315) with delta (0, 0)
Screenshot: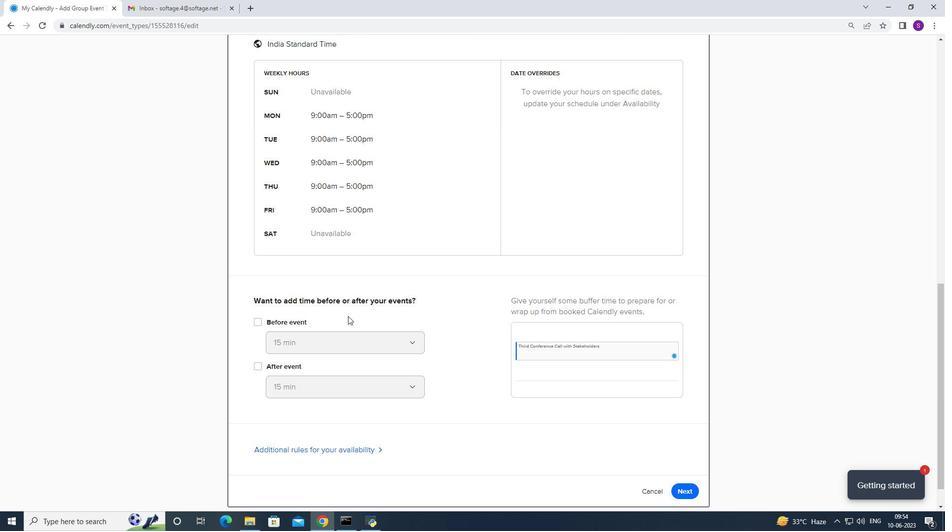
Action: Mouse scrolled (348, 314) with delta (0, 0)
Screenshot: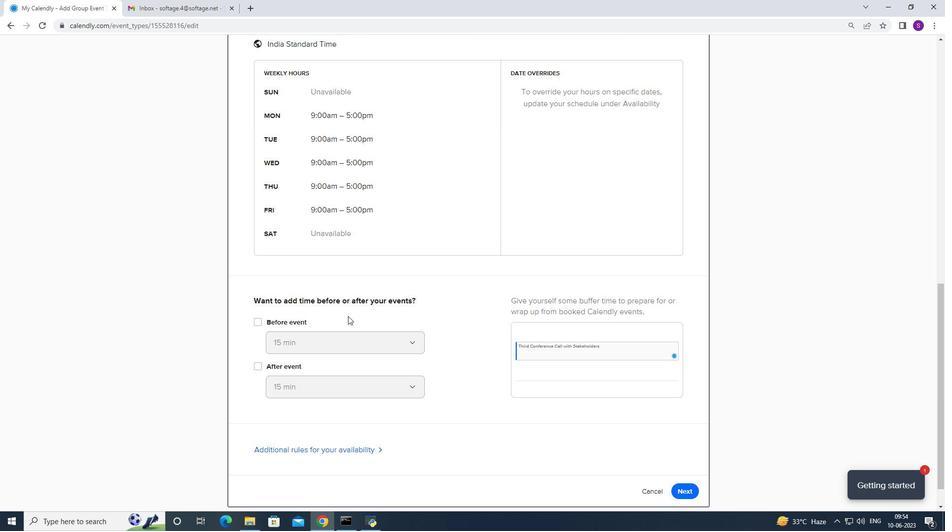 
Action: Mouse moved to (347, 309)
Screenshot: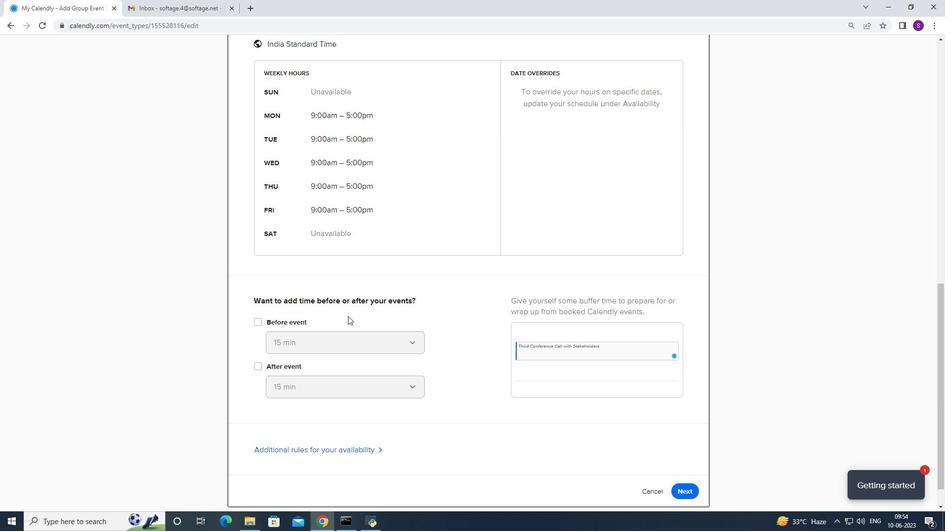 
Action: Mouse scrolled (348, 314) with delta (0, 0)
Screenshot: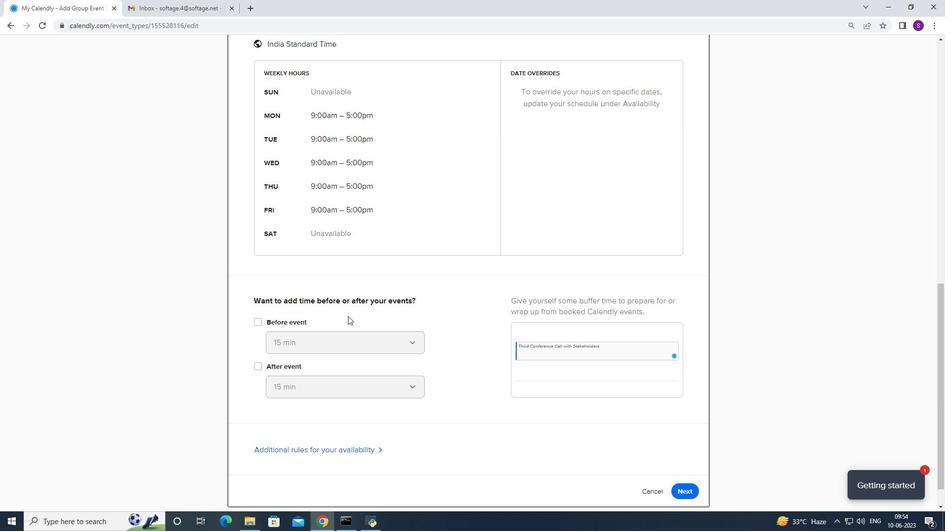 
Action: Mouse moved to (347, 309)
Screenshot: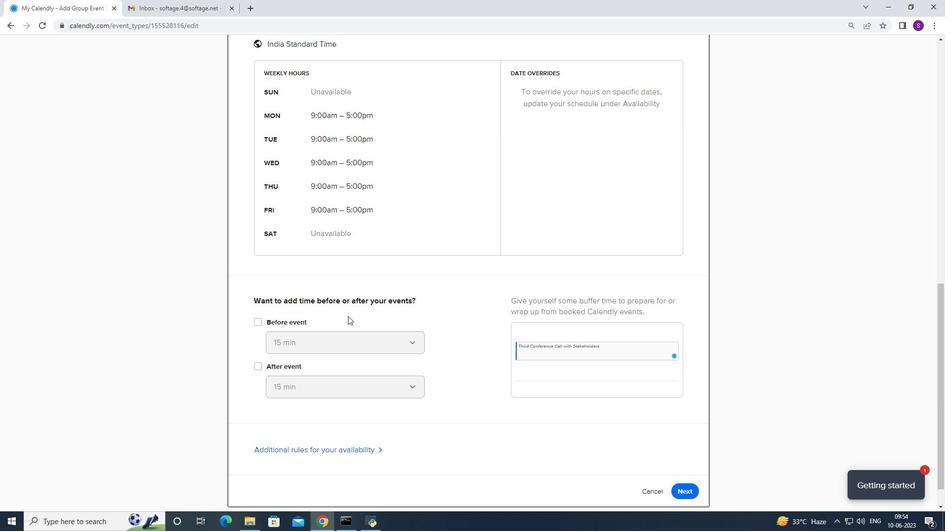 
Action: Mouse scrolled (347, 308) with delta (0, 0)
Screenshot: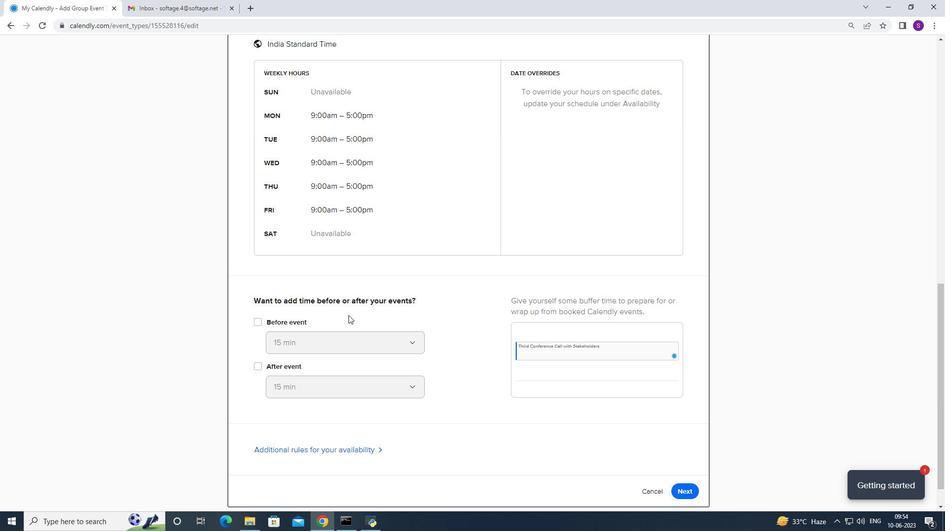 
Action: Mouse scrolled (347, 308) with delta (0, 0)
Screenshot: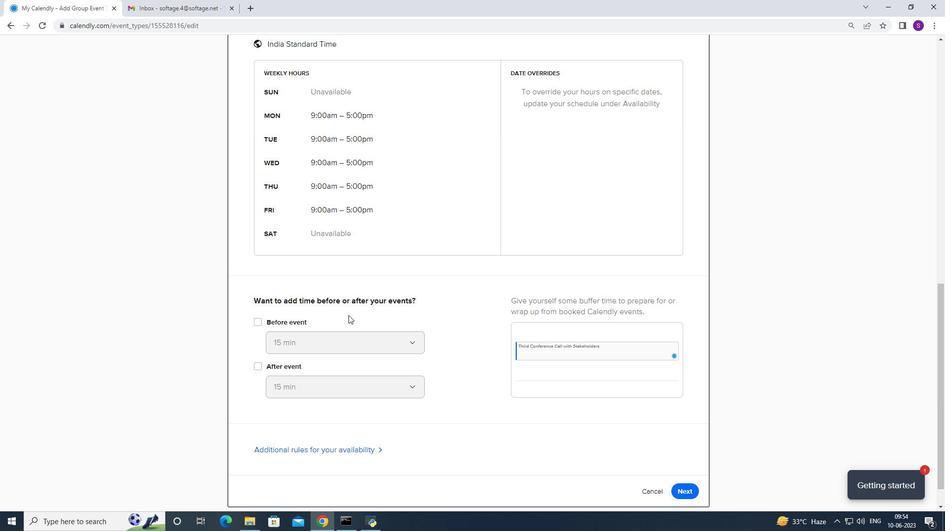 
Action: Mouse moved to (675, 463)
Screenshot: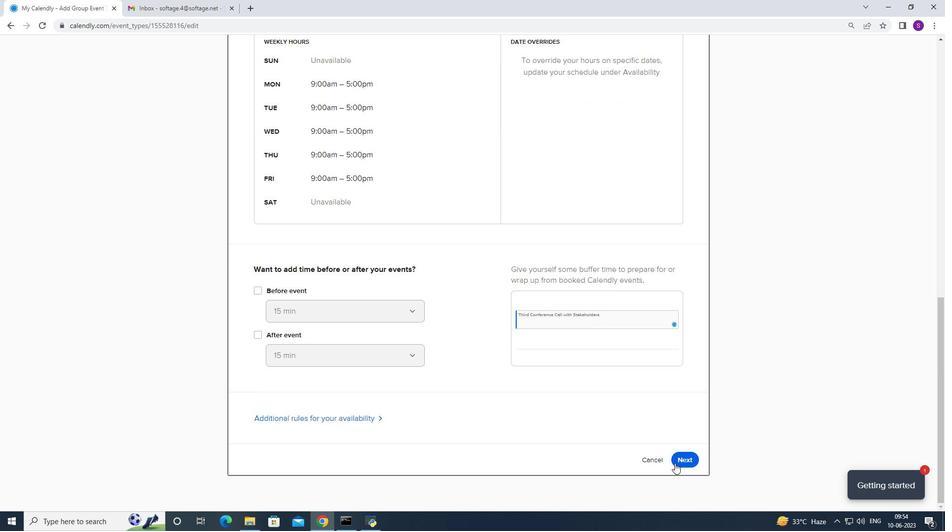 
Action: Mouse pressed left at (675, 463)
Screenshot: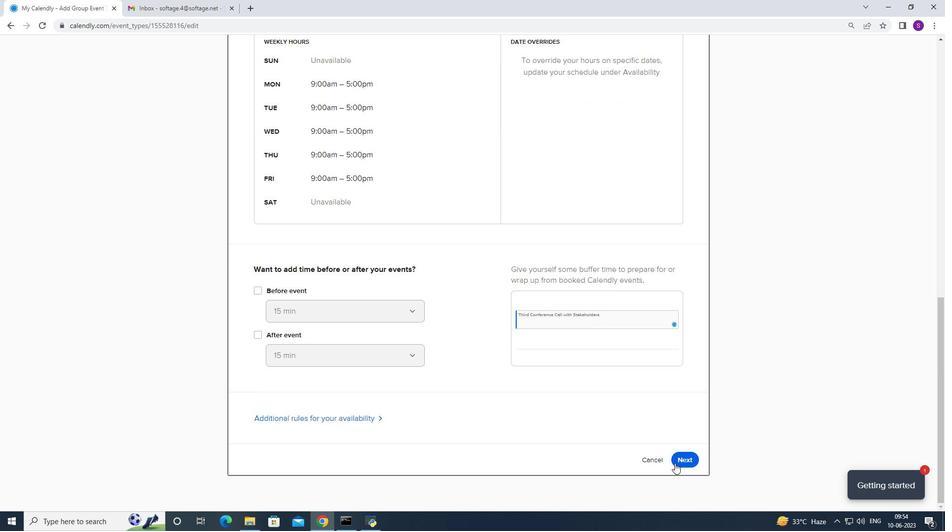 
Action: Mouse moved to (699, 100)
Screenshot: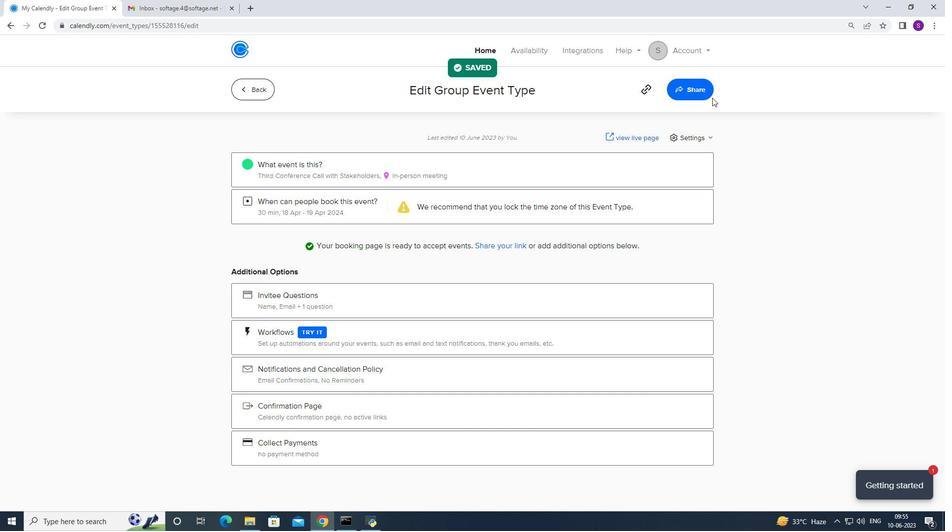 
Action: Mouse pressed left at (699, 100)
Screenshot: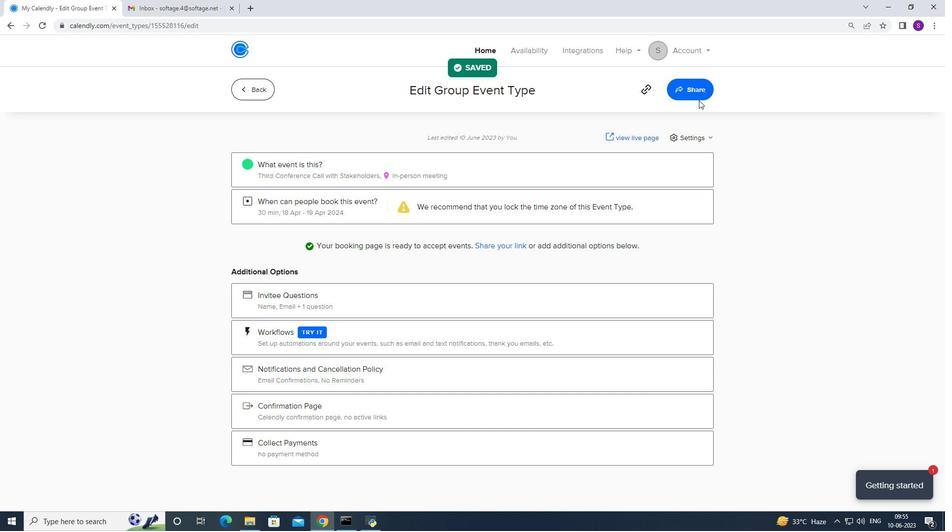 
Action: Mouse moved to (696, 94)
Screenshot: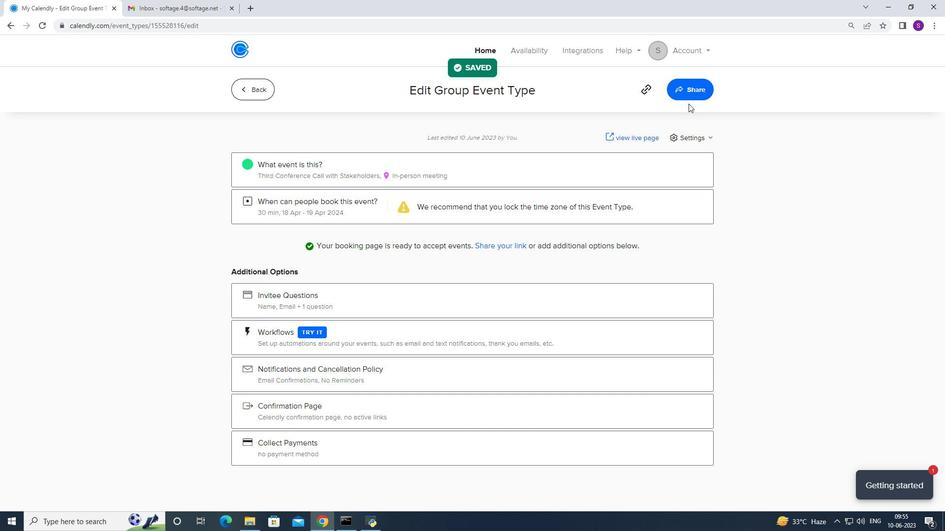 
Action: Mouse pressed left at (696, 94)
Screenshot: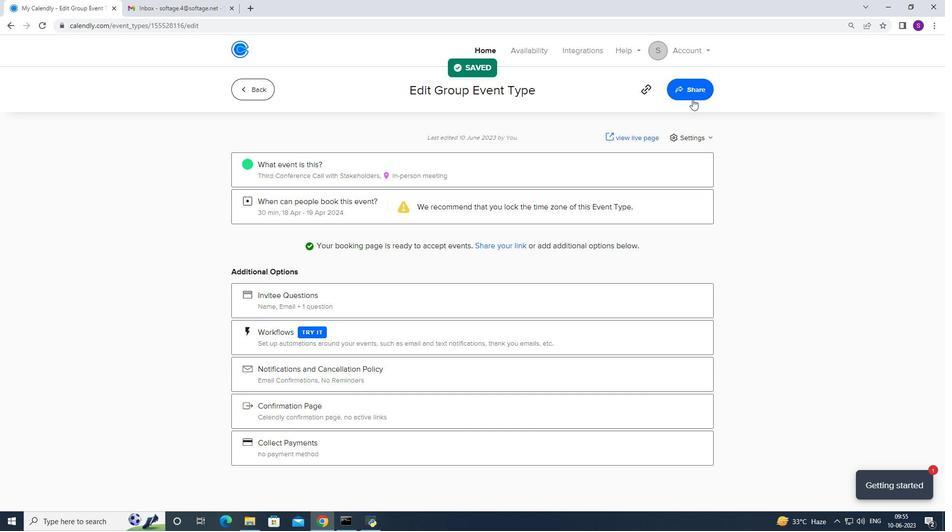 
Action: Mouse moved to (603, 186)
Screenshot: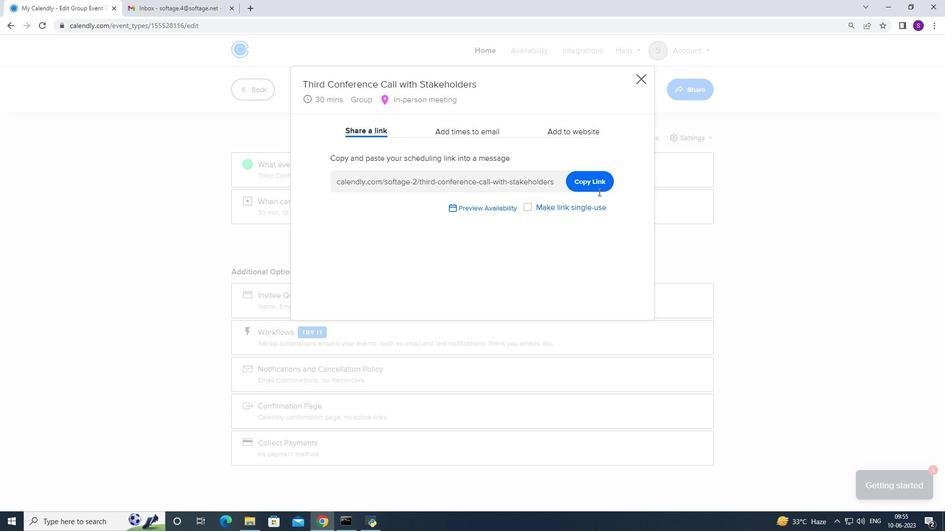 
Action: Mouse pressed left at (603, 186)
Screenshot: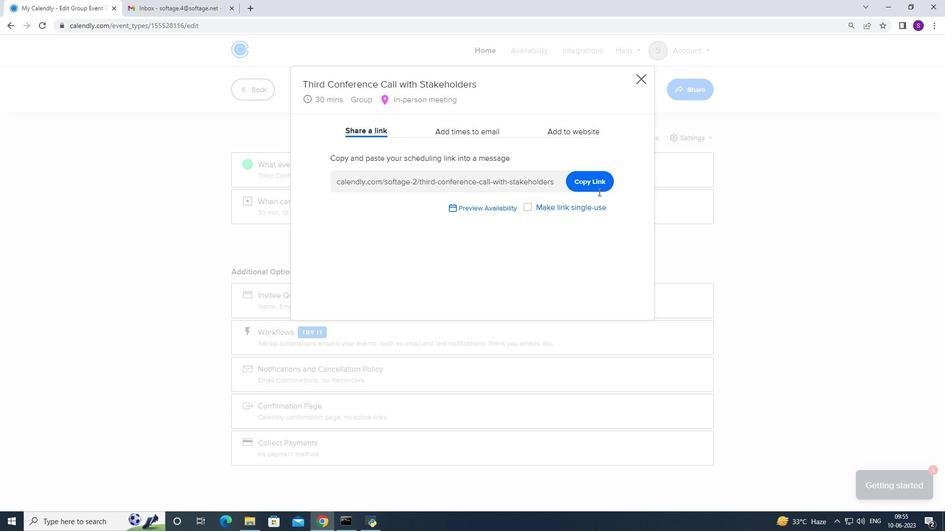 
Action: Mouse moved to (141, 16)
Screenshot: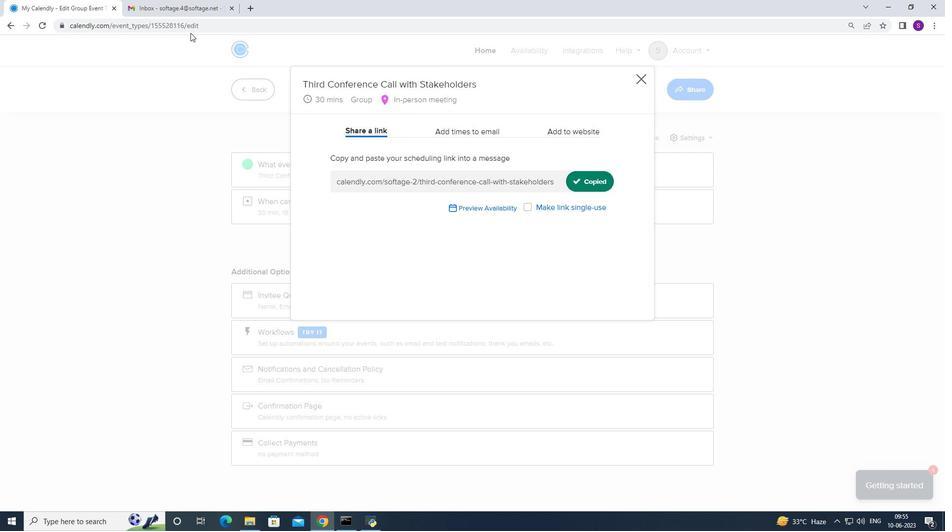 
Action: Mouse pressed left at (141, 16)
Screenshot: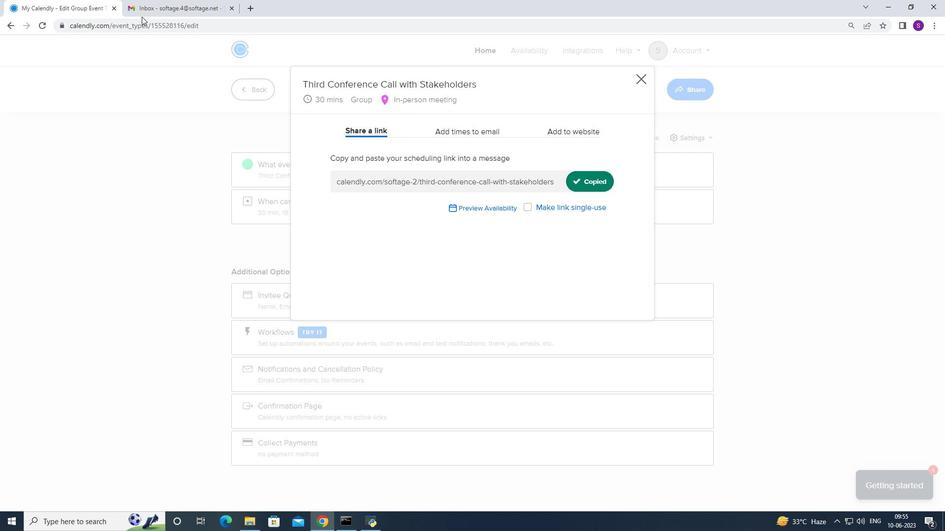 
Action: Mouse moved to (150, 13)
Screenshot: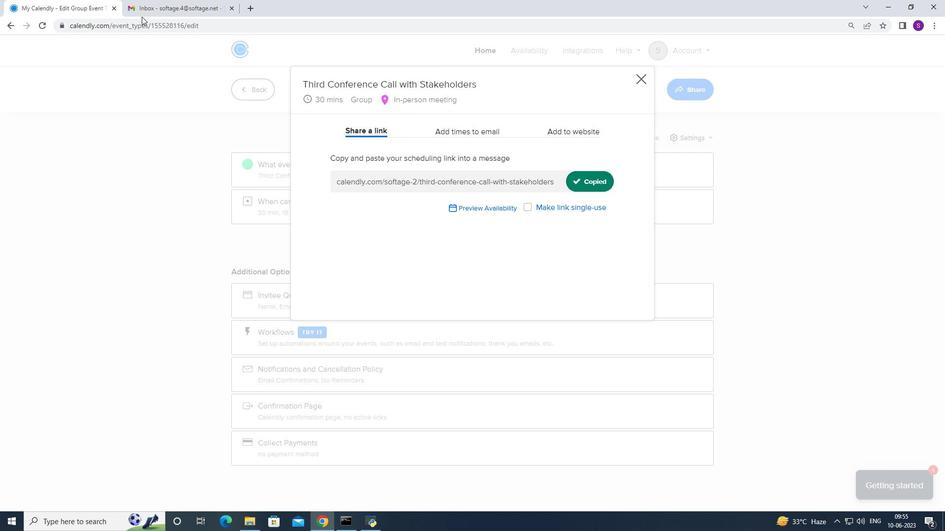 
Action: Mouse pressed left at (150, 13)
Screenshot: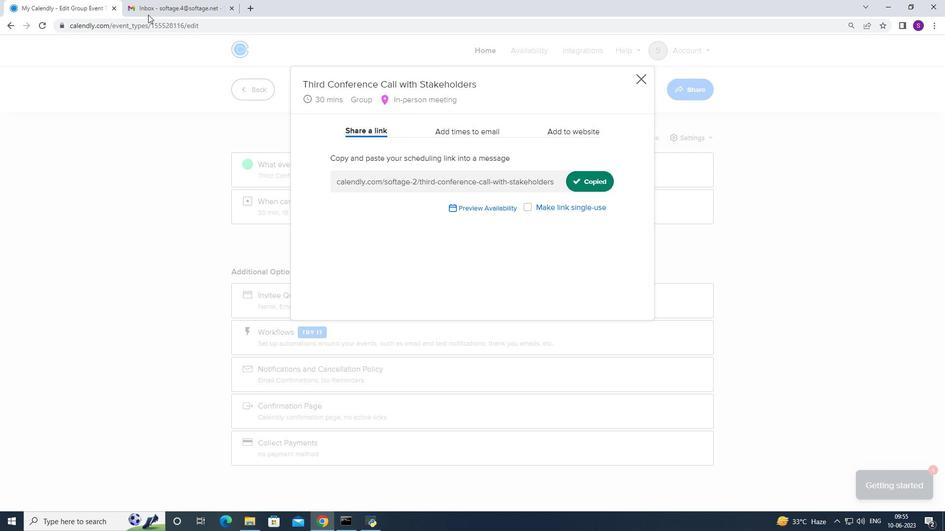 
Action: Mouse moved to (94, 89)
Screenshot: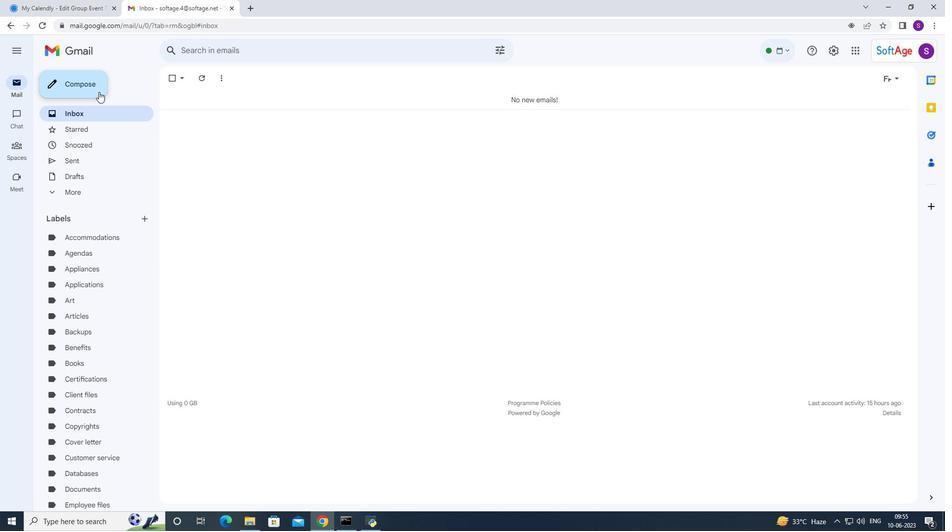 
Action: Mouse pressed left at (94, 89)
Screenshot: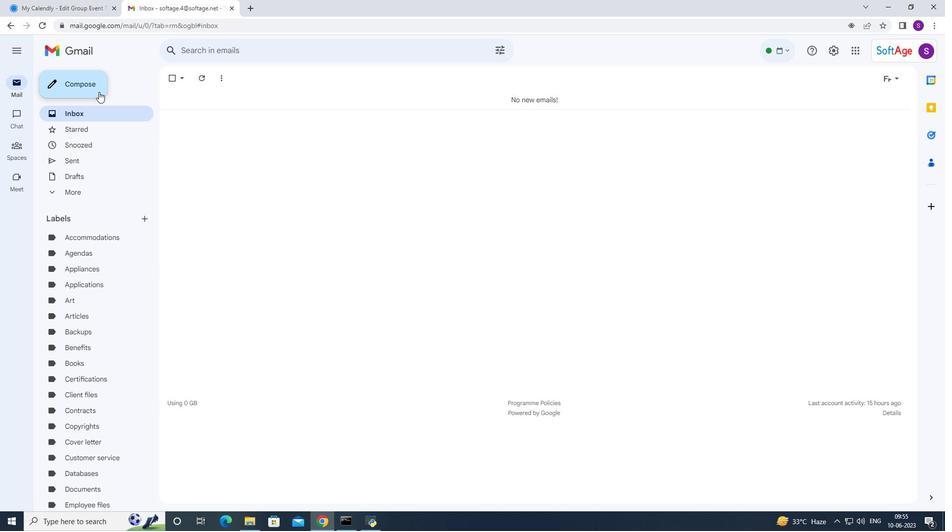 
Action: Mouse moved to (670, 306)
Screenshot: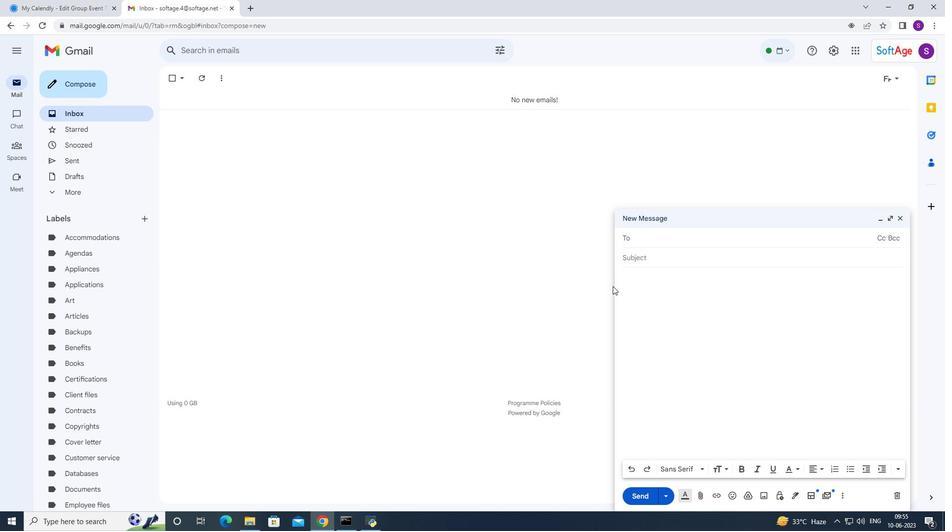 
Action: Mouse pressed left at (670, 306)
Screenshot: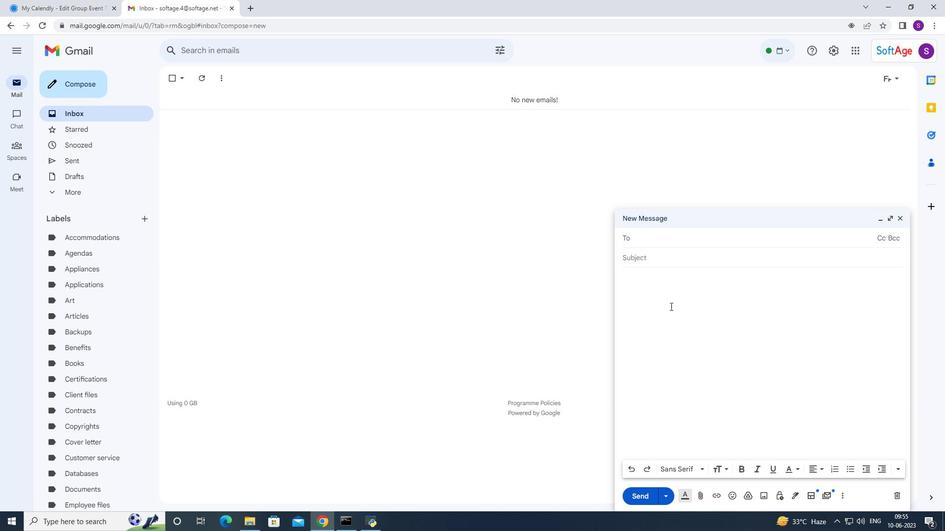 
Action: Mouse pressed right at (670, 306)
Screenshot: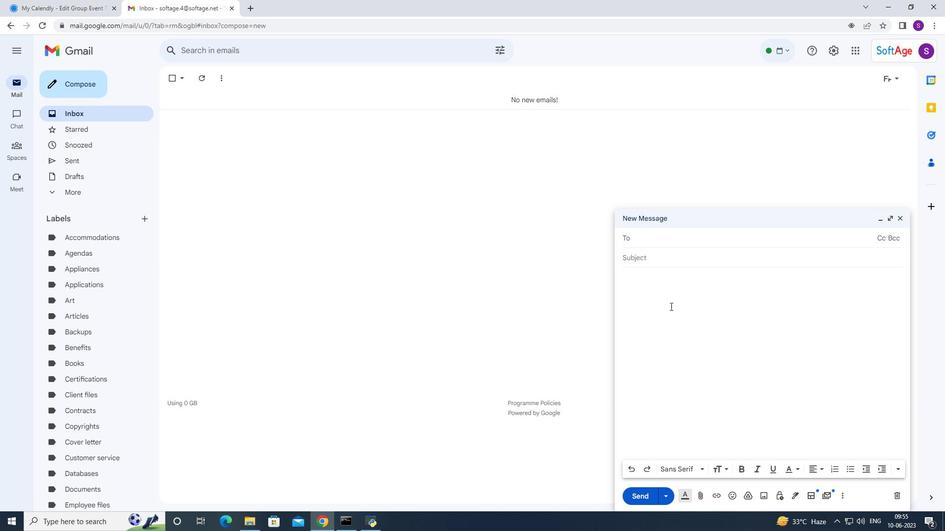 
Action: Mouse moved to (689, 380)
Screenshot: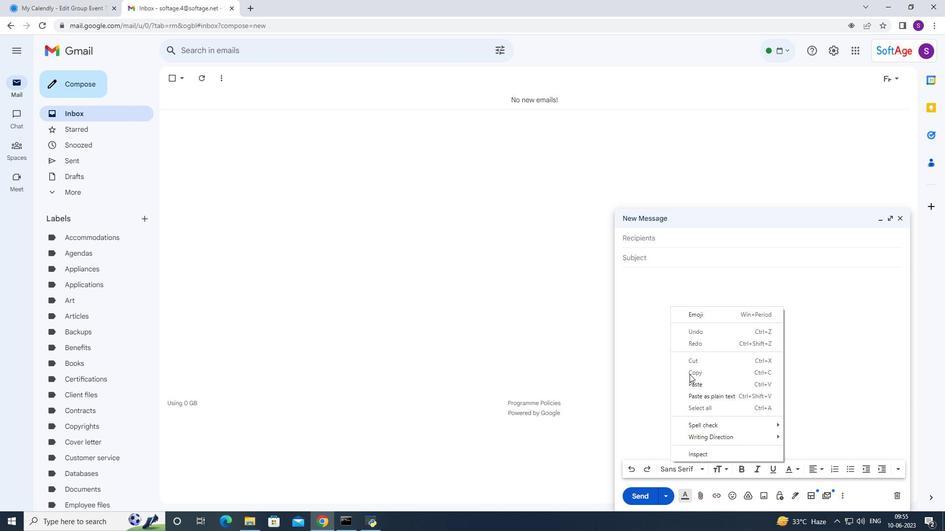 
Action: Mouse pressed left at (689, 380)
Screenshot: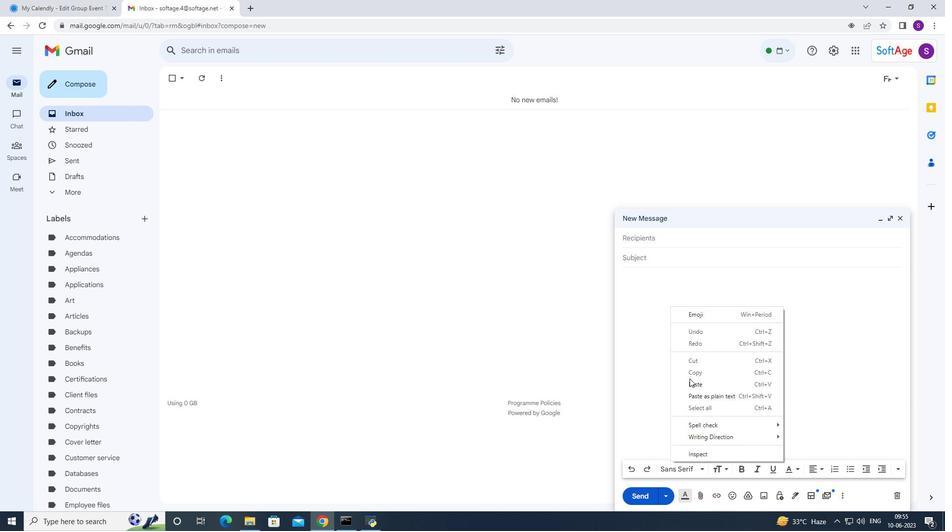 
Action: Mouse moved to (626, 232)
Screenshot: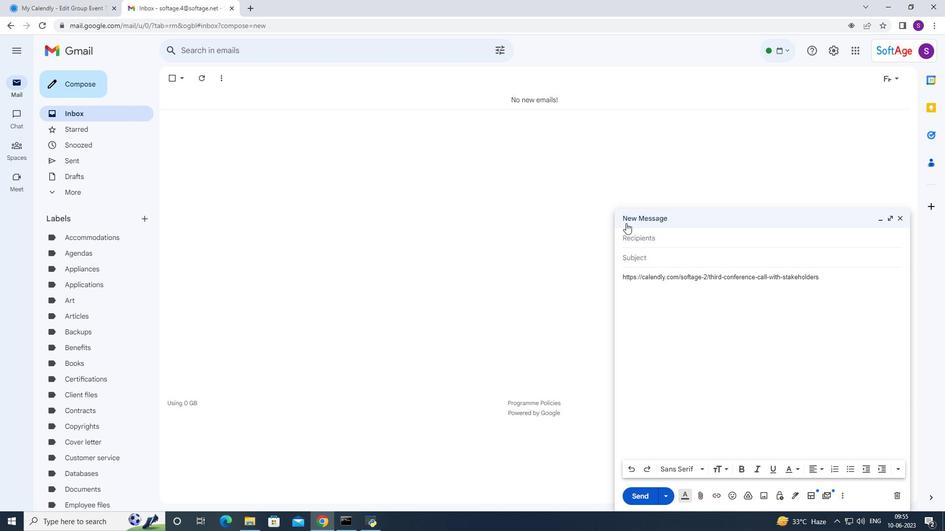 
Action: Mouse pressed left at (626, 232)
Screenshot: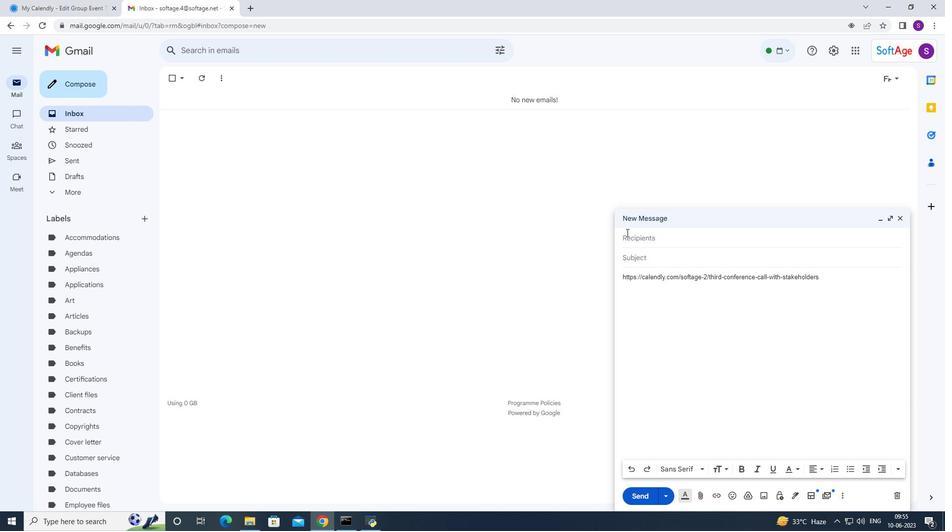 
Action: Mouse moved to (627, 232)
Screenshot: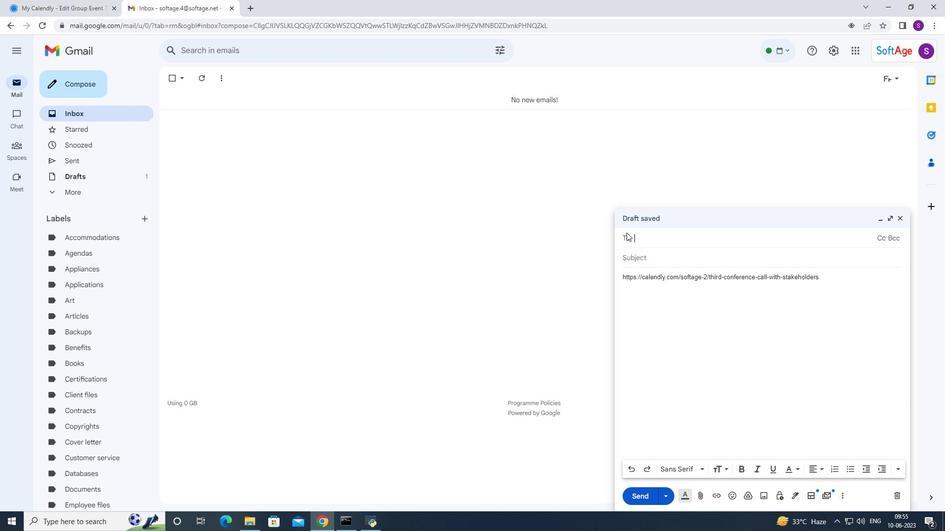 
Action: Key pressed 8
Screenshot: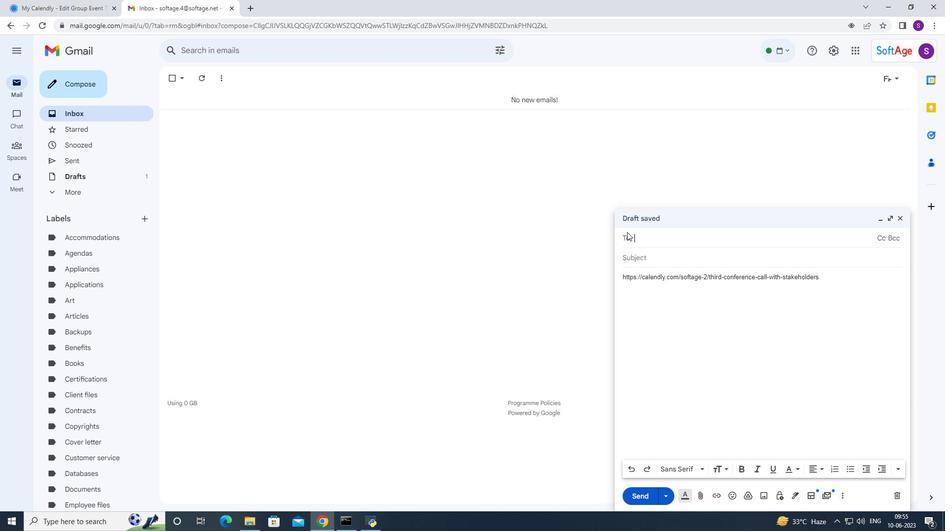 
Action: Mouse moved to (671, 256)
Screenshot: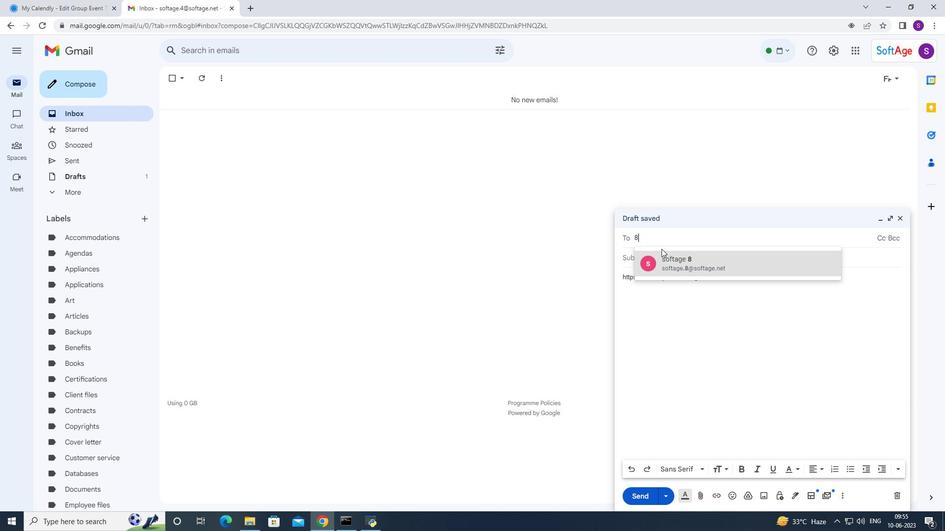 
Action: Mouse pressed left at (671, 256)
Screenshot: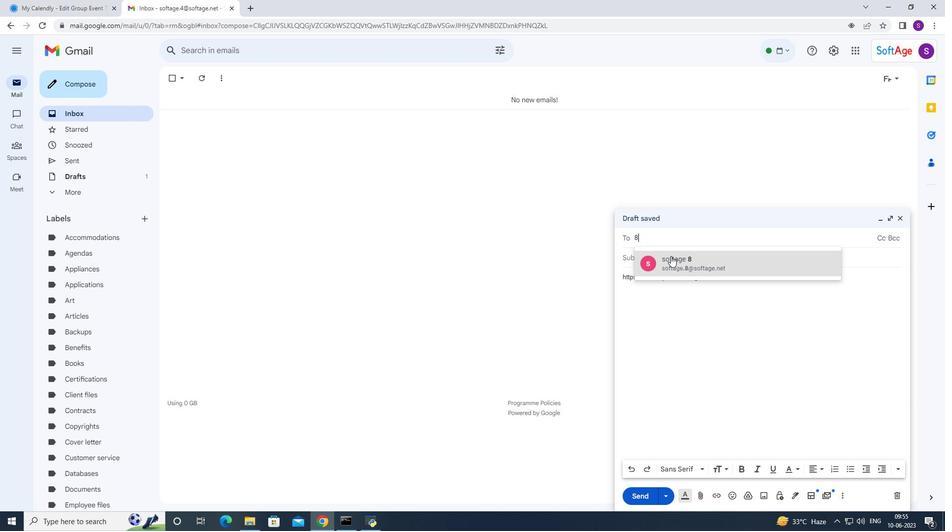 
Action: Key pressed 9
Screenshot: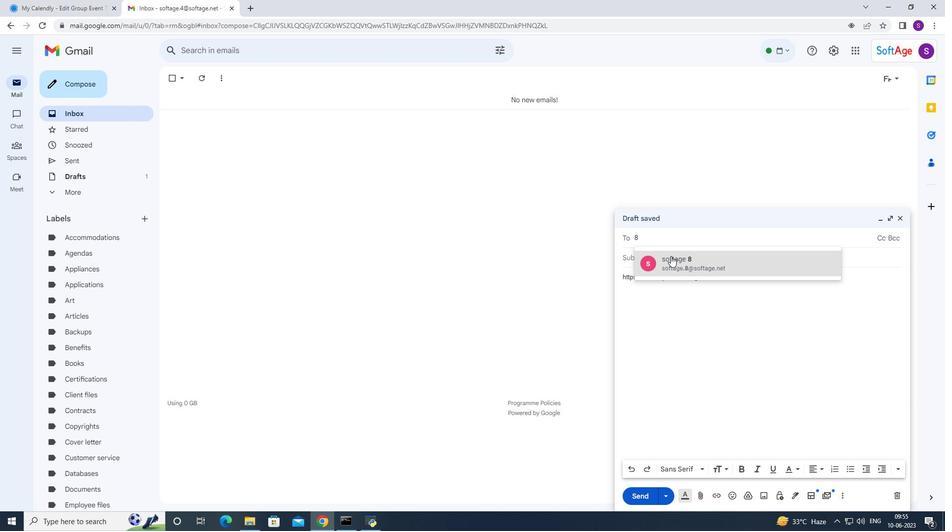 
Action: Mouse moved to (749, 259)
Screenshot: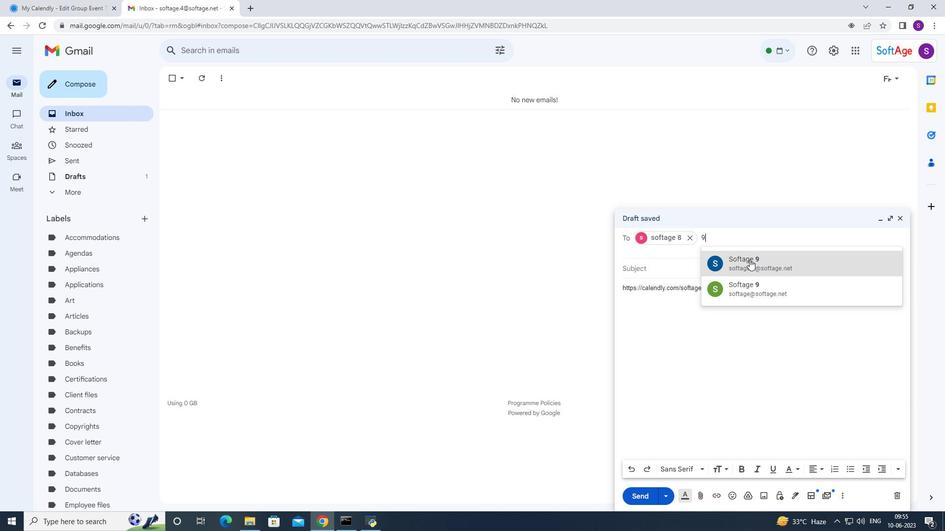 
Action: Mouse pressed left at (749, 259)
Screenshot: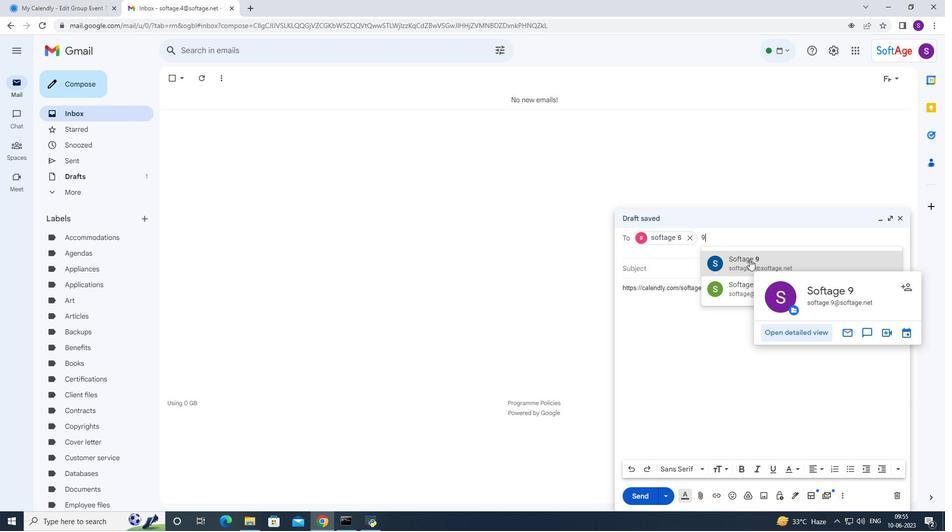 
Action: Mouse moved to (643, 494)
Screenshot: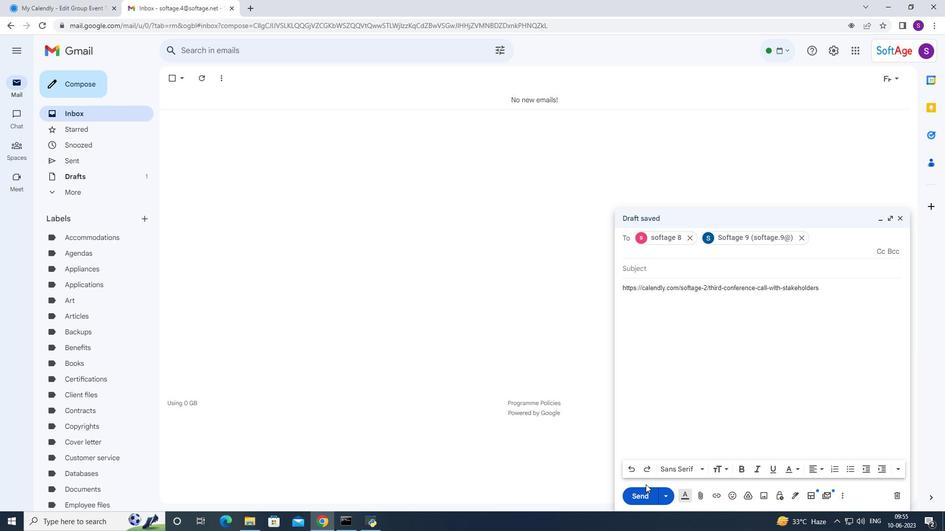 
Action: Mouse pressed left at (643, 494)
Screenshot: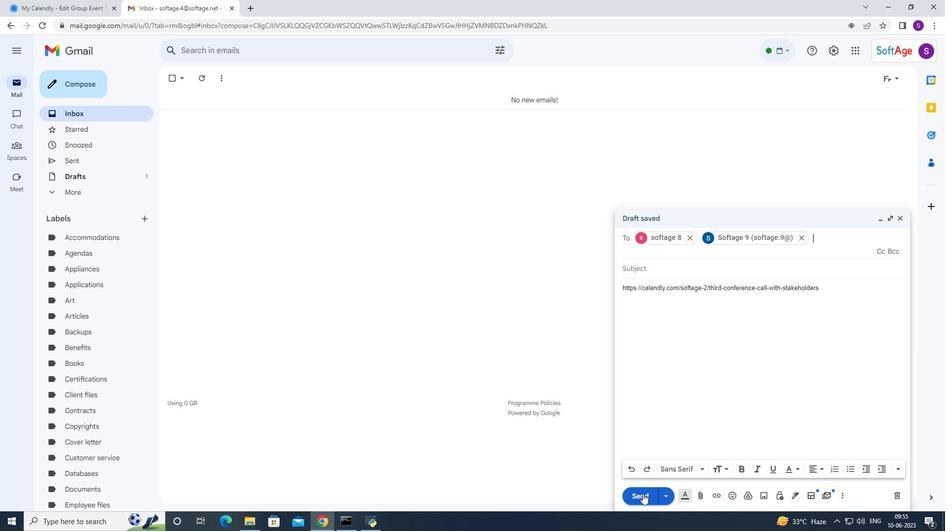 
